 Task: Get information about  a Redfin agent in Chicago, Illinois, for assistance in finding a property with a lake view,waterfronts.
Action: Key pressed c<Key.caps_lock>HICAGO
Screenshot: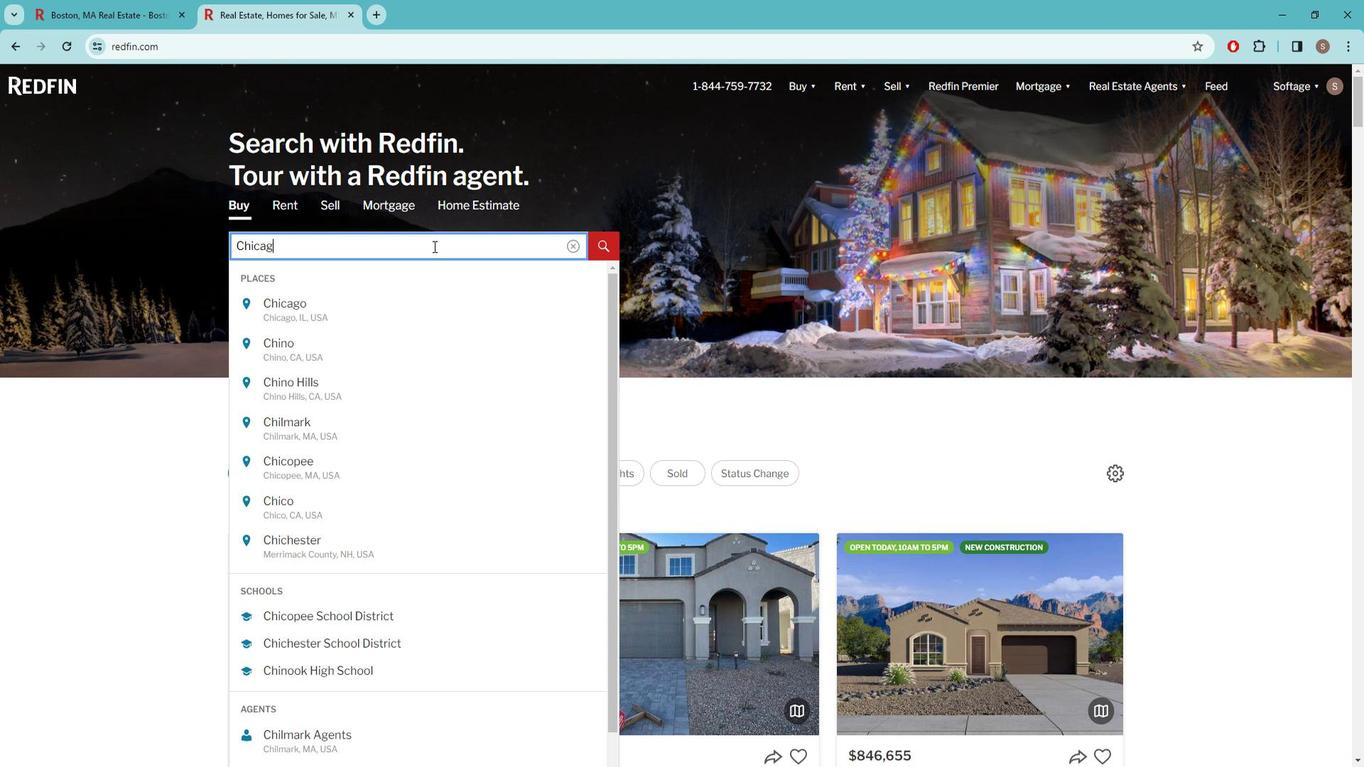 
Action: Mouse moved to (355, 319)
Screenshot: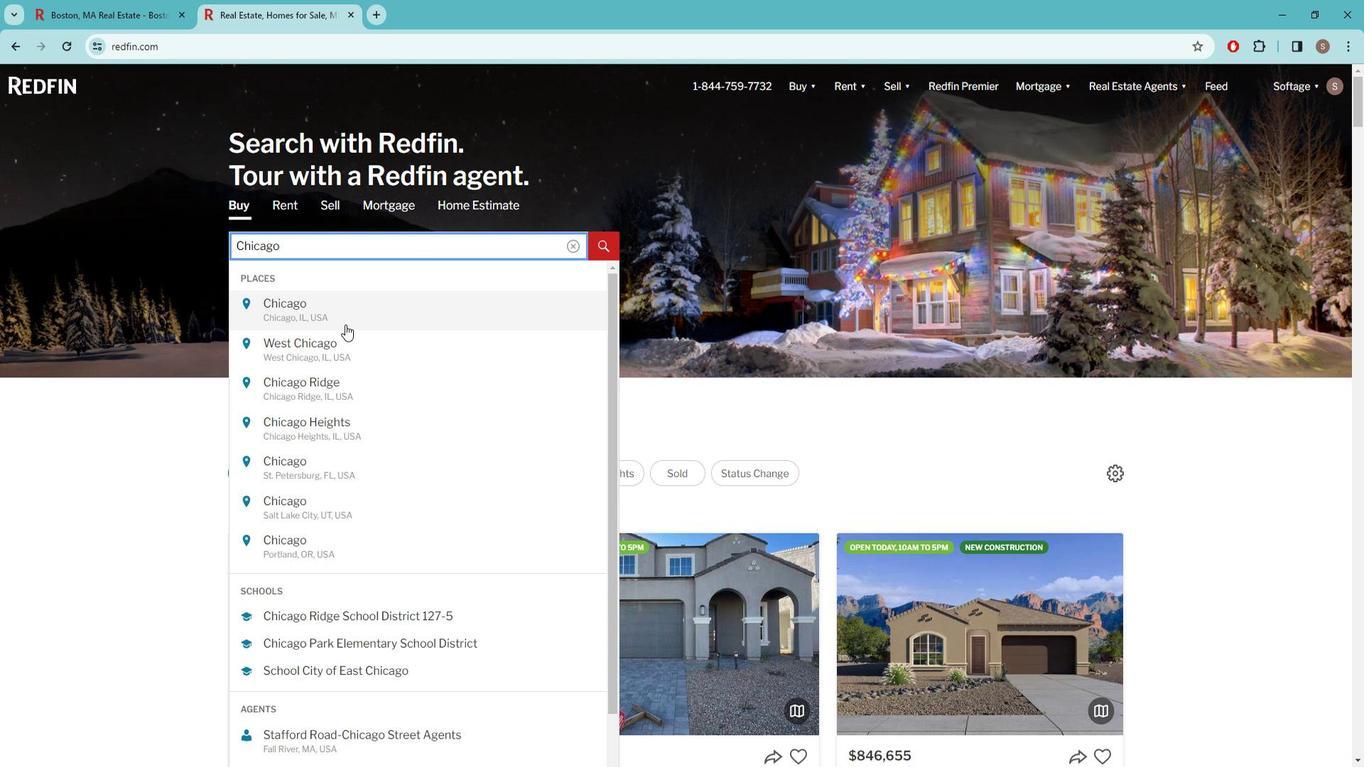 
Action: Mouse pressed left at (355, 319)
Screenshot: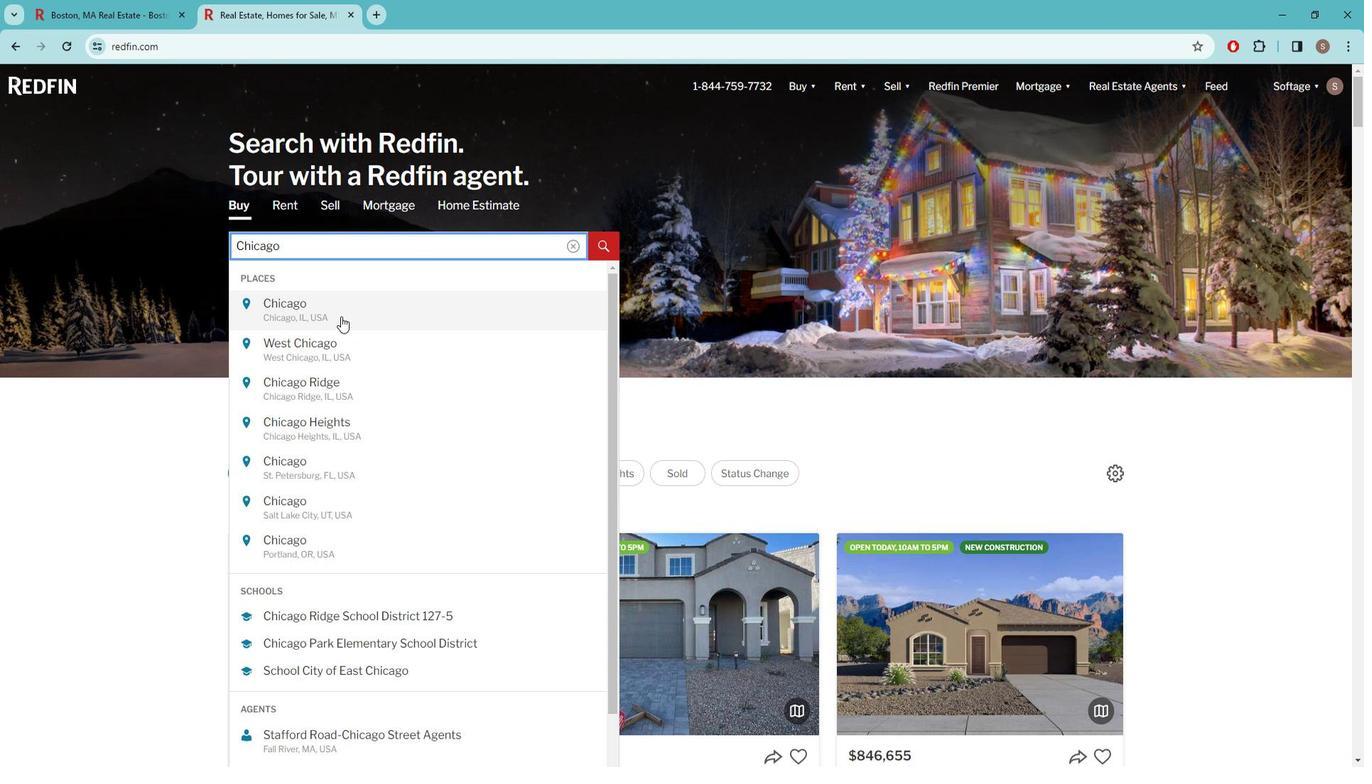 
Action: Mouse moved to (929, 510)
Screenshot: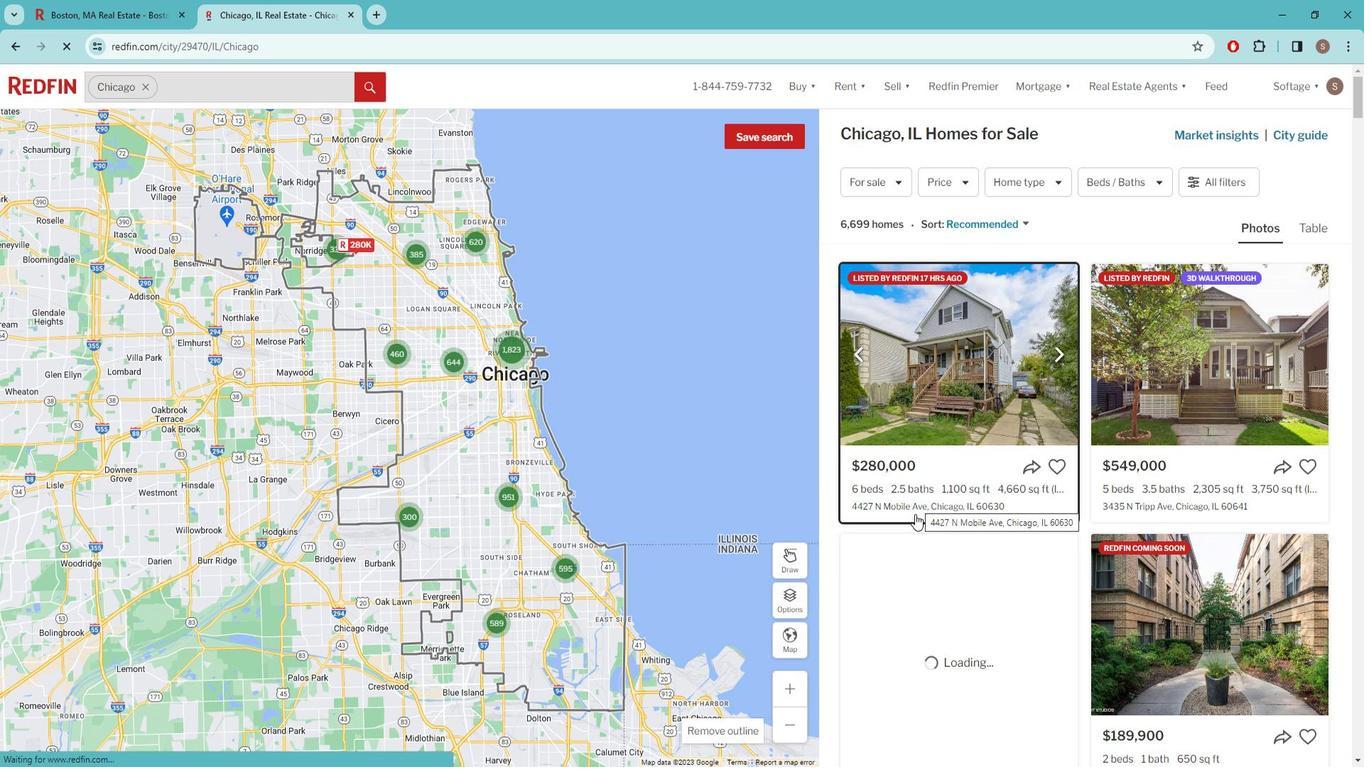
Action: Mouse scrolled (929, 510) with delta (0, 0)
Screenshot: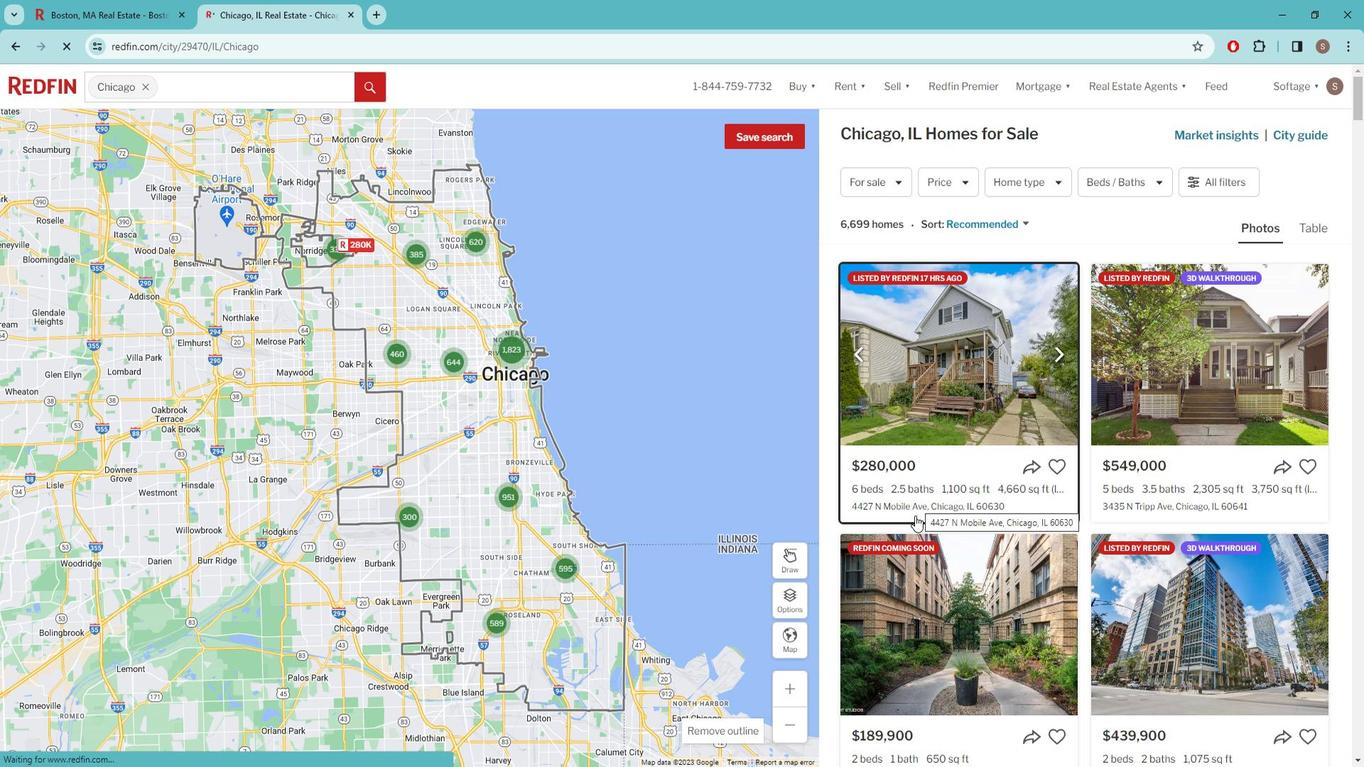 
Action: Mouse moved to (1208, 152)
Screenshot: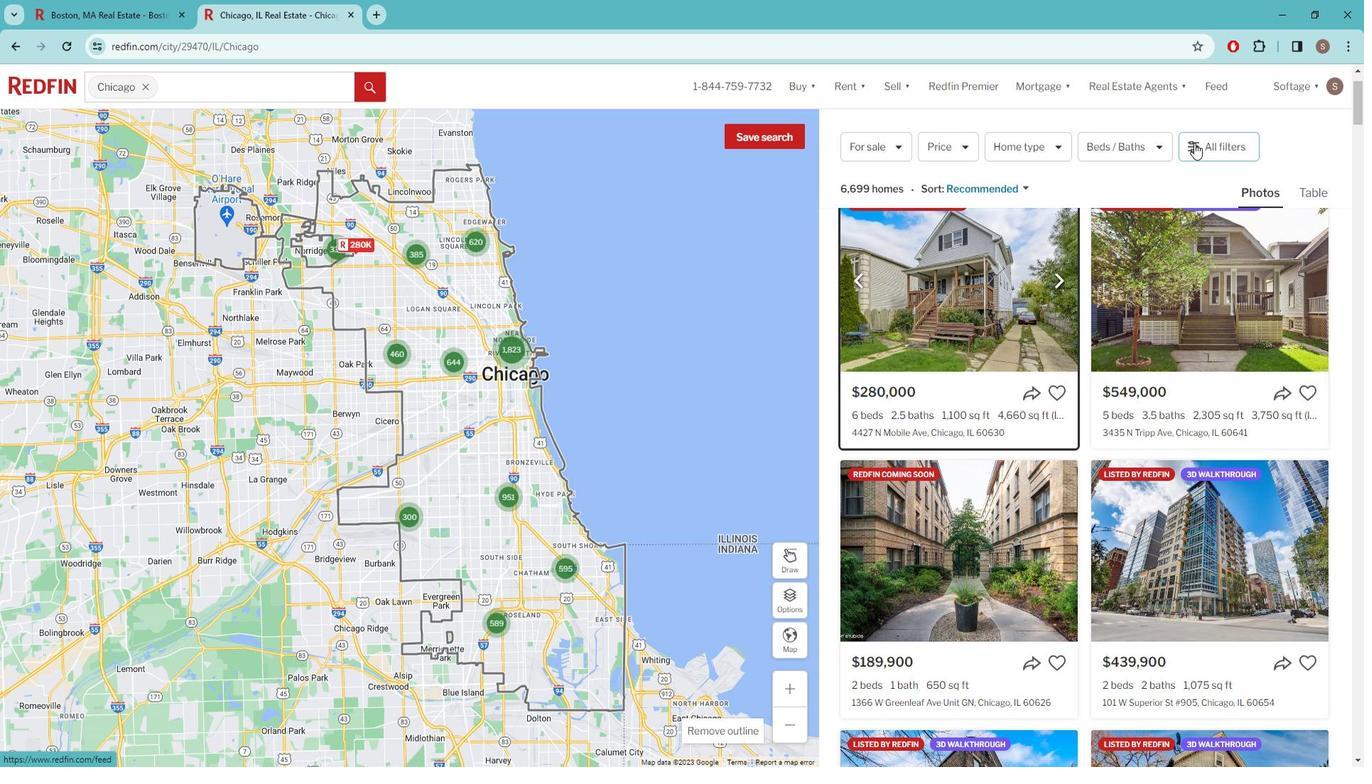 
Action: Mouse pressed left at (1208, 152)
Screenshot: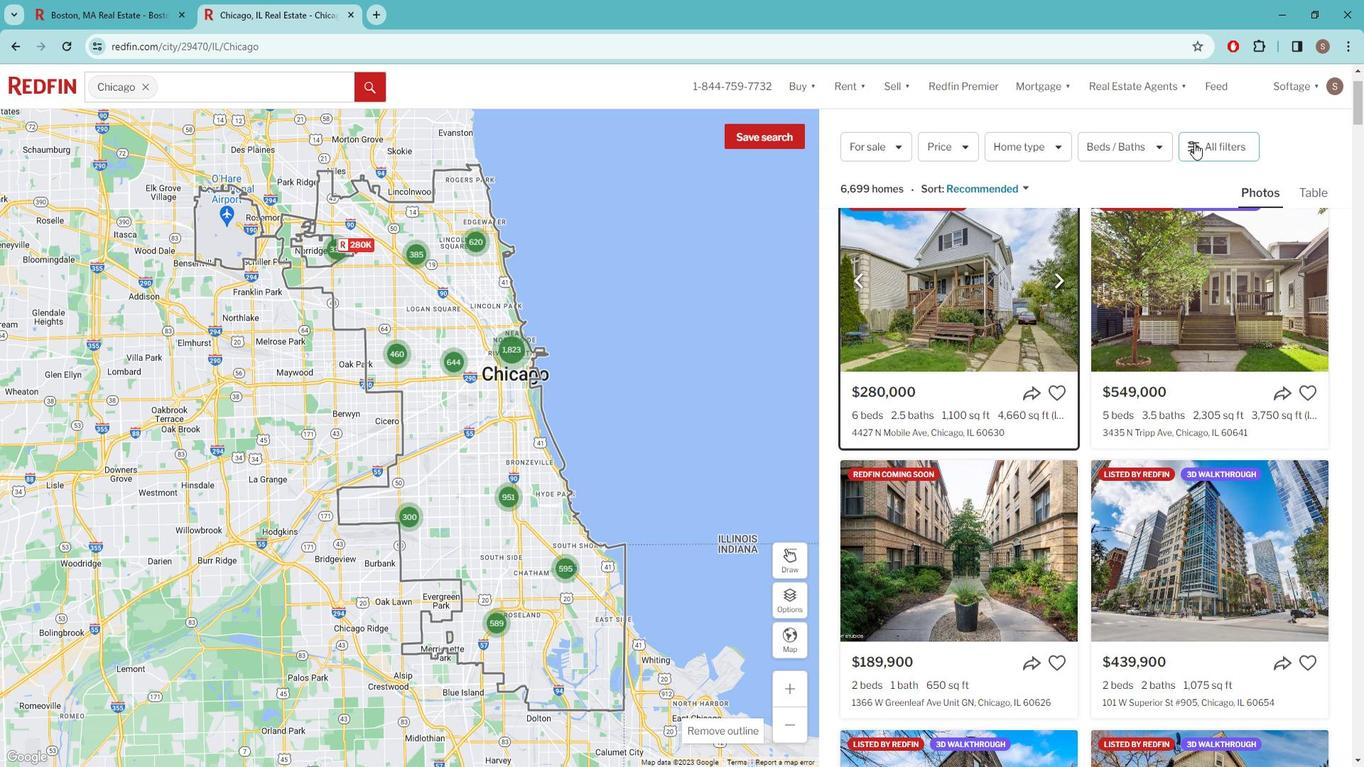 
Action: Mouse moved to (1196, 252)
Screenshot: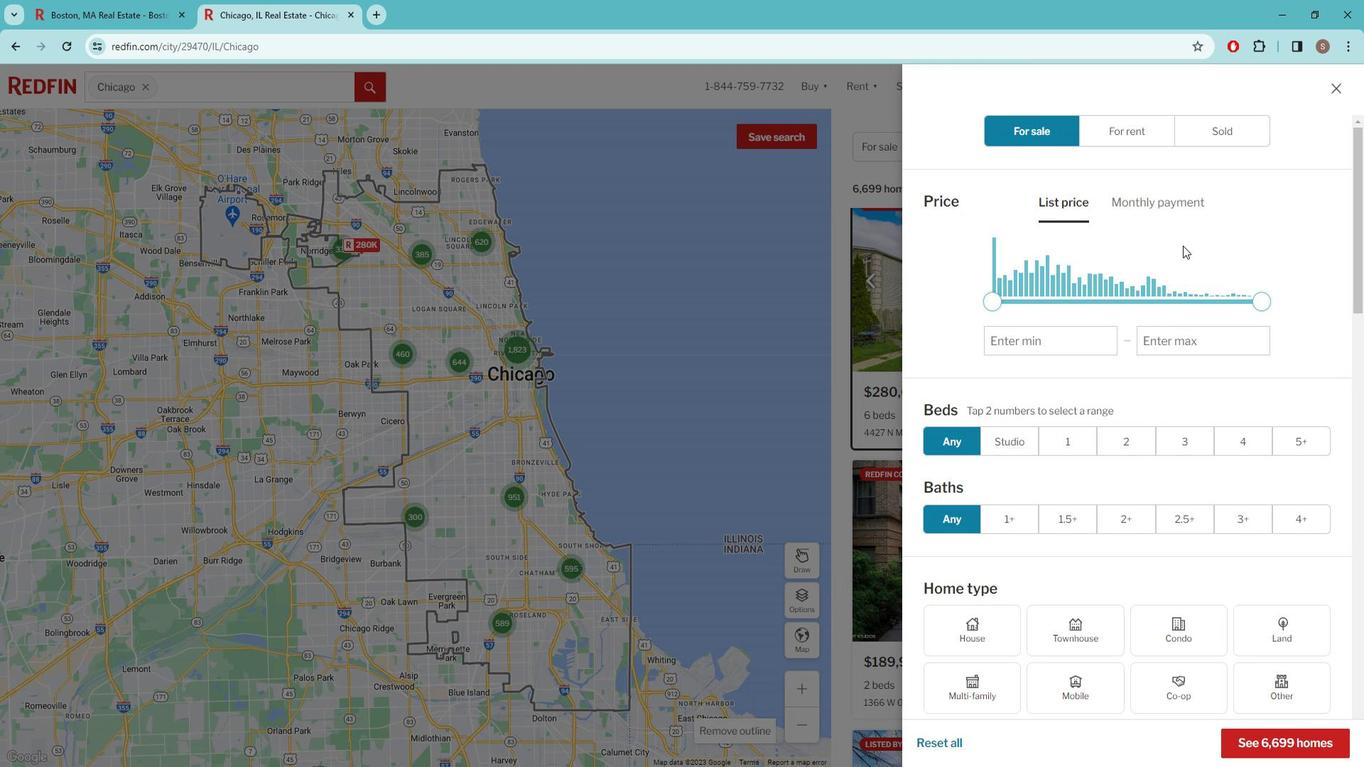 
Action: Mouse scrolled (1196, 252) with delta (0, 0)
Screenshot: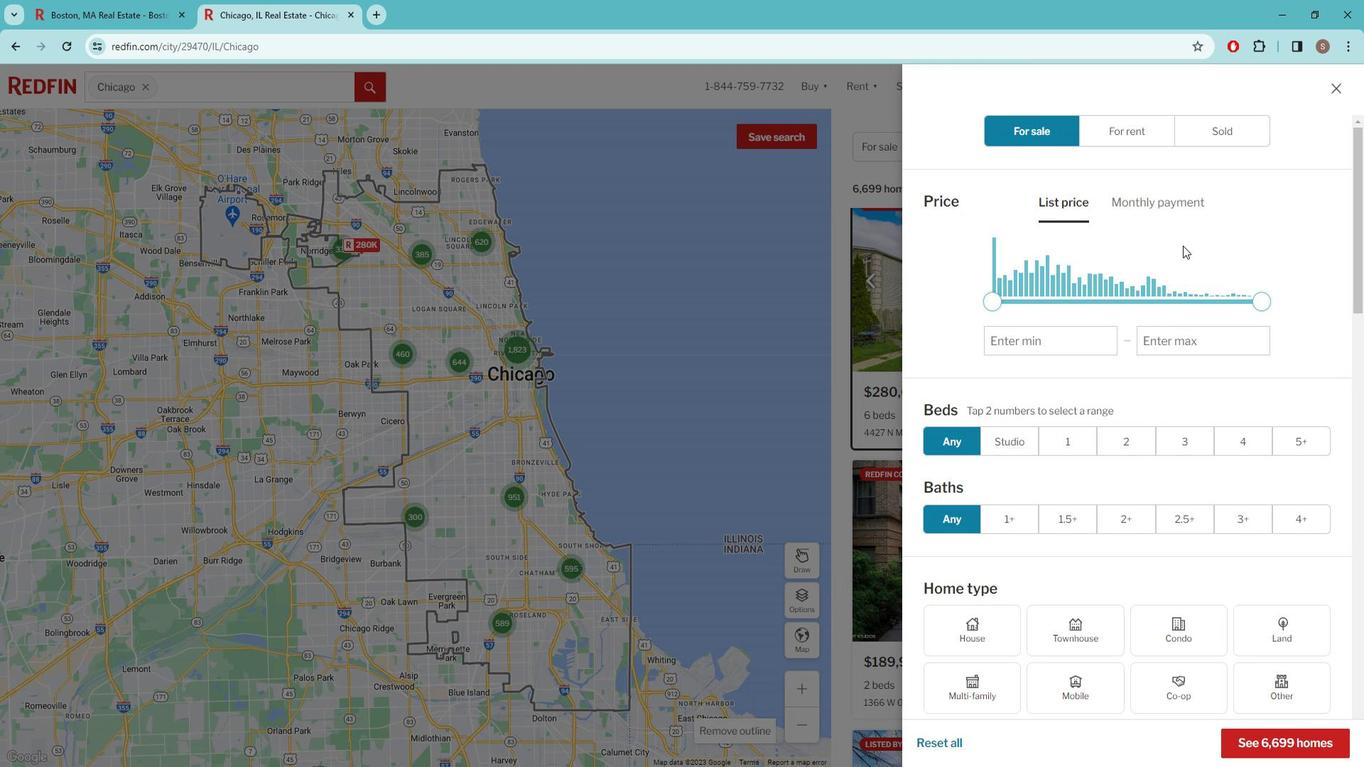 
Action: Mouse moved to (1196, 255)
Screenshot: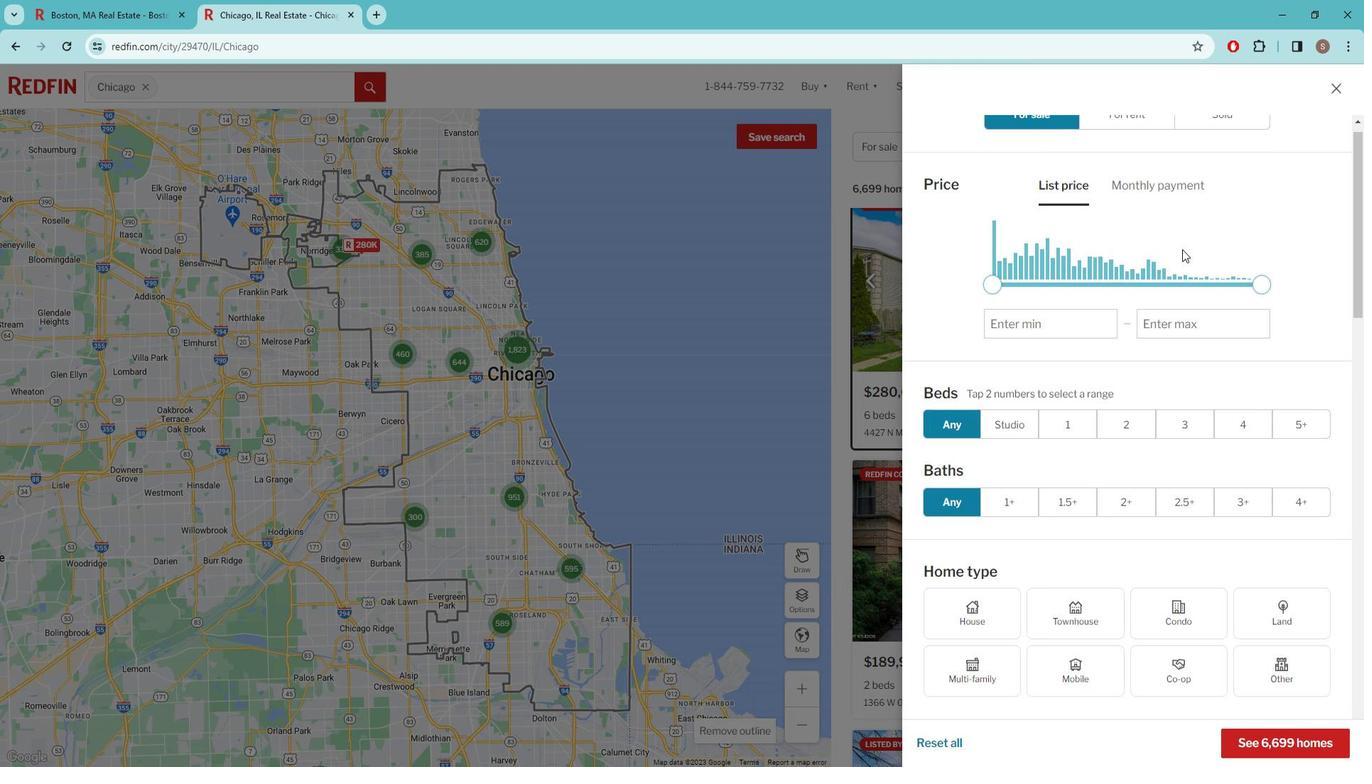 
Action: Mouse scrolled (1196, 254) with delta (0, 0)
Screenshot: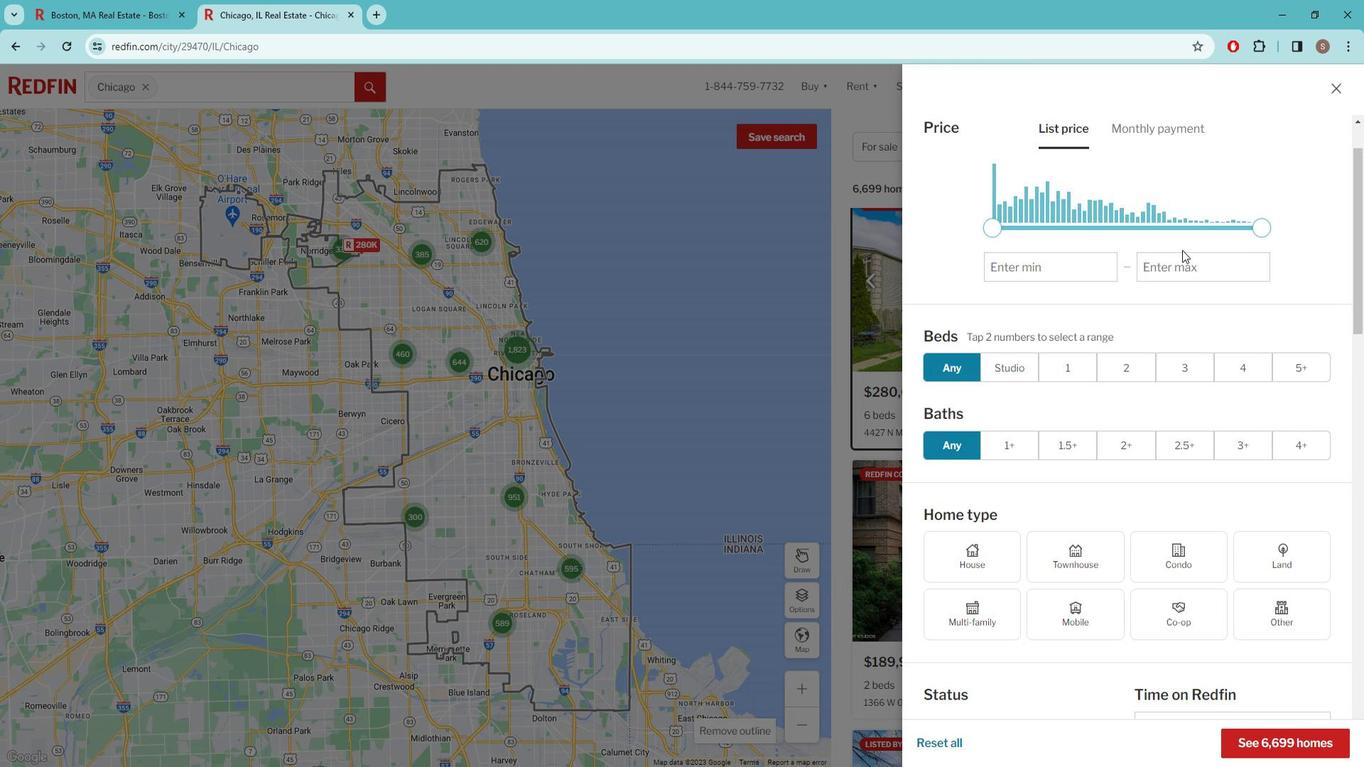 
Action: Mouse moved to (1190, 257)
Screenshot: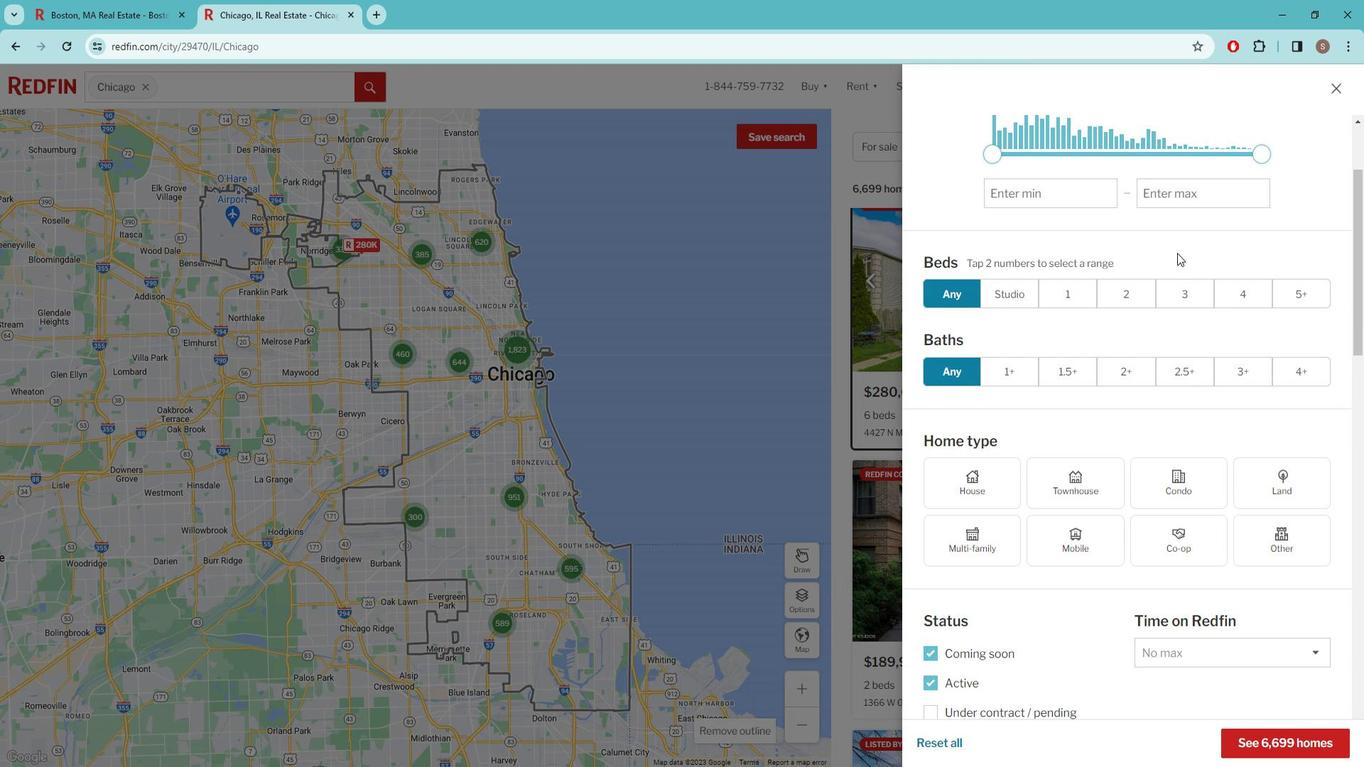 
Action: Mouse scrolled (1190, 257) with delta (0, 0)
Screenshot: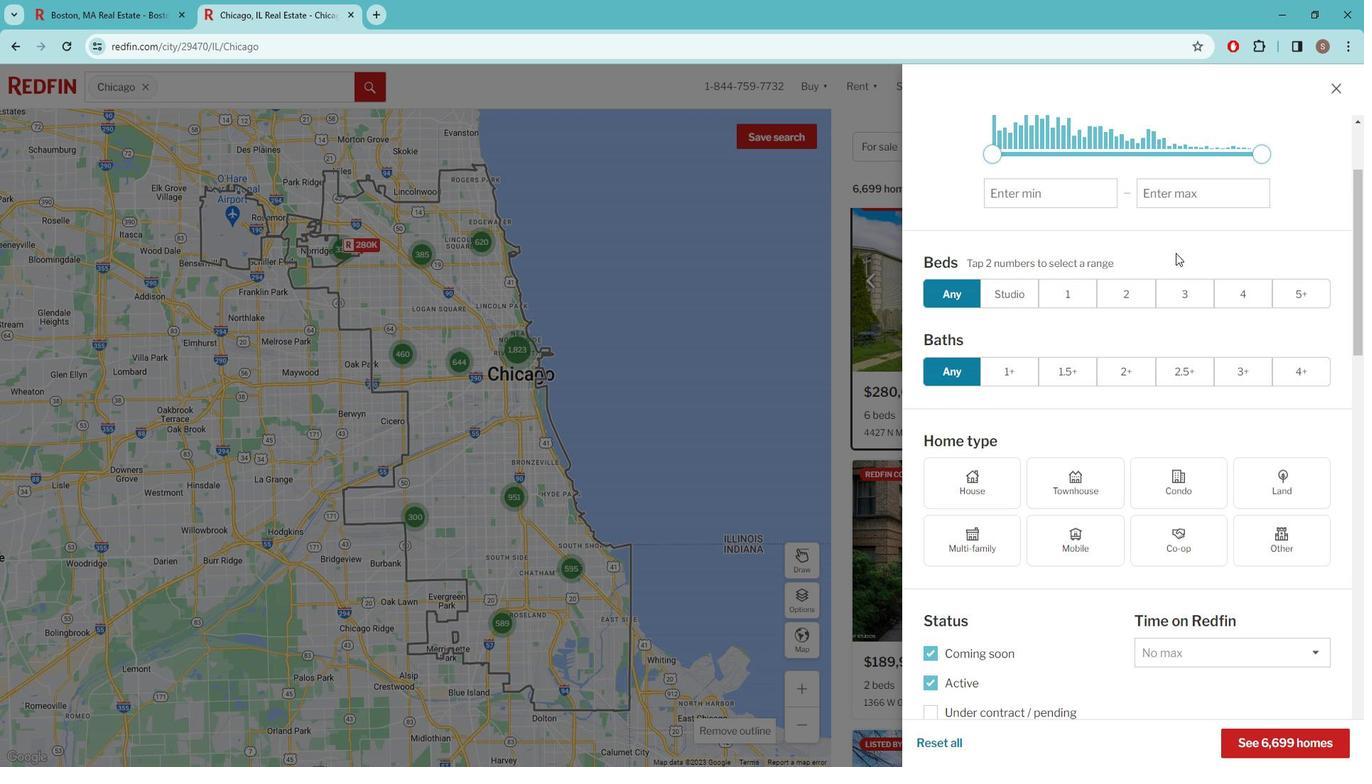 
Action: Mouse moved to (1178, 264)
Screenshot: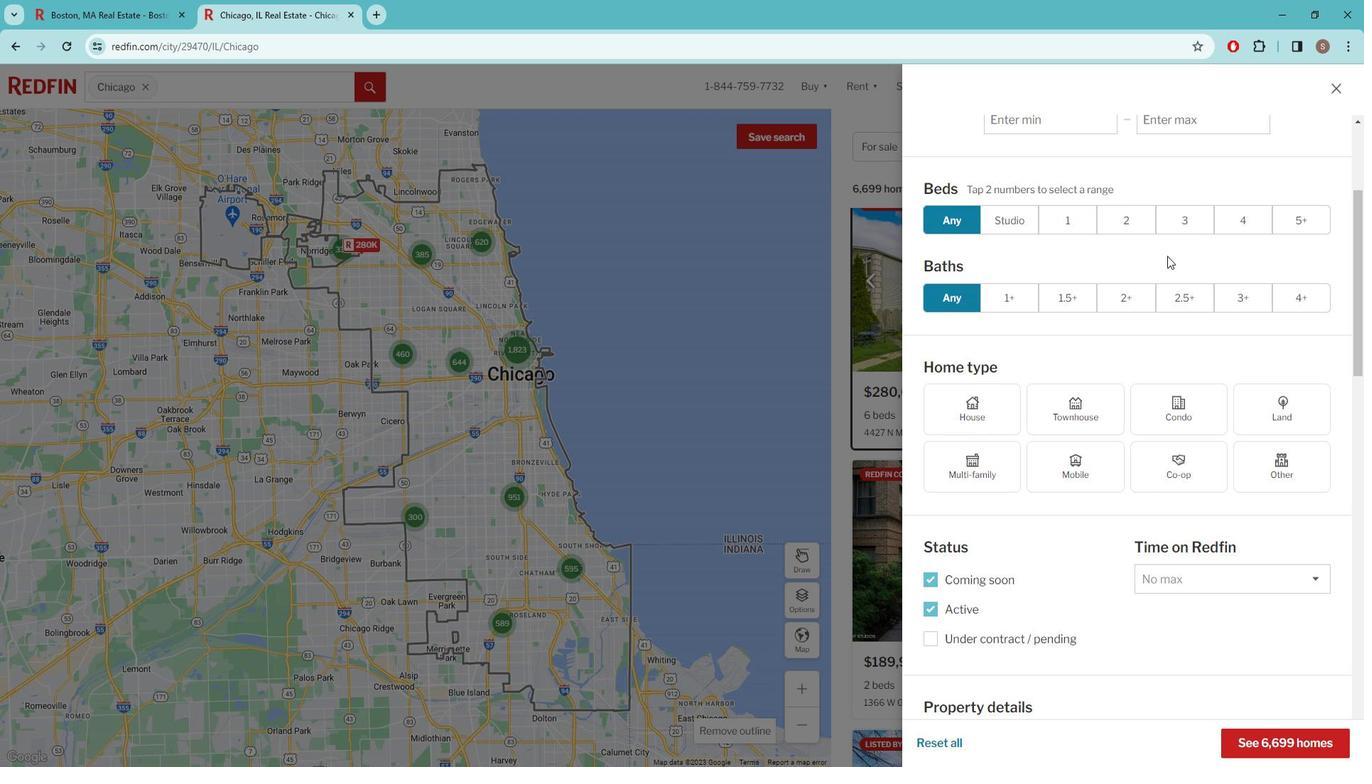 
Action: Mouse scrolled (1178, 263) with delta (0, 0)
Screenshot: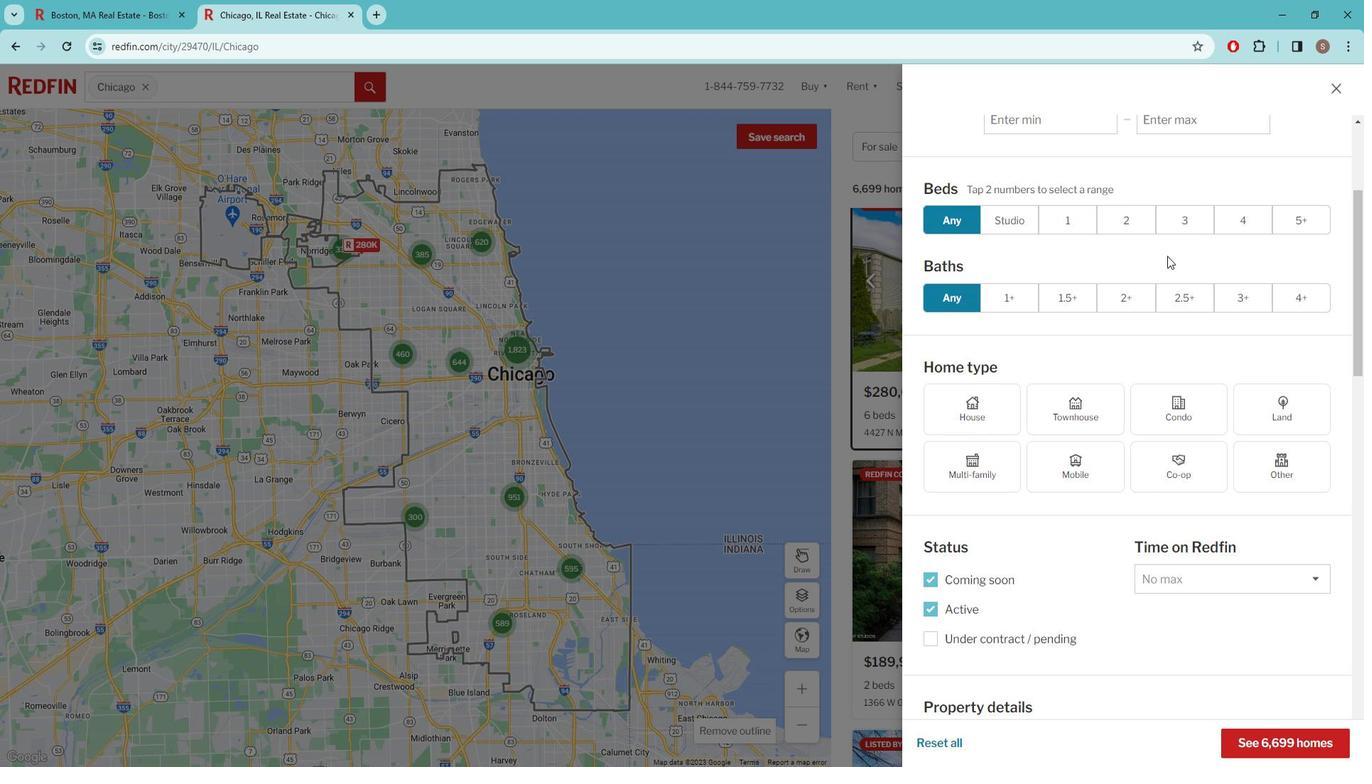 
Action: Mouse moved to (1171, 269)
Screenshot: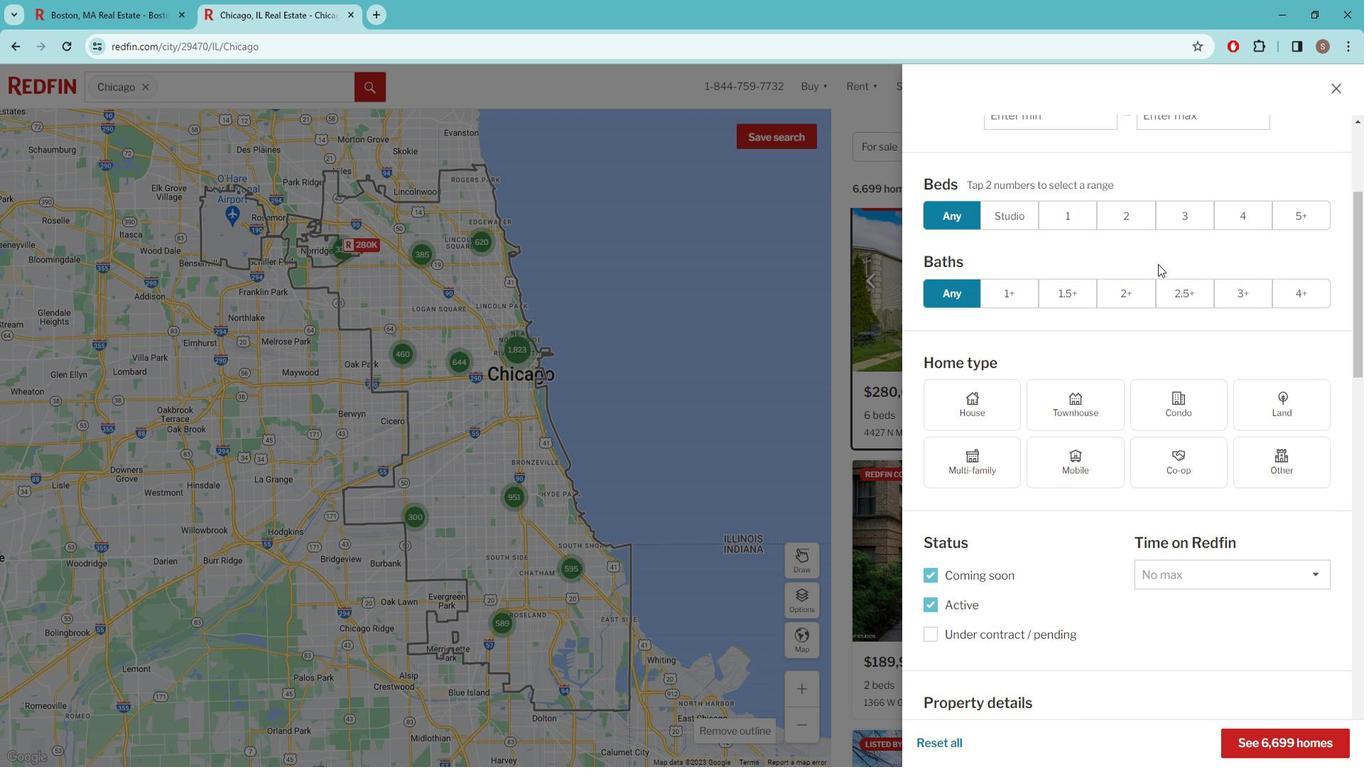 
Action: Mouse scrolled (1171, 269) with delta (0, 0)
Screenshot: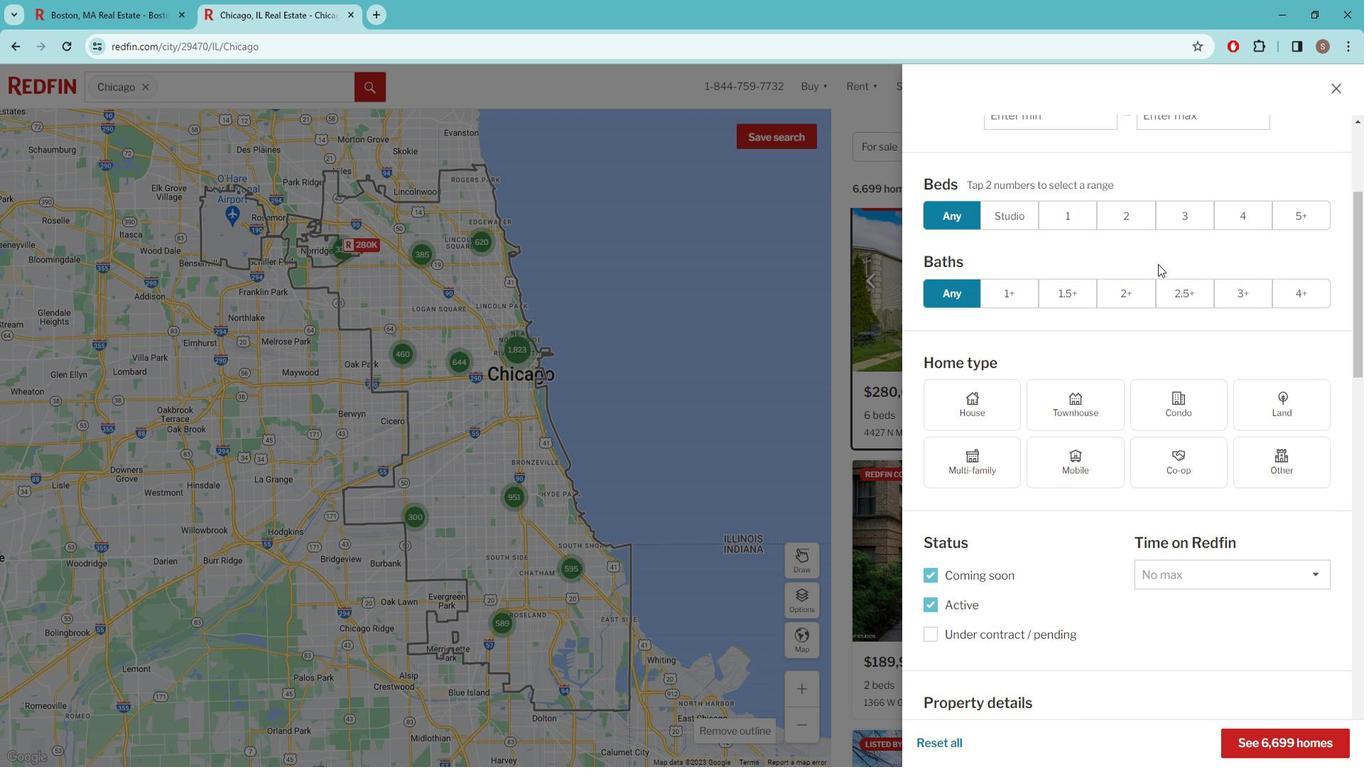 
Action: Mouse moved to (1086, 353)
Screenshot: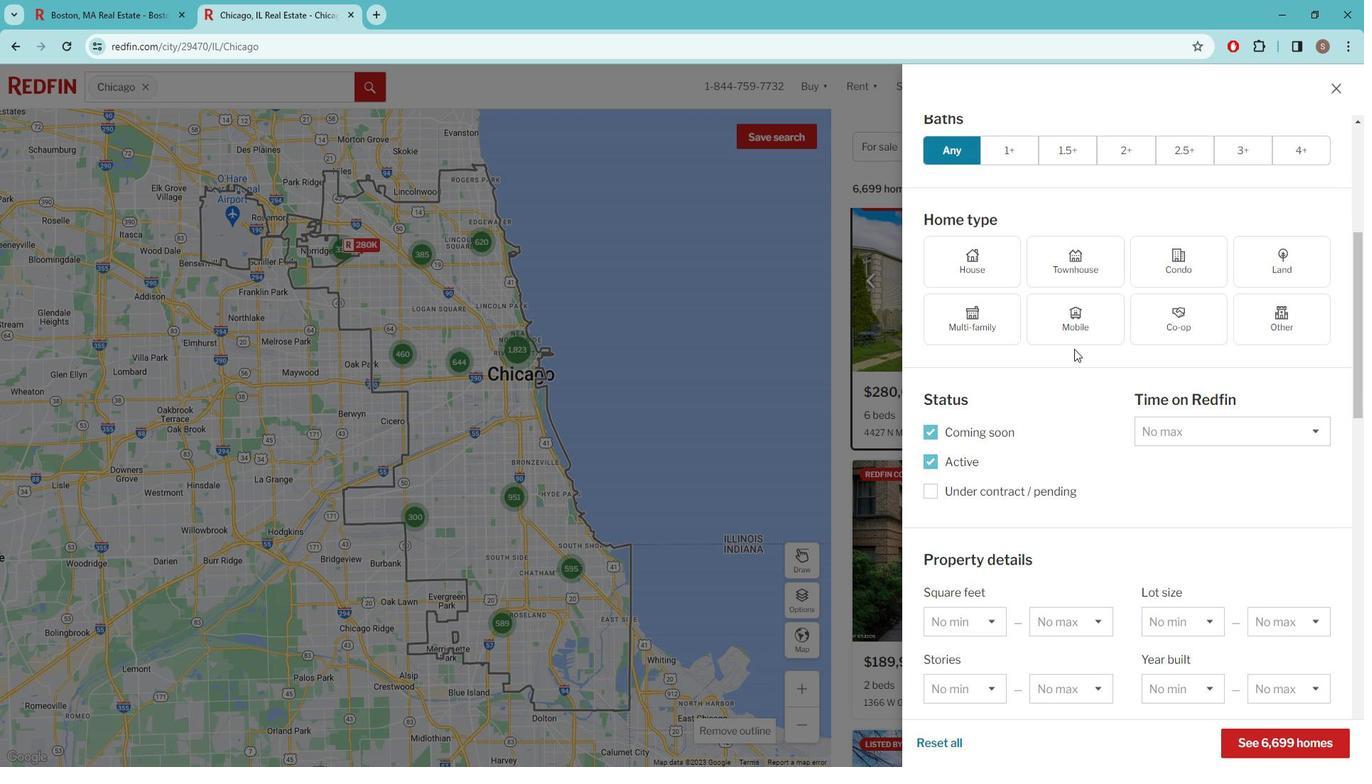 
Action: Mouse scrolled (1086, 352) with delta (0, 0)
Screenshot: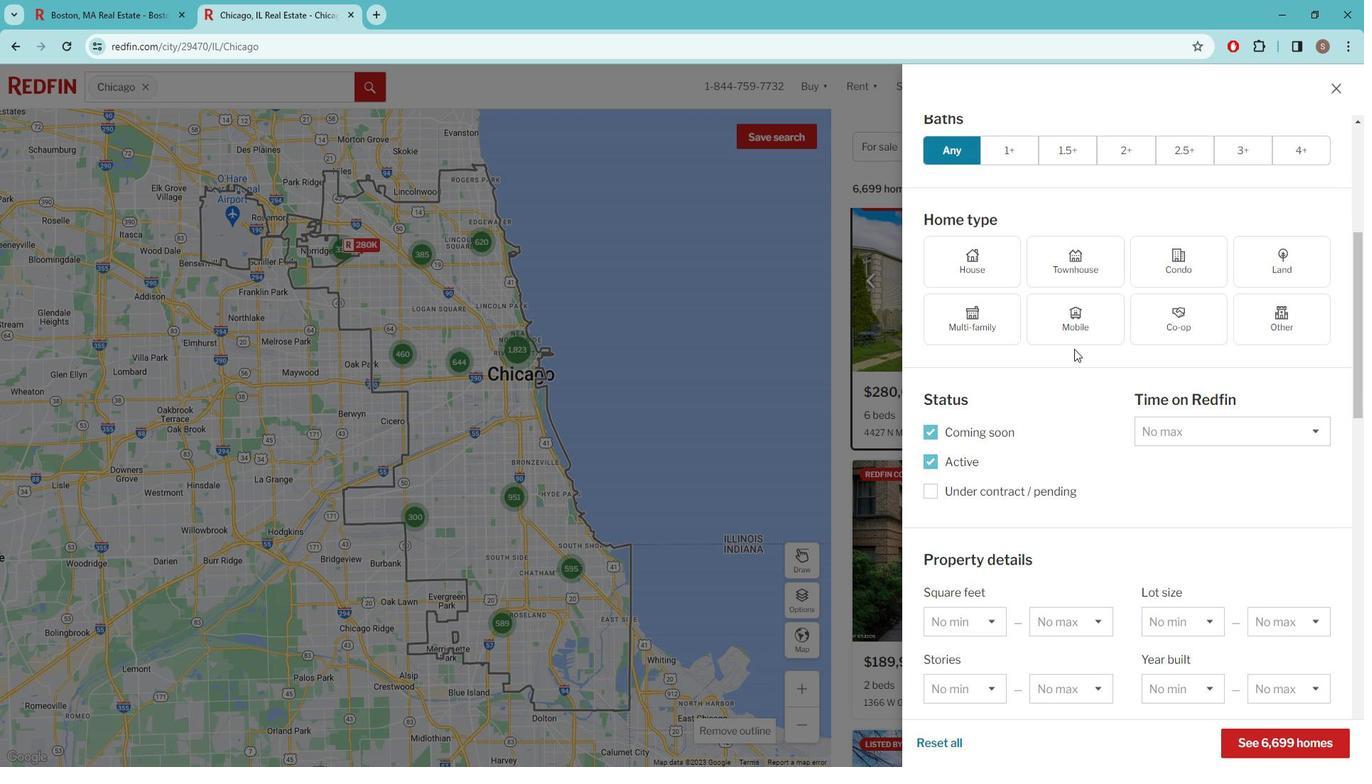 
Action: Mouse moved to (1078, 362)
Screenshot: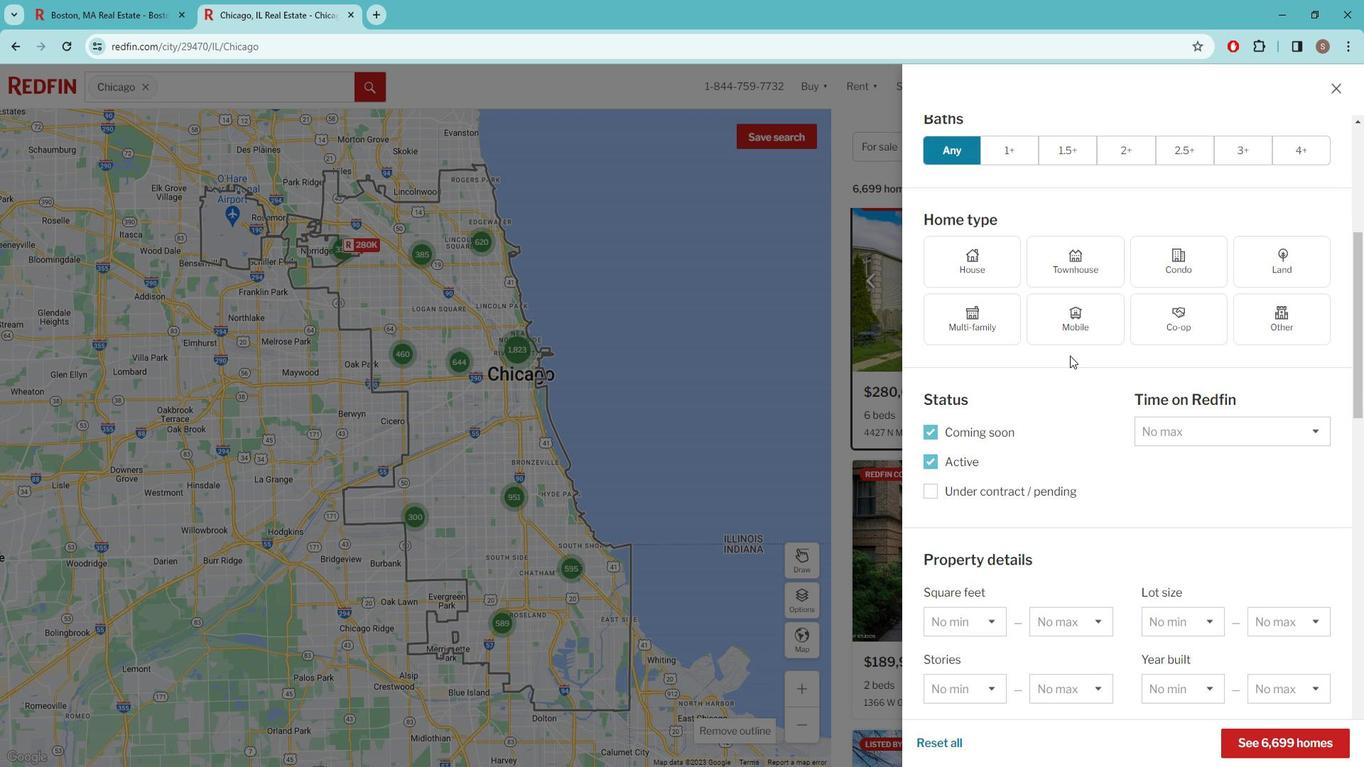 
Action: Mouse scrolled (1078, 361) with delta (0, 0)
Screenshot: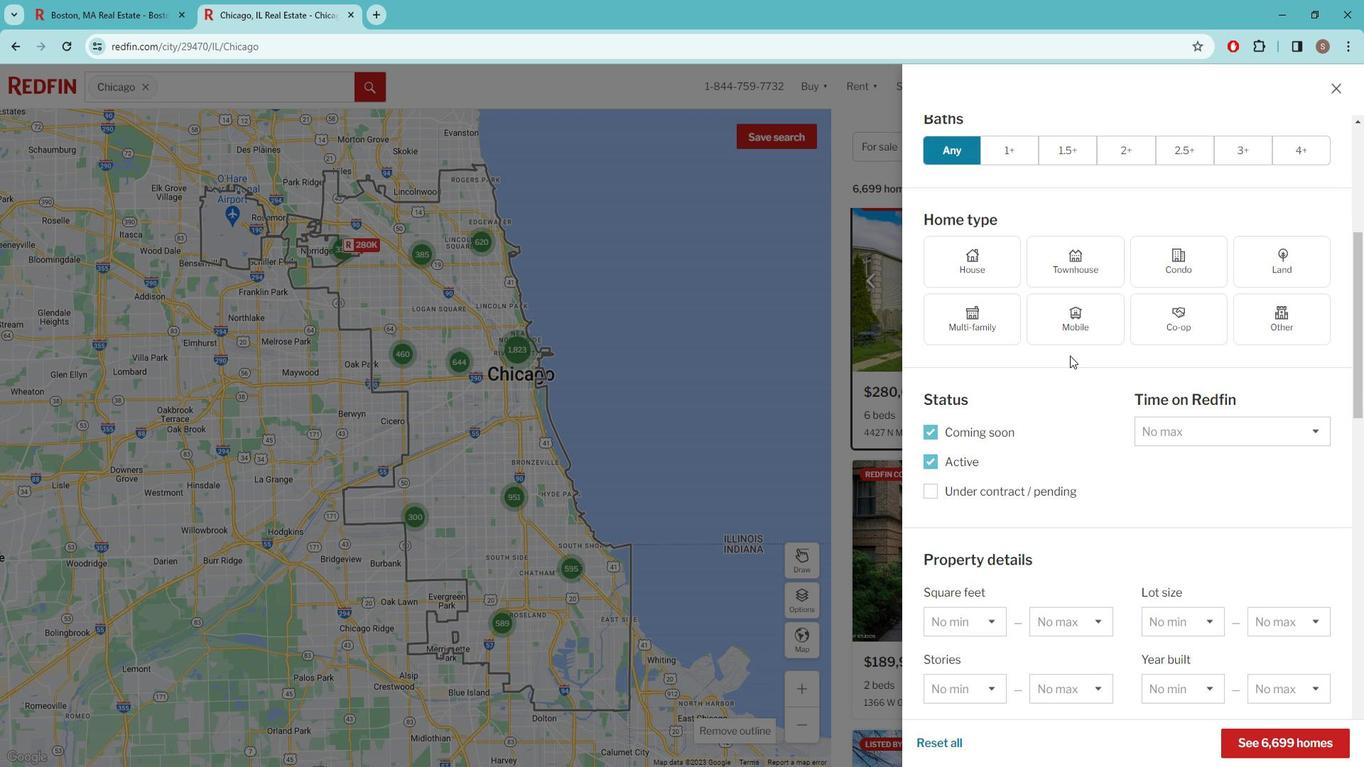 
Action: Mouse moved to (1056, 382)
Screenshot: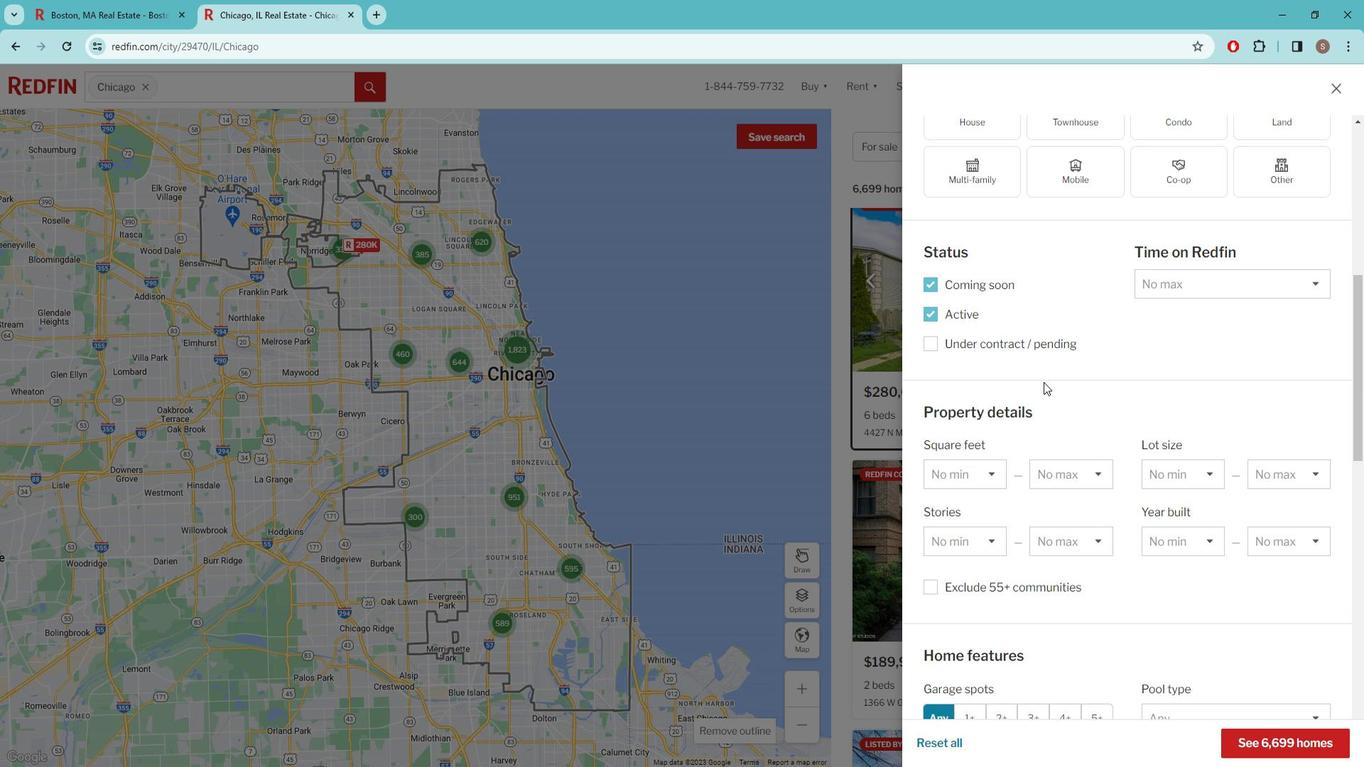 
Action: Mouse scrolled (1056, 382) with delta (0, 0)
Screenshot: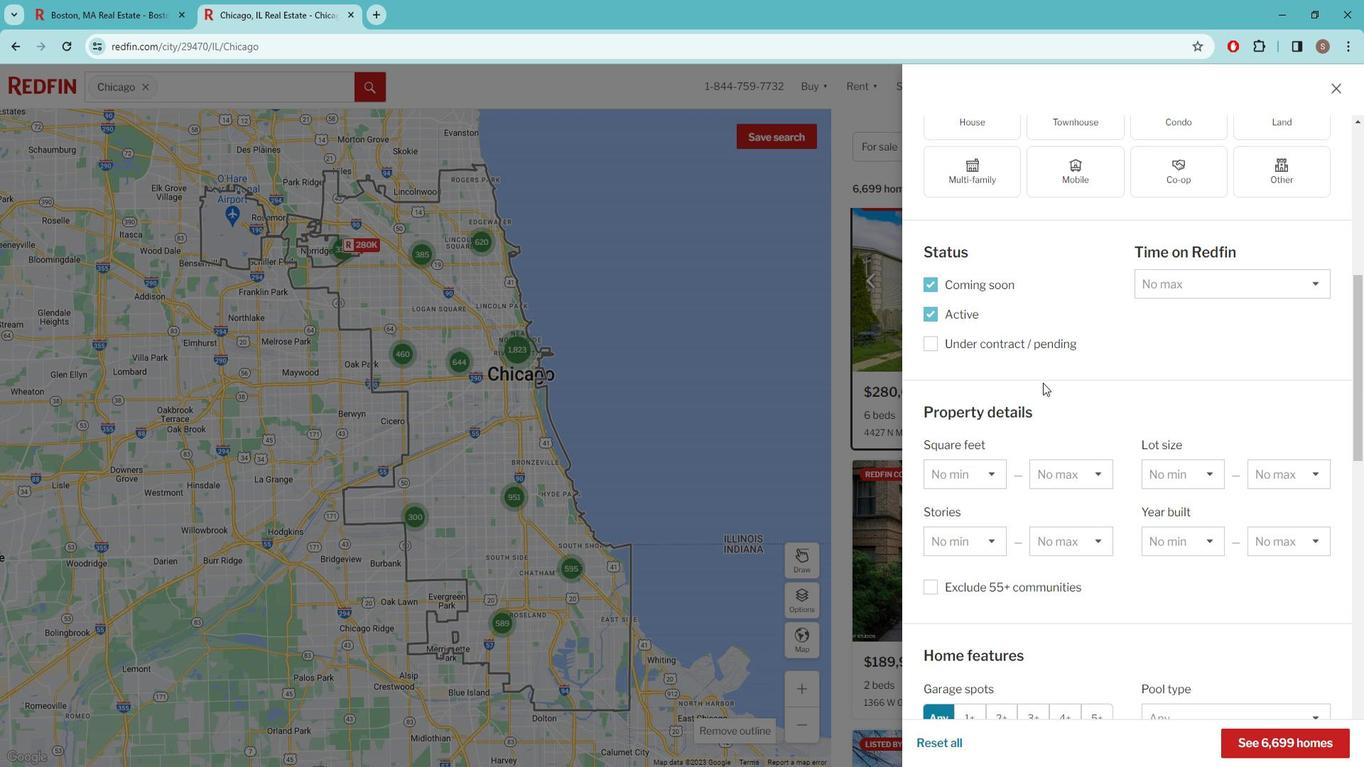 
Action: Mouse moved to (1056, 382)
Screenshot: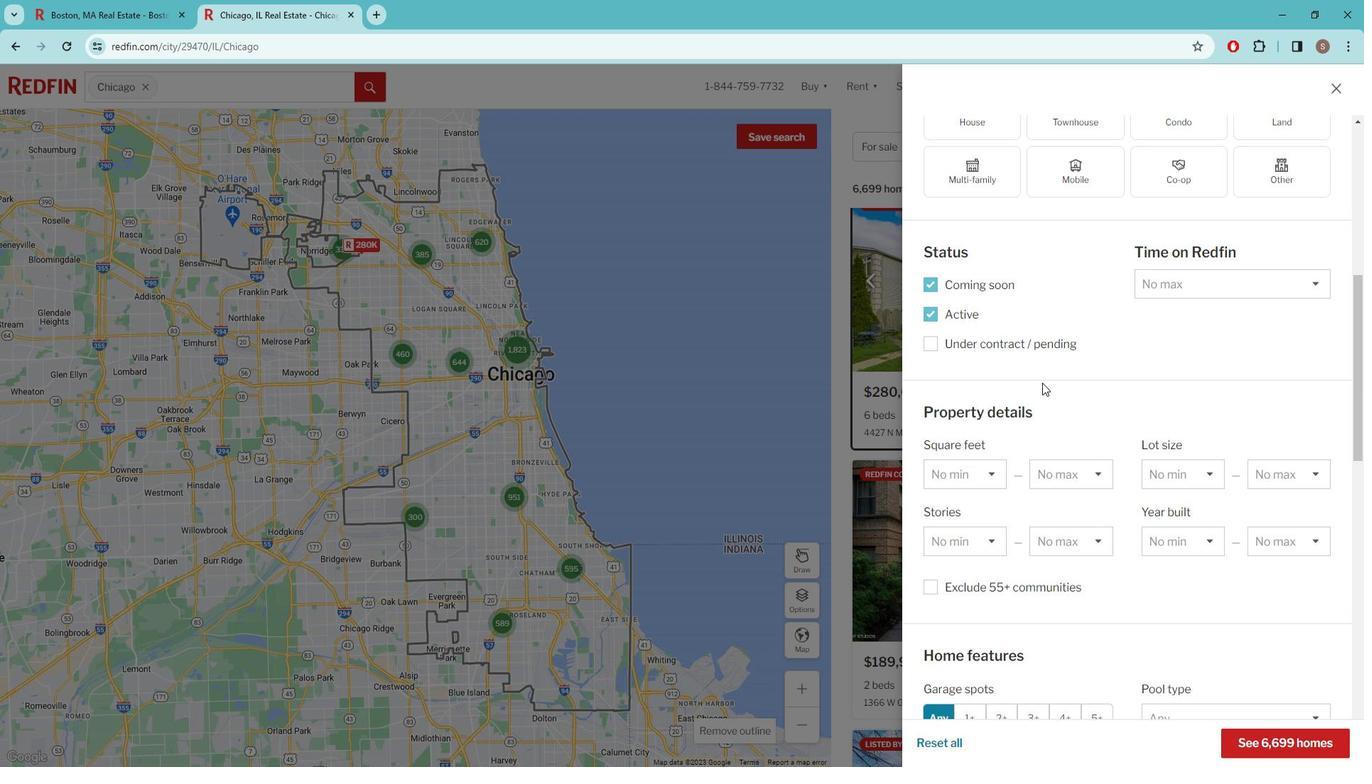 
Action: Mouse scrolled (1056, 382) with delta (0, 0)
Screenshot: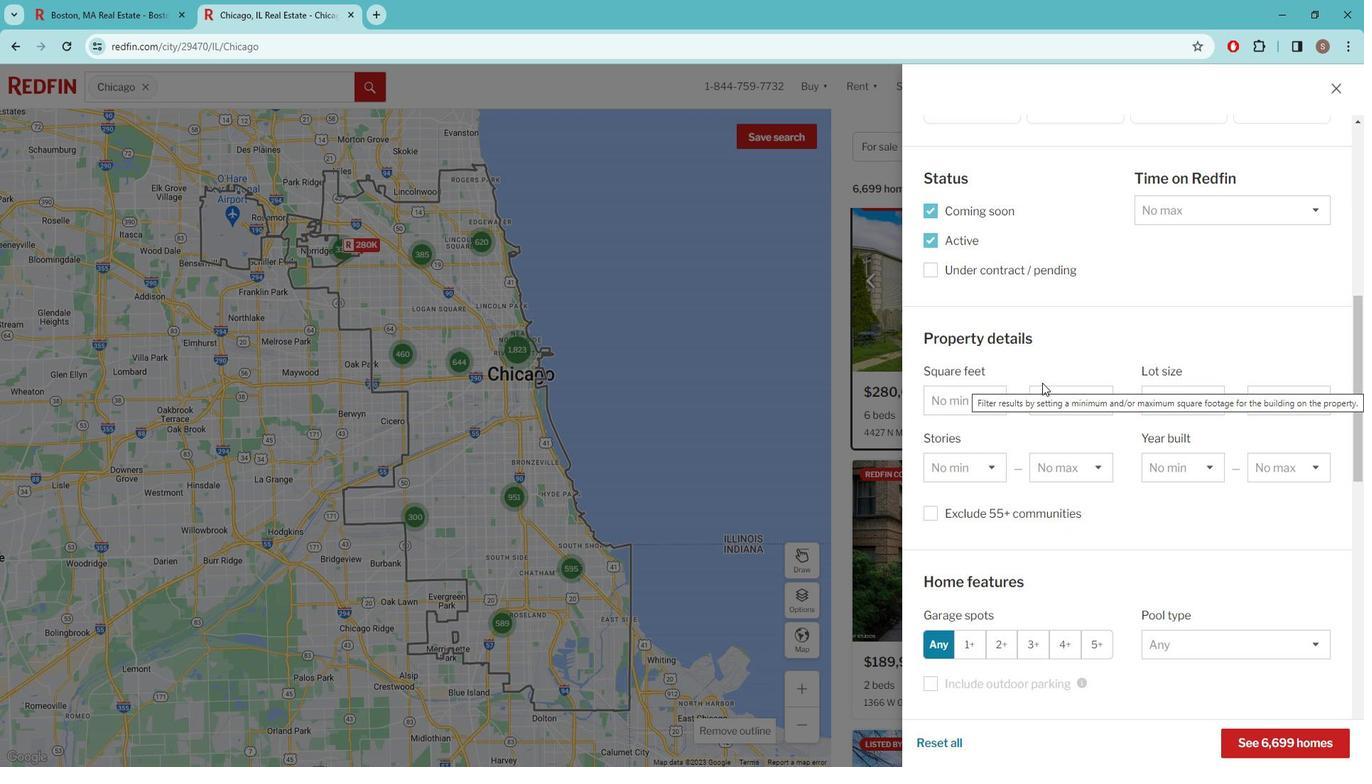 
Action: Mouse scrolled (1056, 382) with delta (0, 0)
Screenshot: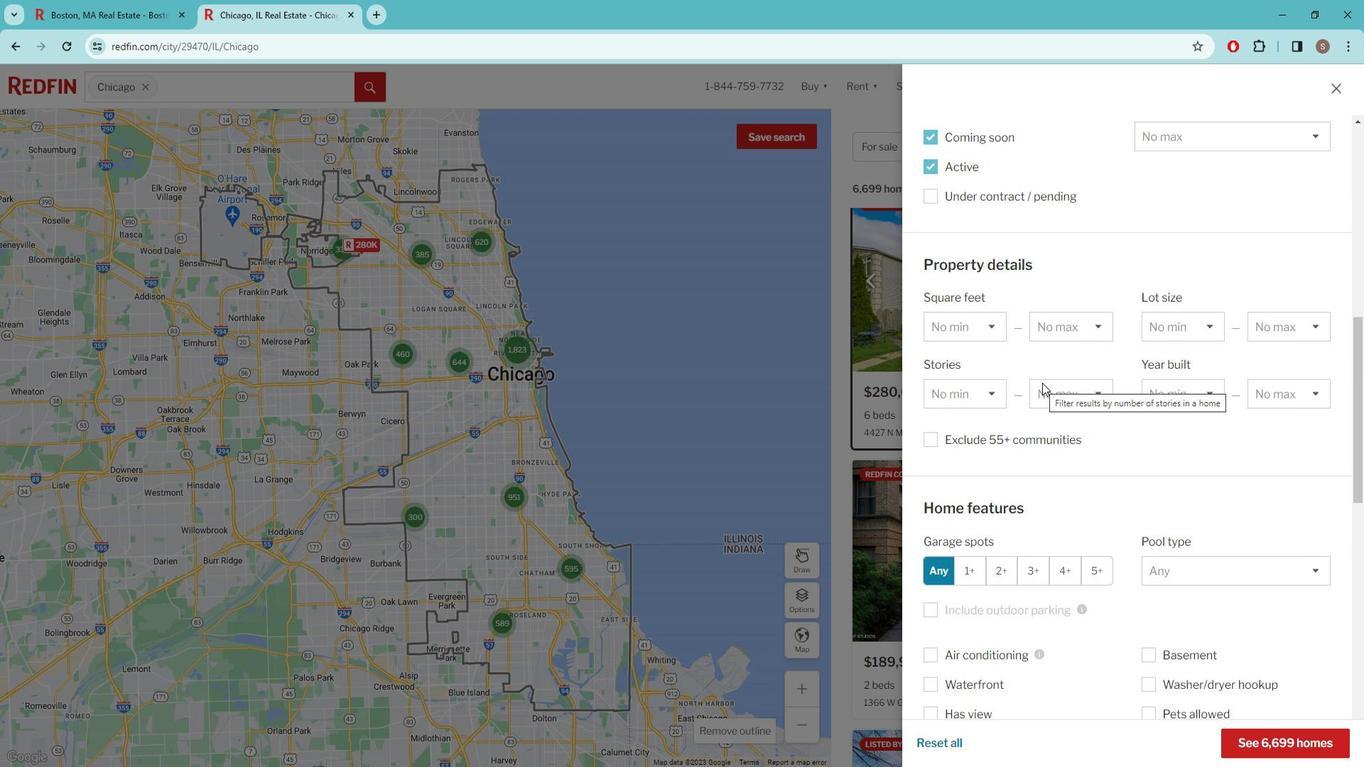 
Action: Mouse scrolled (1056, 382) with delta (0, 0)
Screenshot: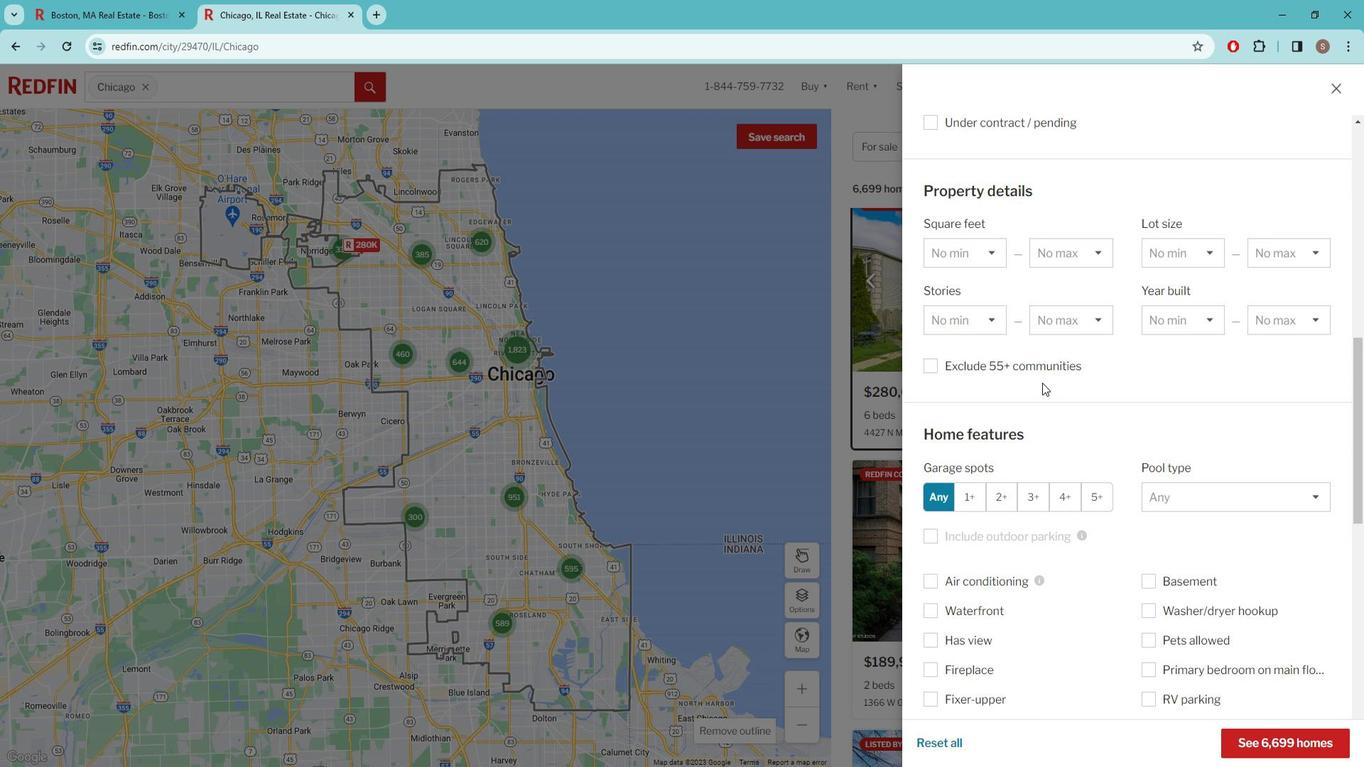 
Action: Mouse scrolled (1056, 382) with delta (0, 0)
Screenshot: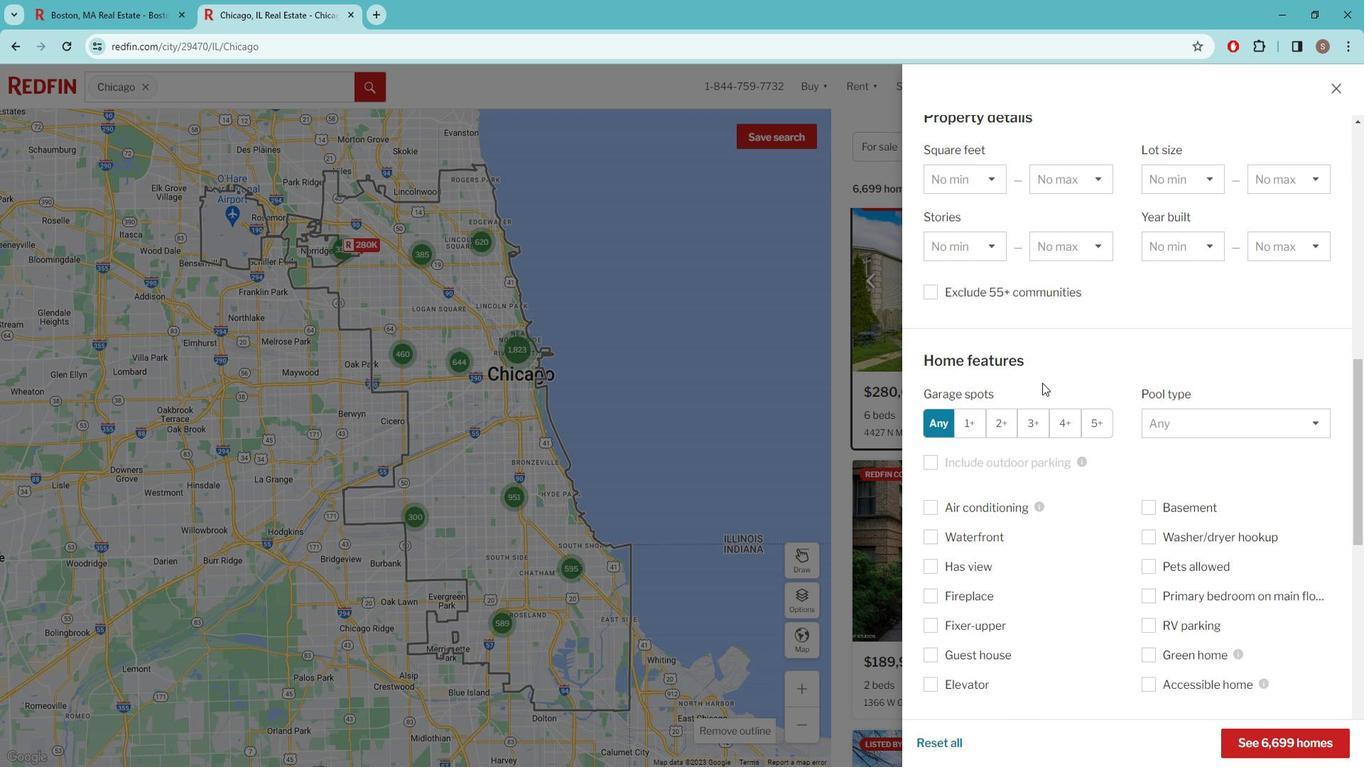 
Action: Mouse scrolled (1056, 382) with delta (0, 0)
Screenshot: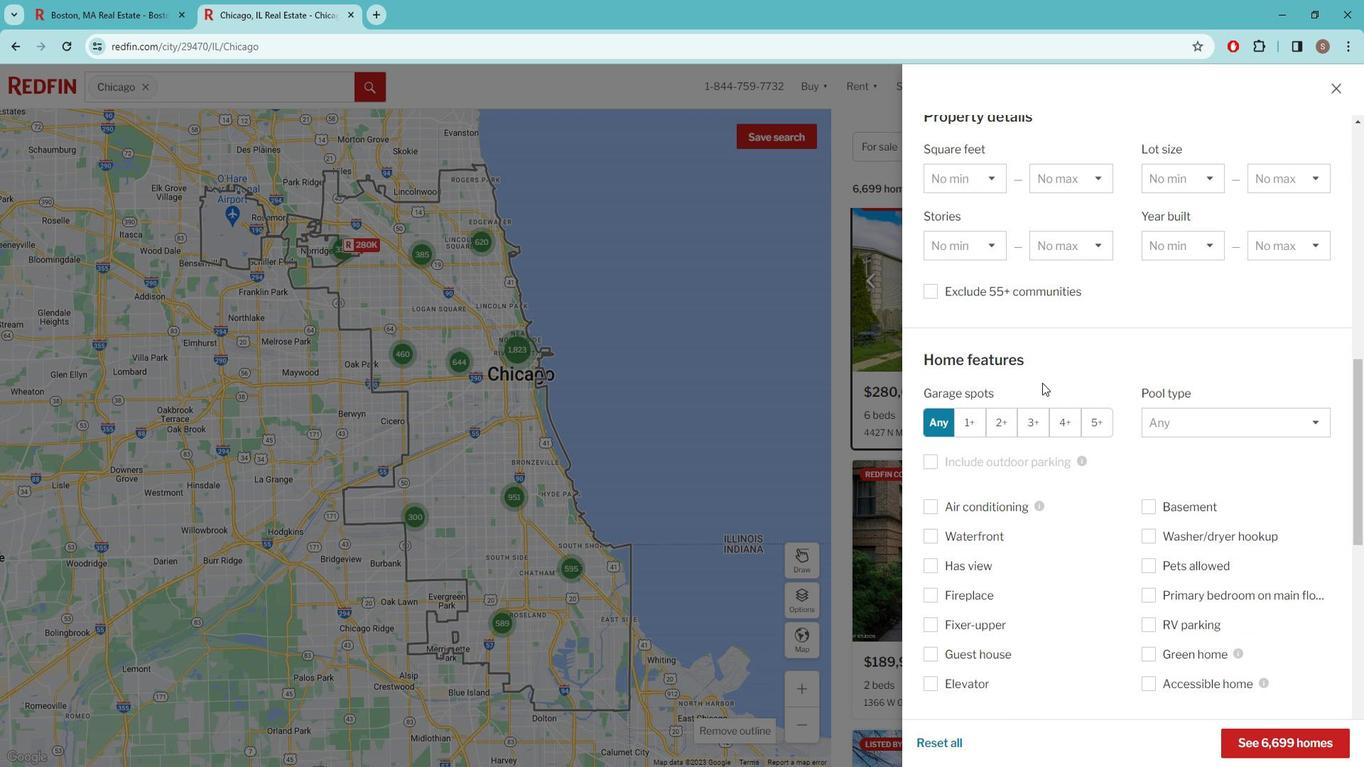 
Action: Mouse moved to (1051, 417)
Screenshot: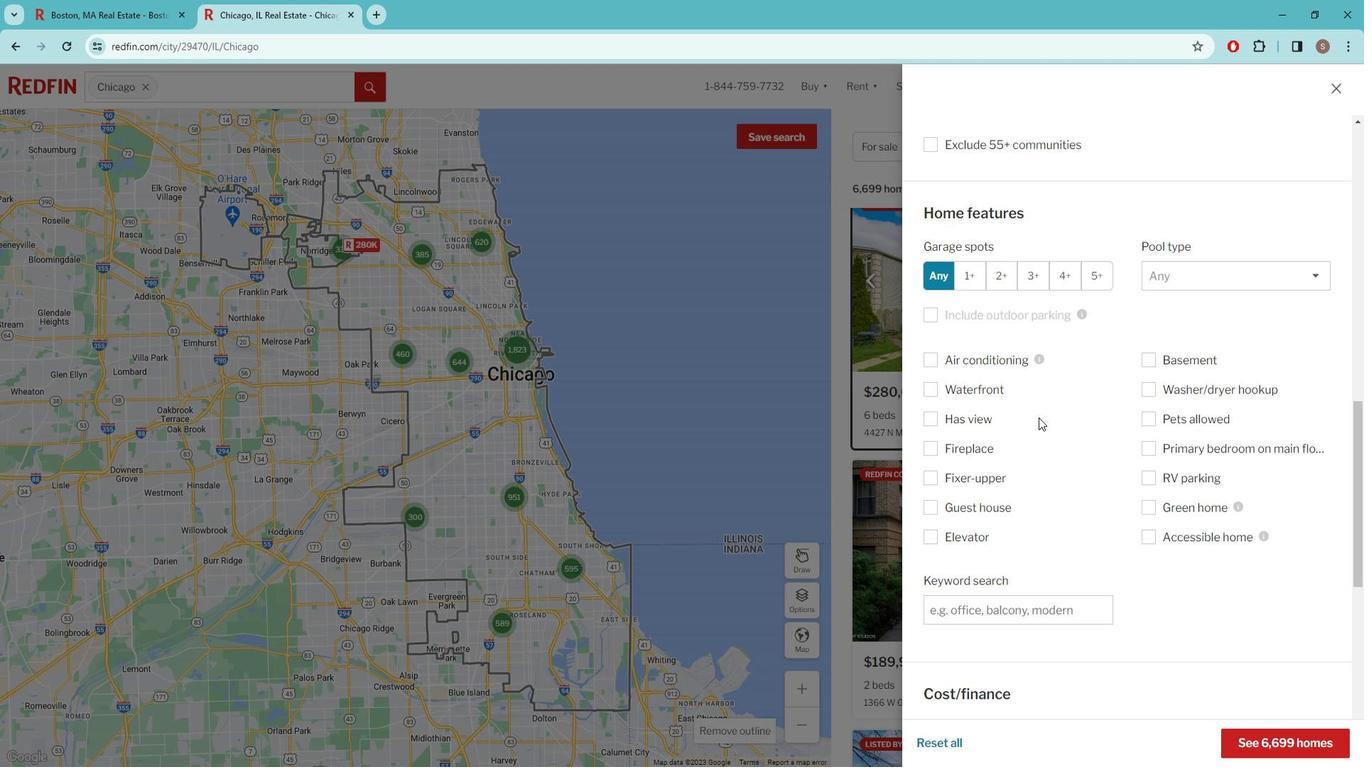
Action: Mouse scrolled (1051, 416) with delta (0, 0)
Screenshot: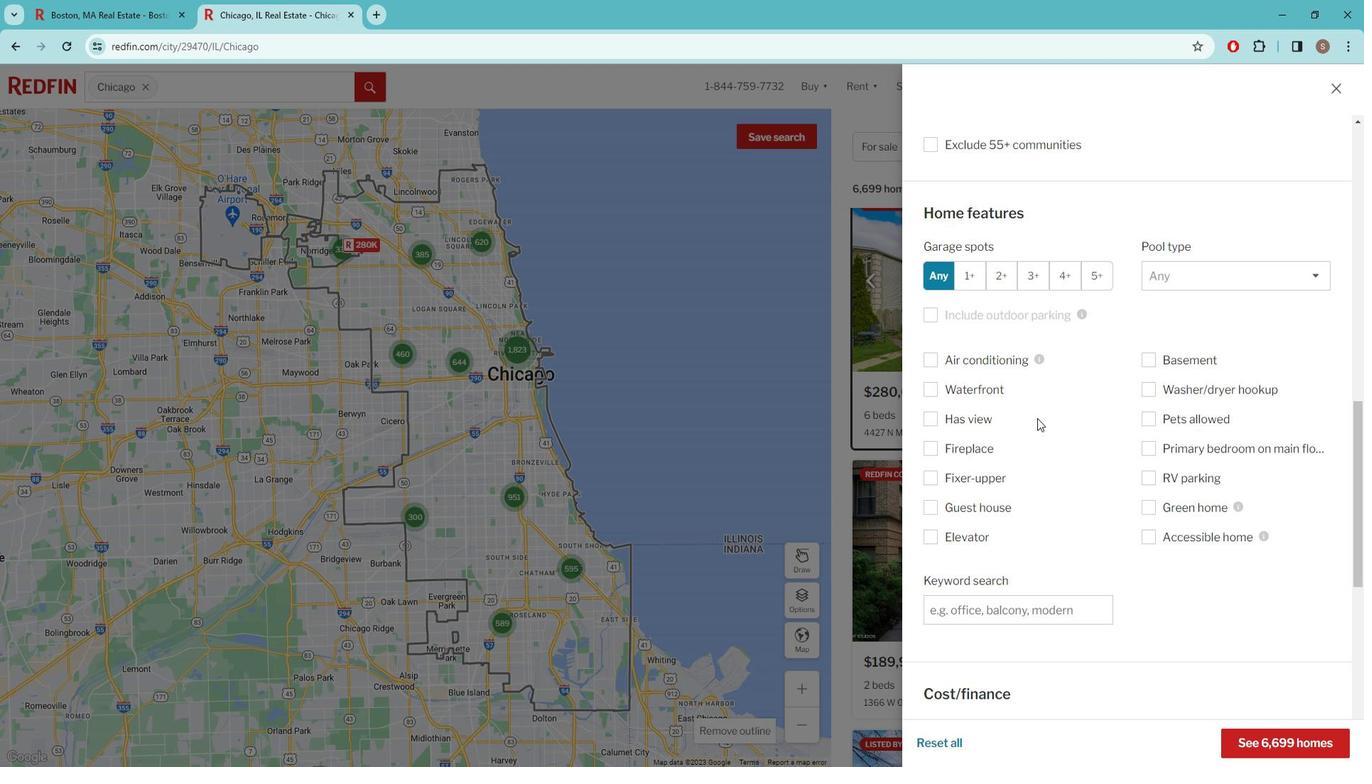 
Action: Mouse moved to (998, 531)
Screenshot: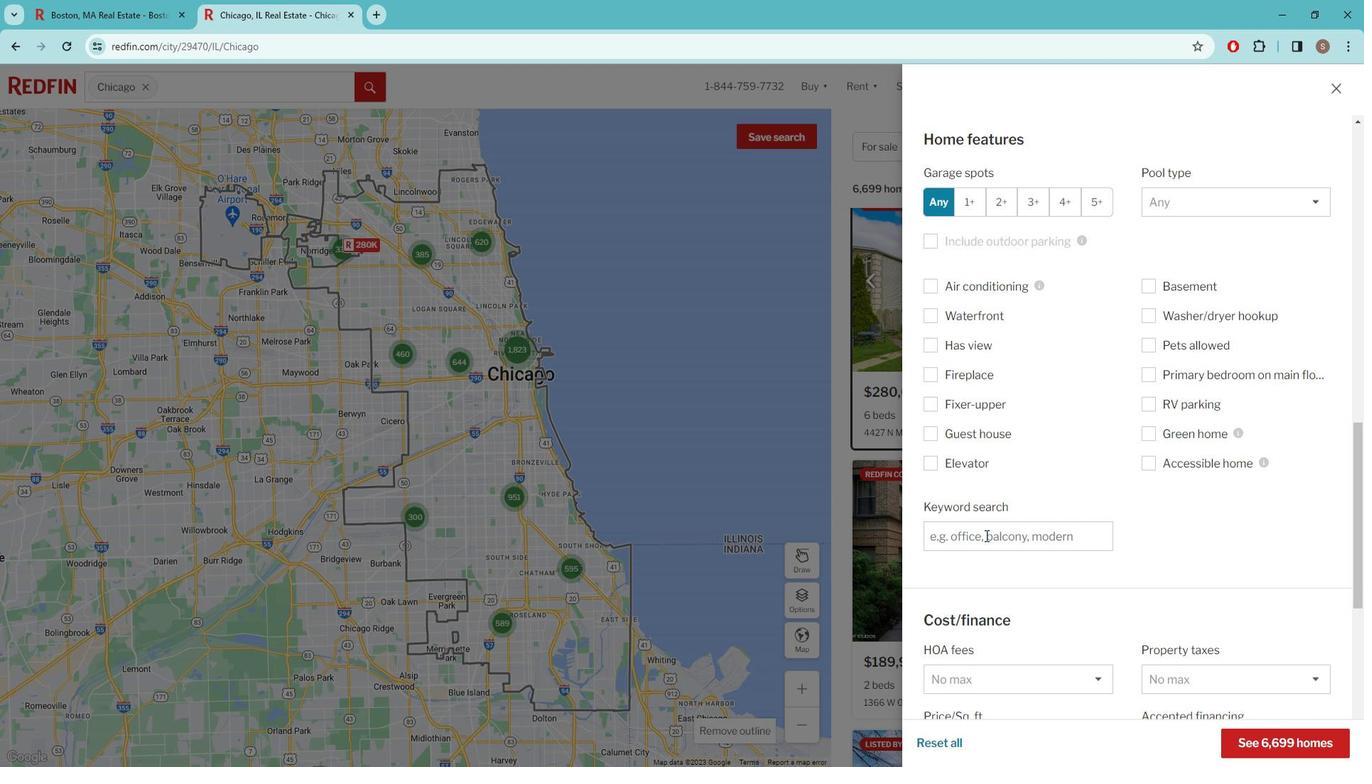 
Action: Mouse pressed left at (998, 531)
Screenshot: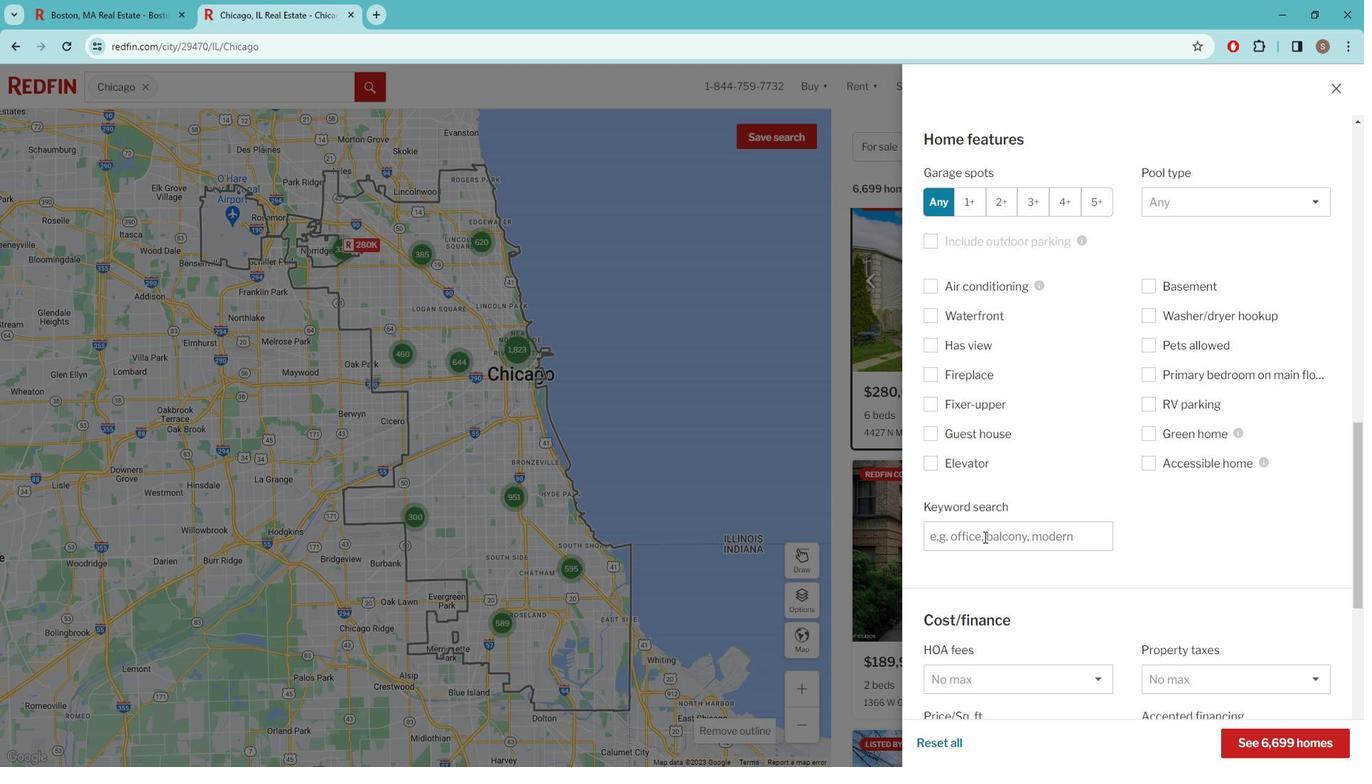 
Action: Mouse moved to (991, 531)
Screenshot: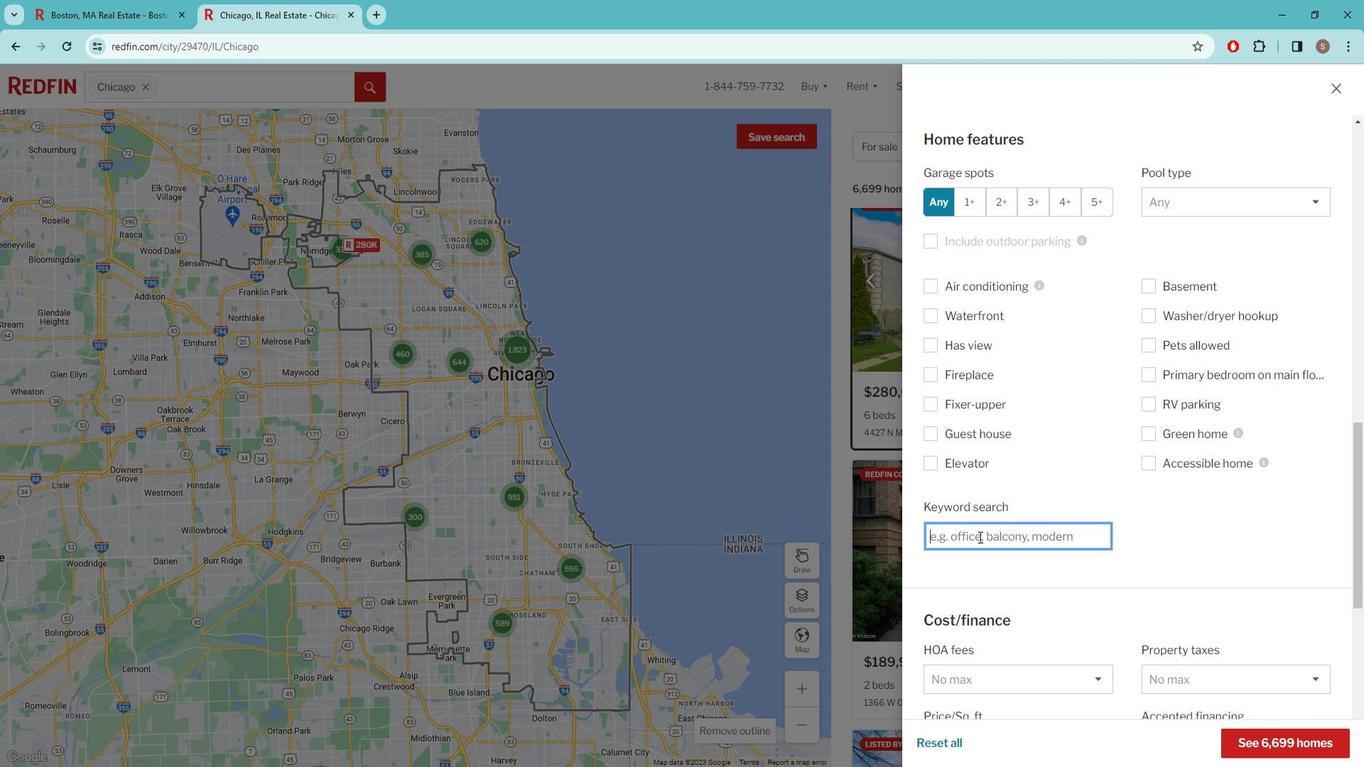 
Action: Key pressed <Key.caps_lock>l<Key.caps_lock>AKE<Key.space>VIEW<Key.space>
Screenshot: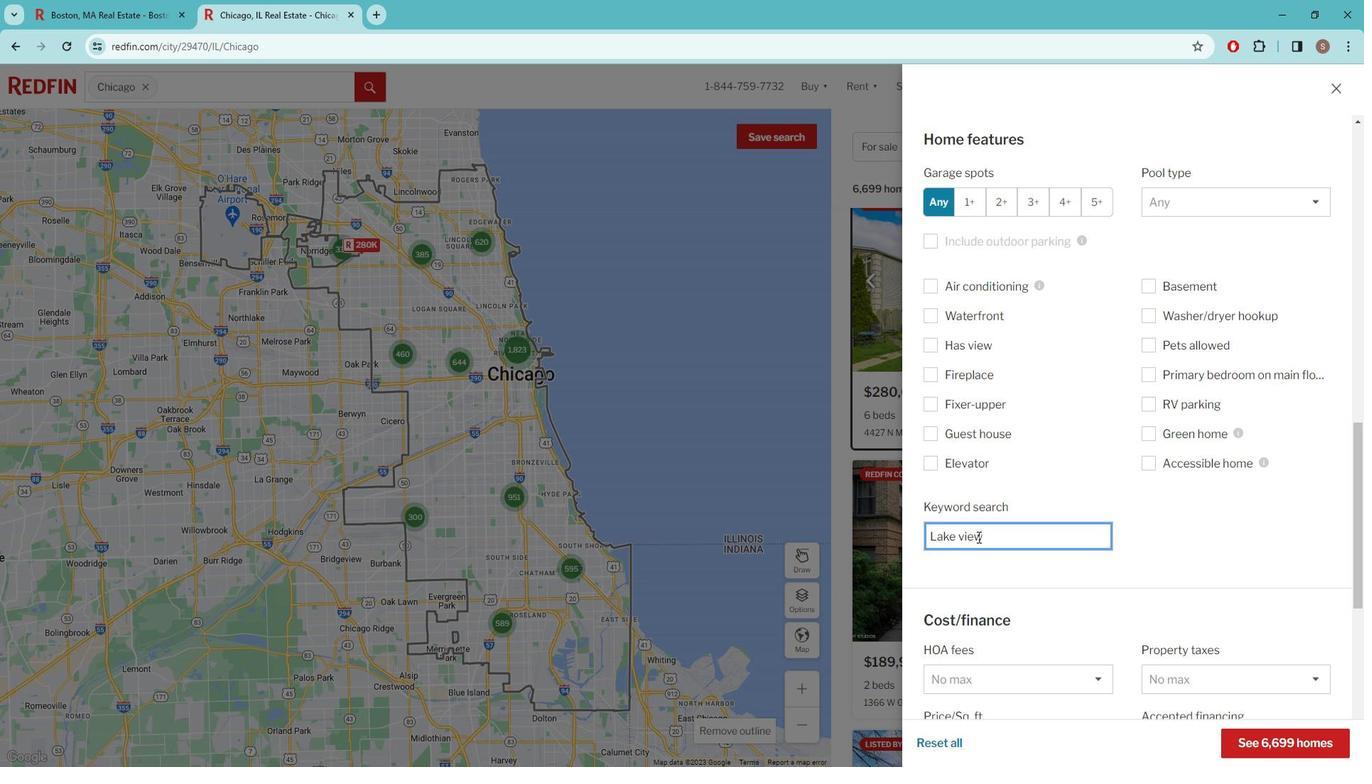 
Action: Mouse moved to (994, 531)
Screenshot: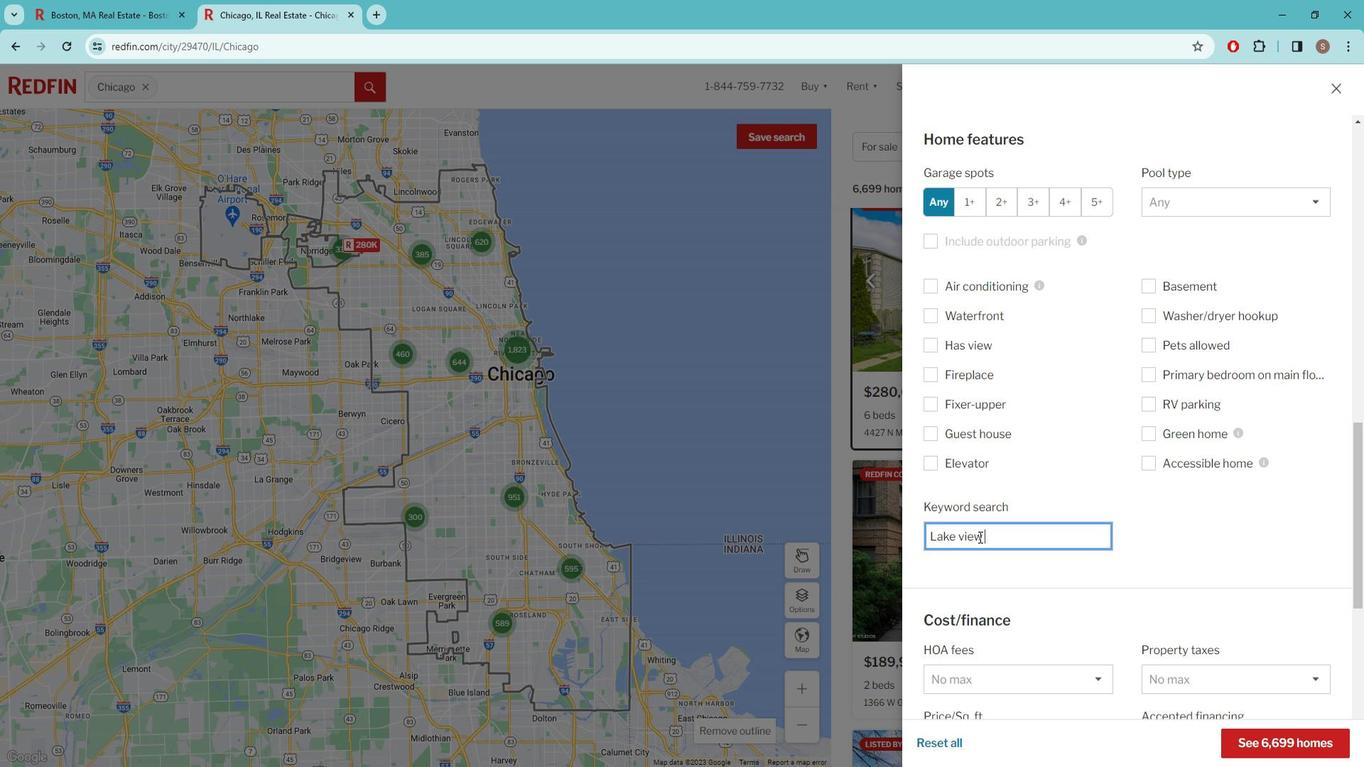 
Action: Mouse scrolled (994, 530) with delta (0, 0)
Screenshot: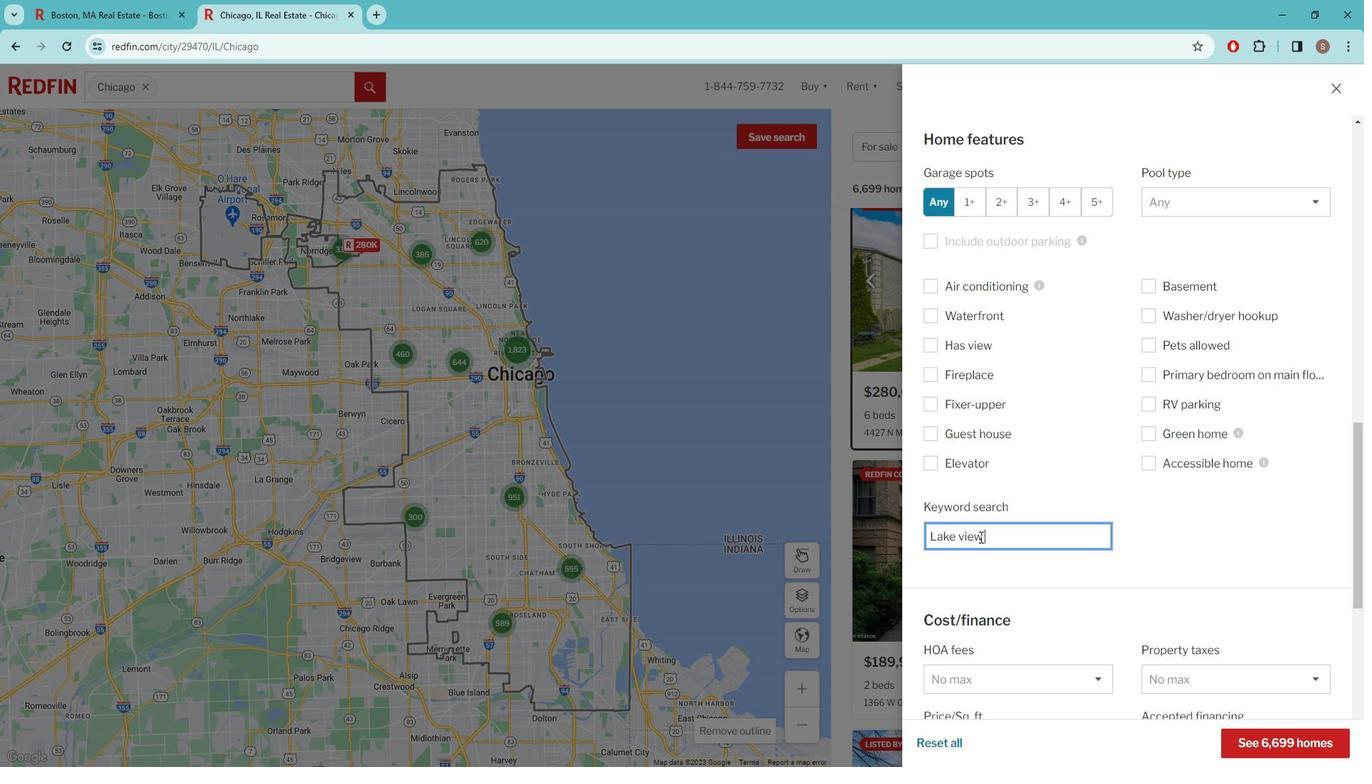 
Action: Mouse moved to (994, 531)
Screenshot: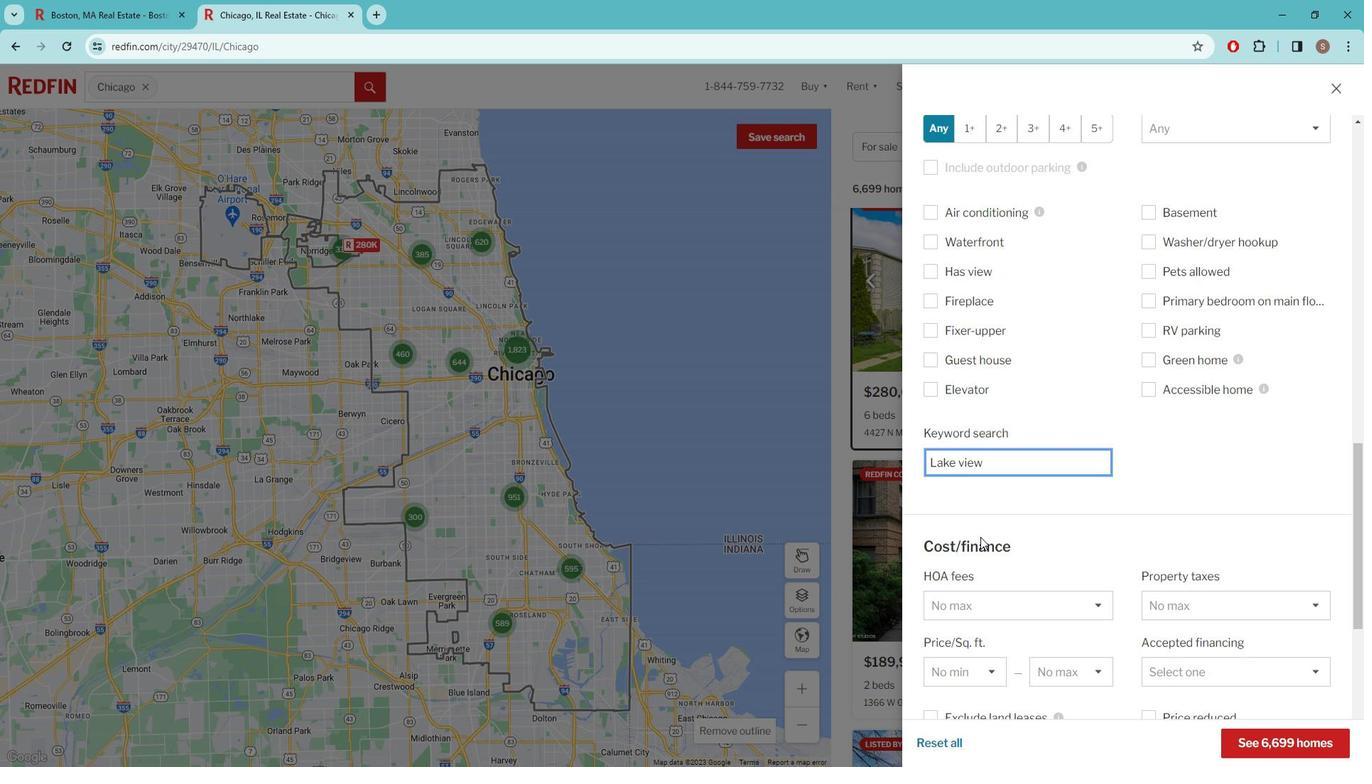 
Action: Mouse scrolled (994, 530) with delta (0, 0)
Screenshot: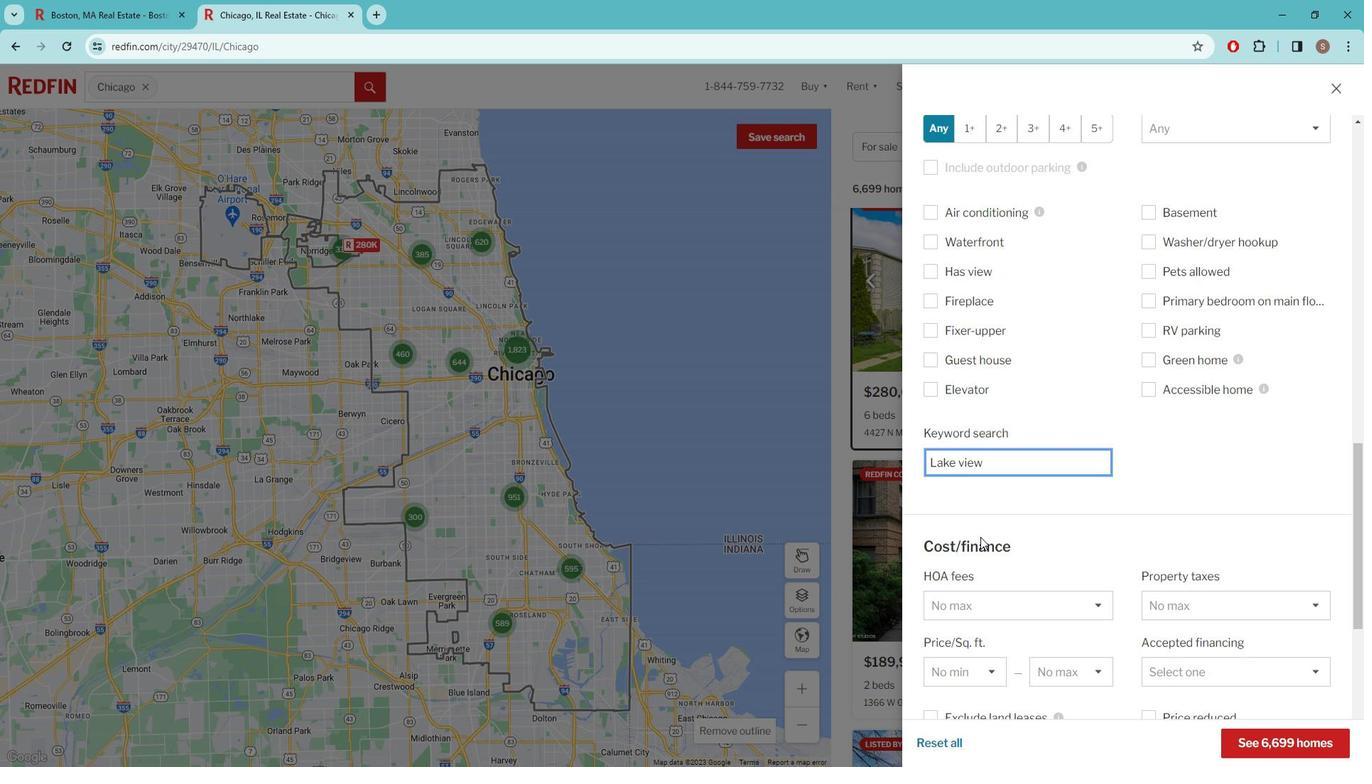 
Action: Mouse scrolled (994, 530) with delta (0, 0)
Screenshot: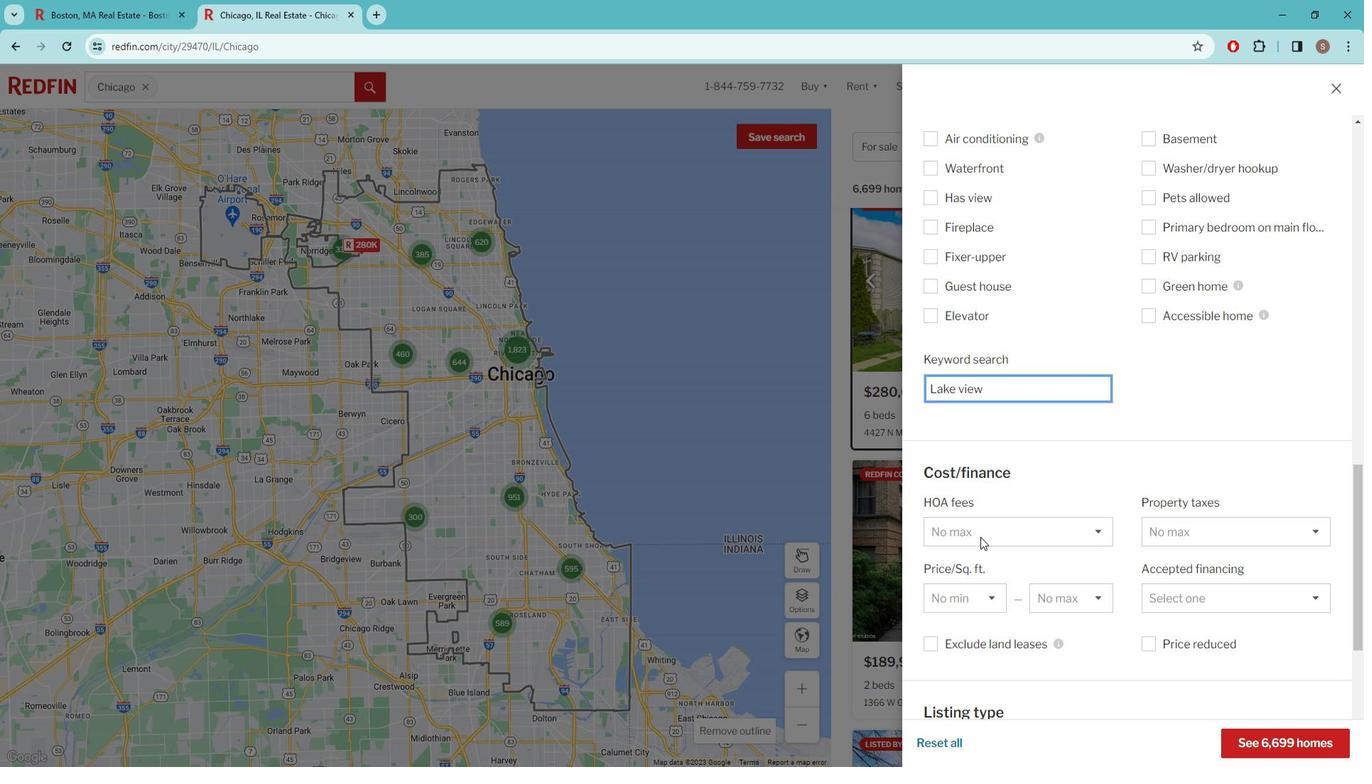 
Action: Mouse moved to (999, 530)
Screenshot: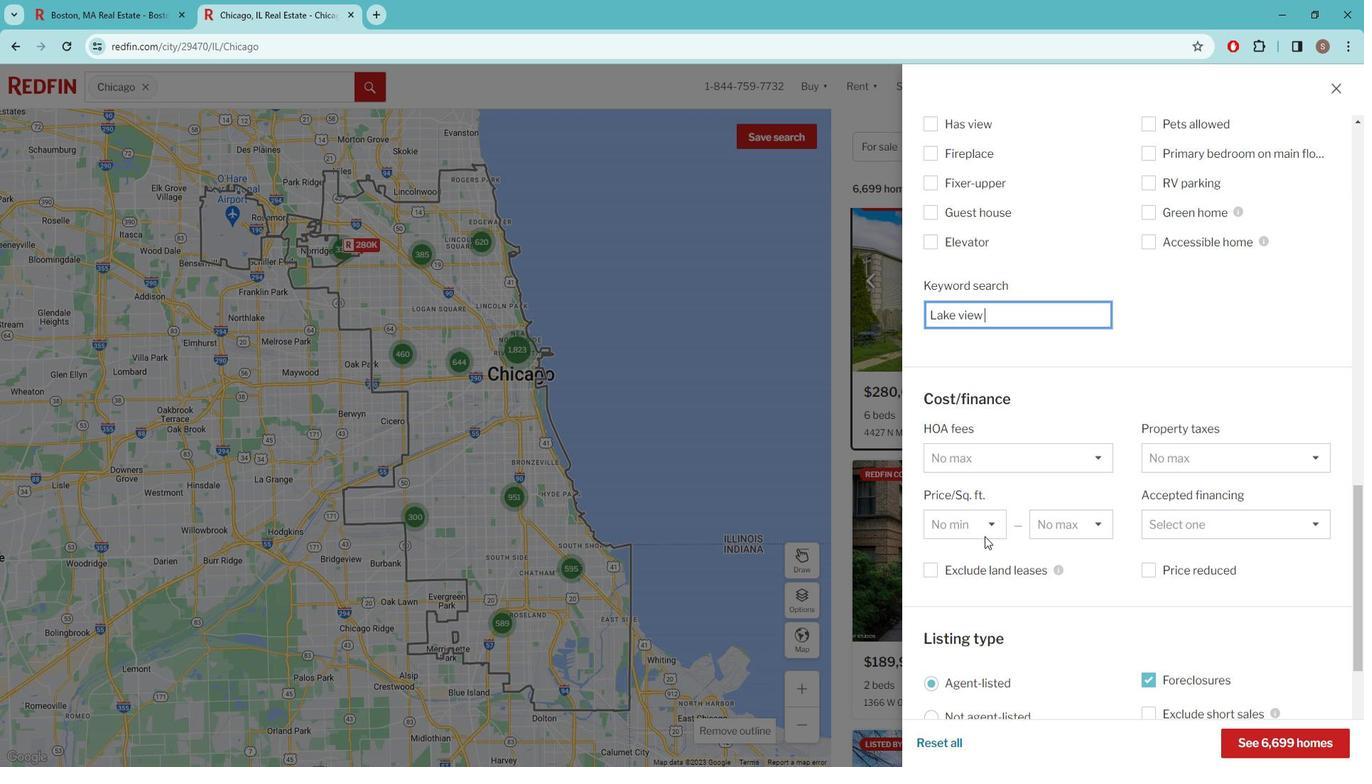 
Action: Mouse scrolled (999, 529) with delta (0, 0)
Screenshot: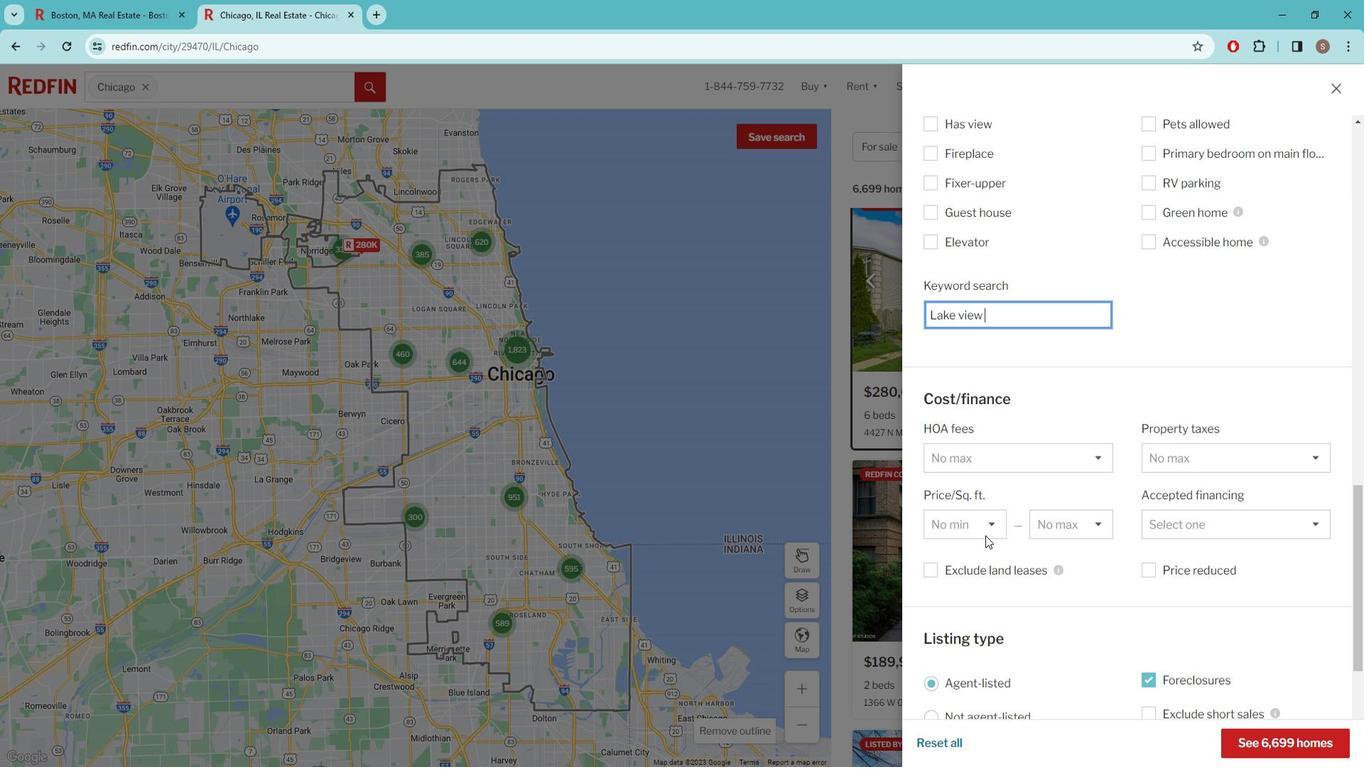 
Action: Mouse moved to (1099, 522)
Screenshot: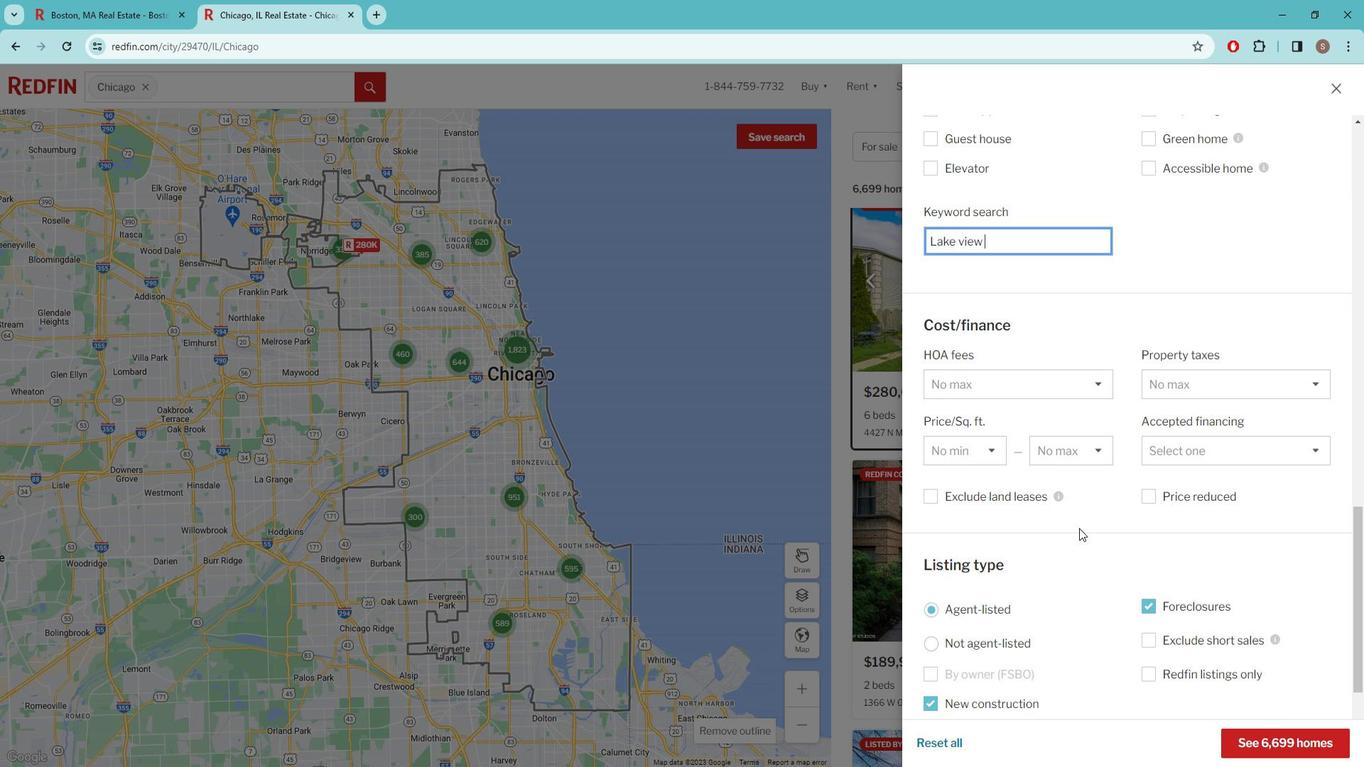 
Action: Mouse scrolled (1099, 523) with delta (0, 0)
Screenshot: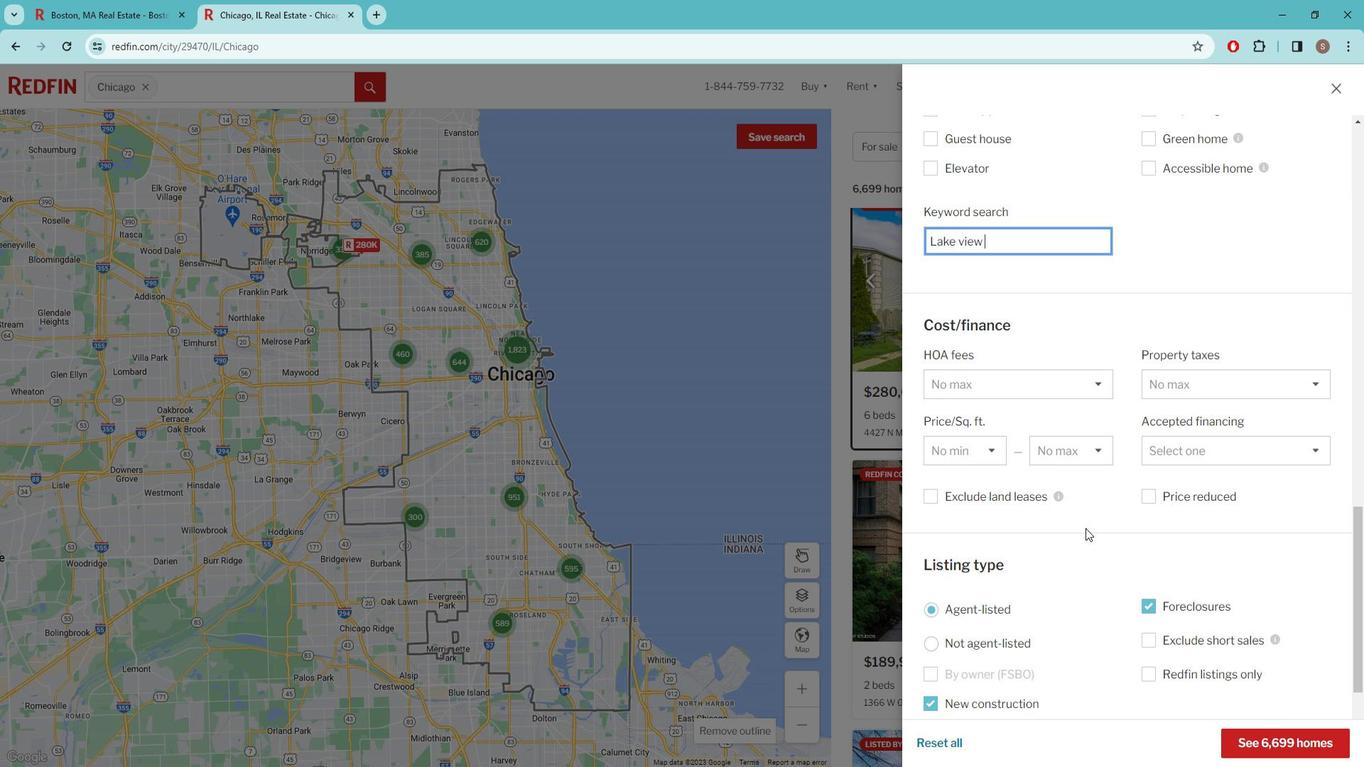 
Action: Mouse scrolled (1099, 523) with delta (0, 0)
Screenshot: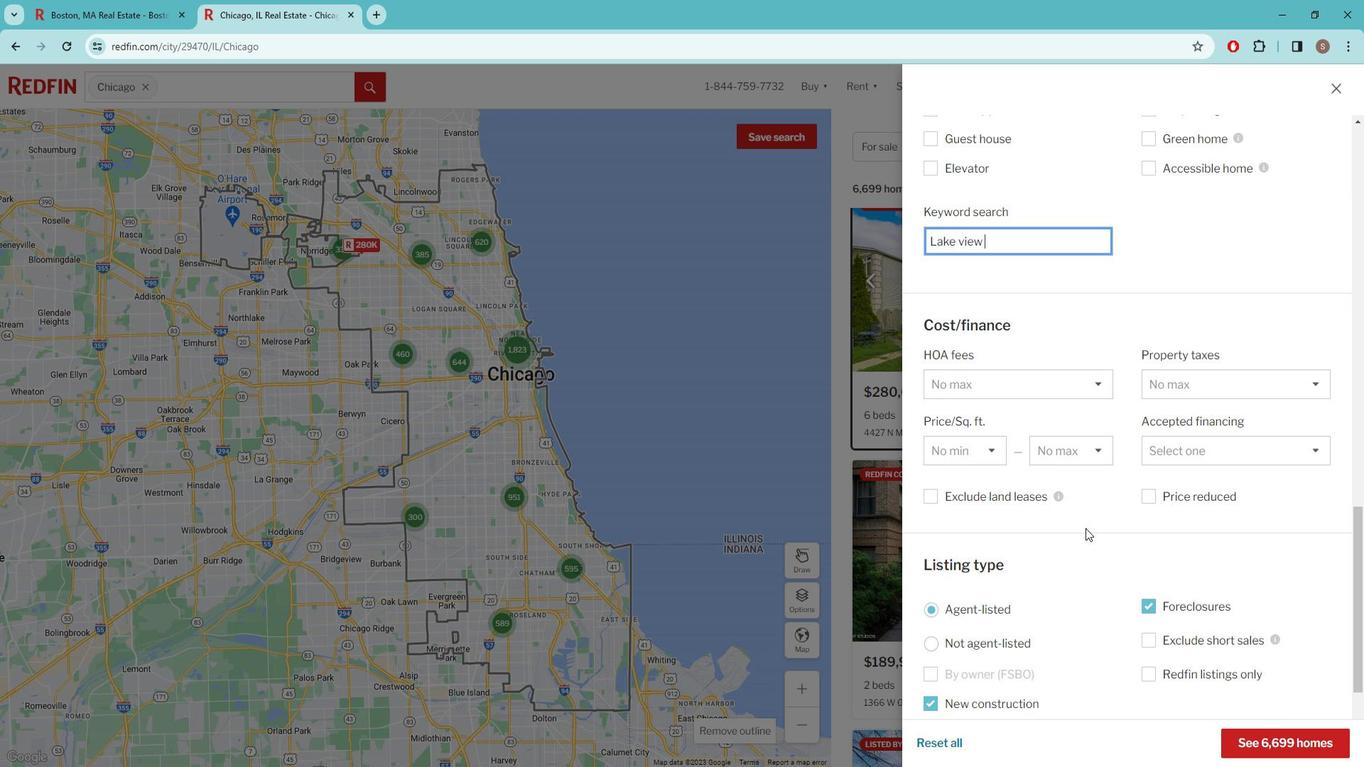 
Action: Mouse scrolled (1099, 523) with delta (0, 0)
Screenshot: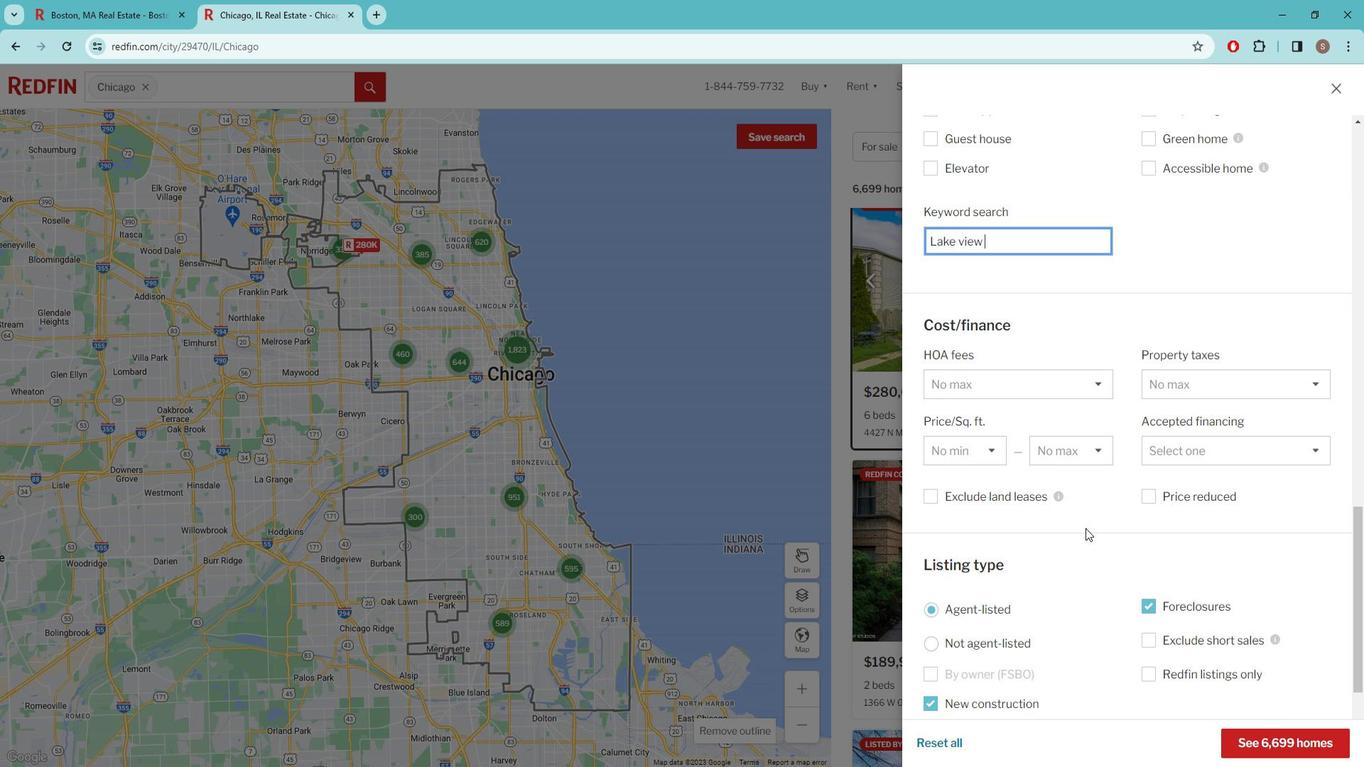 
Action: Mouse moved to (948, 251)
Screenshot: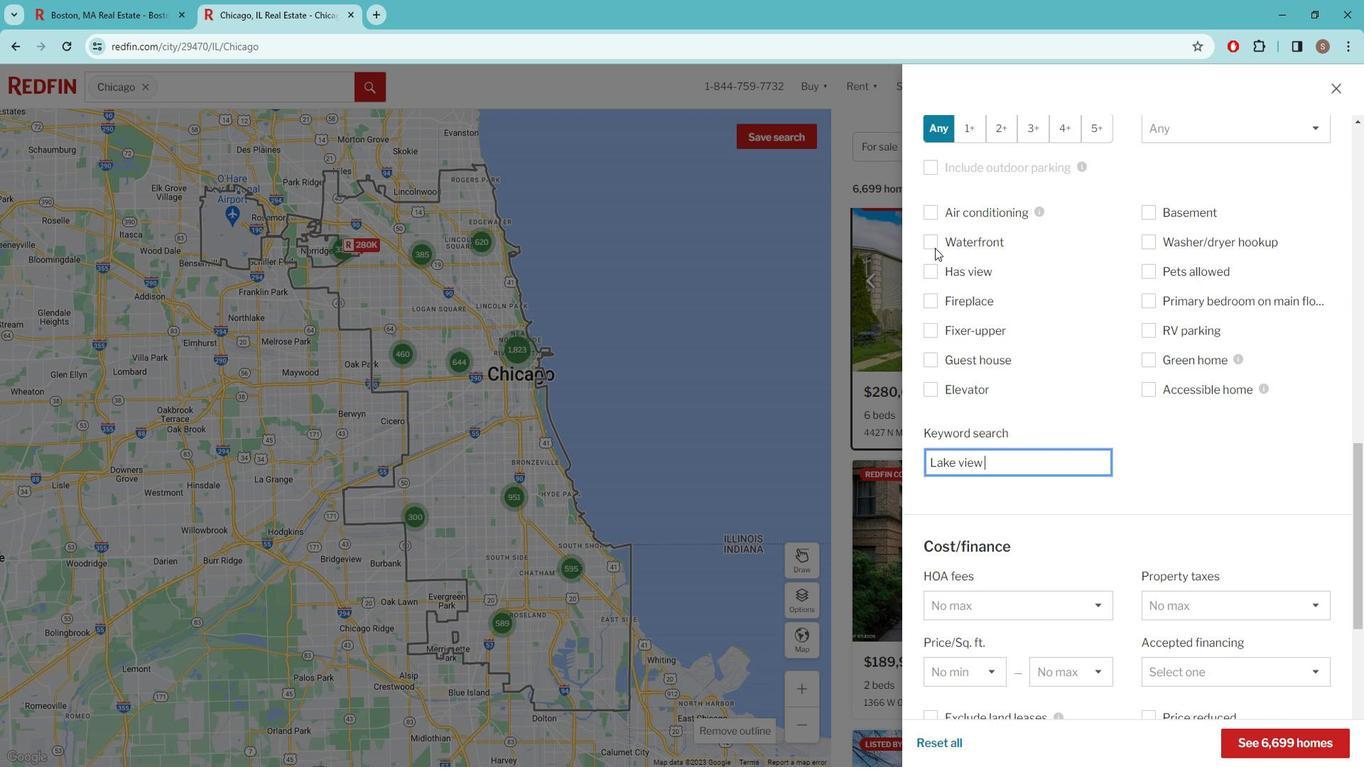 
Action: Mouse pressed left at (948, 251)
Screenshot: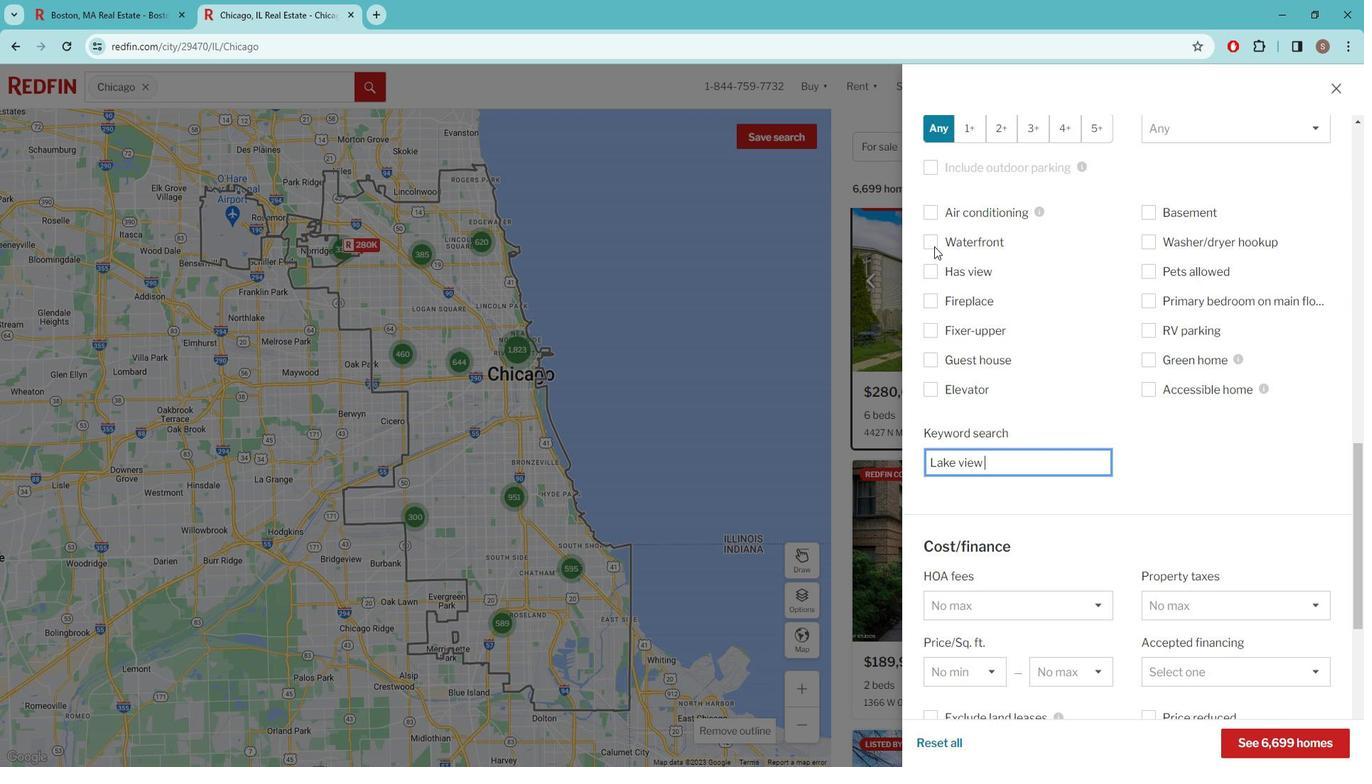 
Action: Mouse moved to (1015, 462)
Screenshot: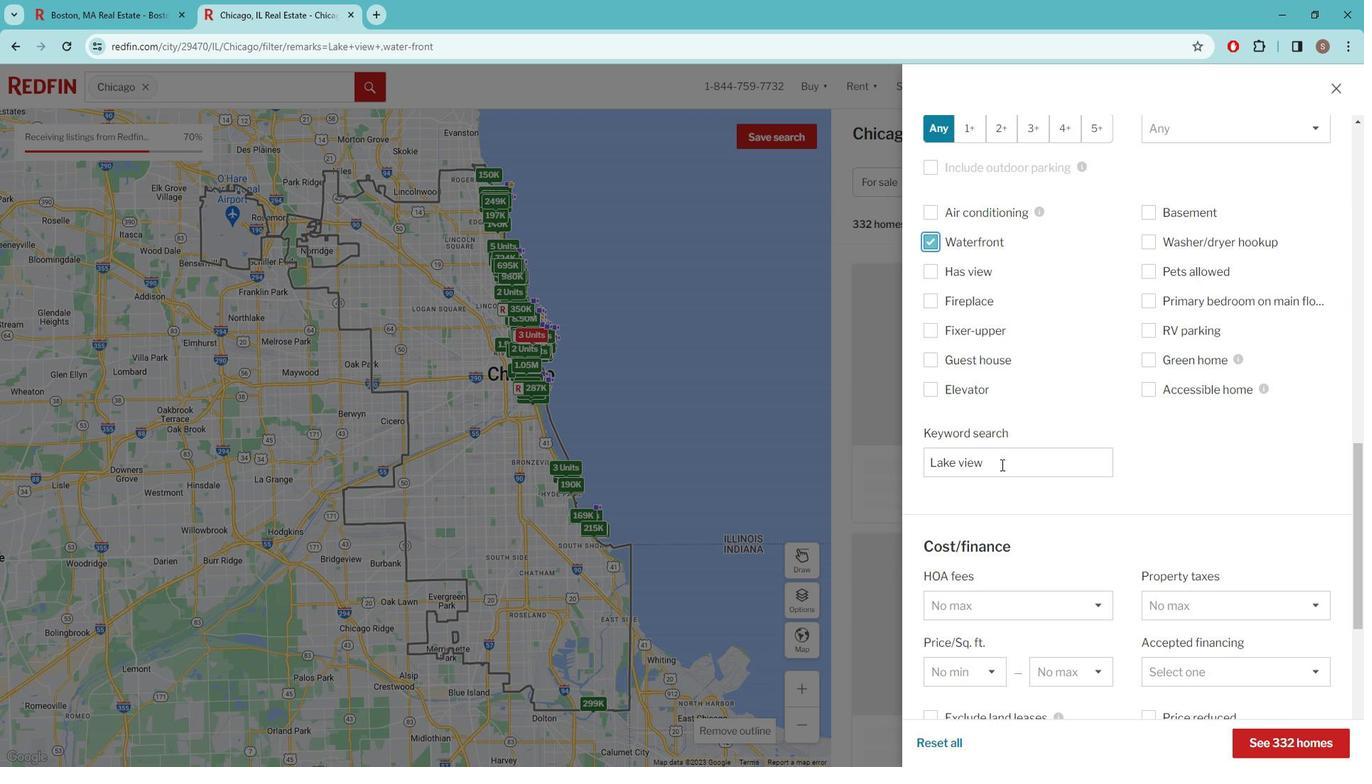 
Action: Mouse scrolled (1015, 461) with delta (0, 0)
Screenshot: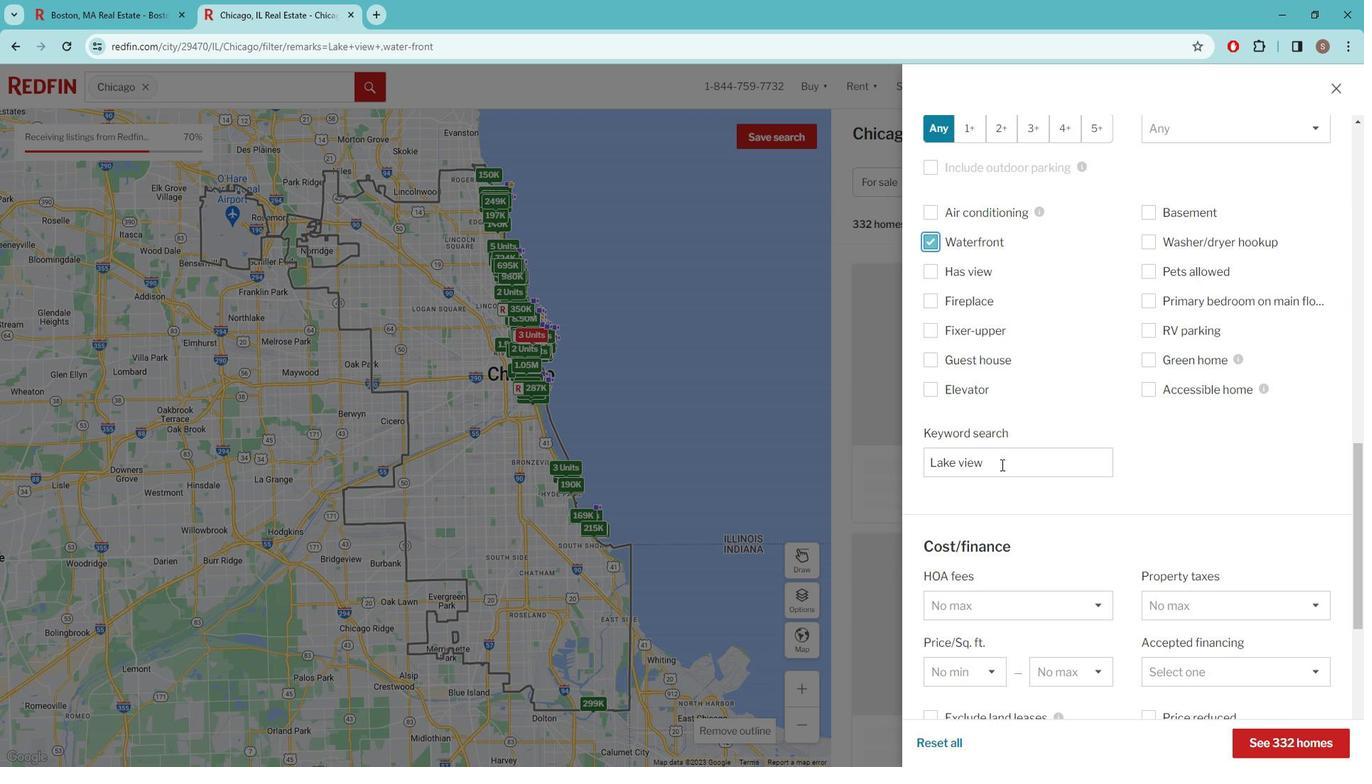 
Action: Mouse scrolled (1015, 461) with delta (0, 0)
Screenshot: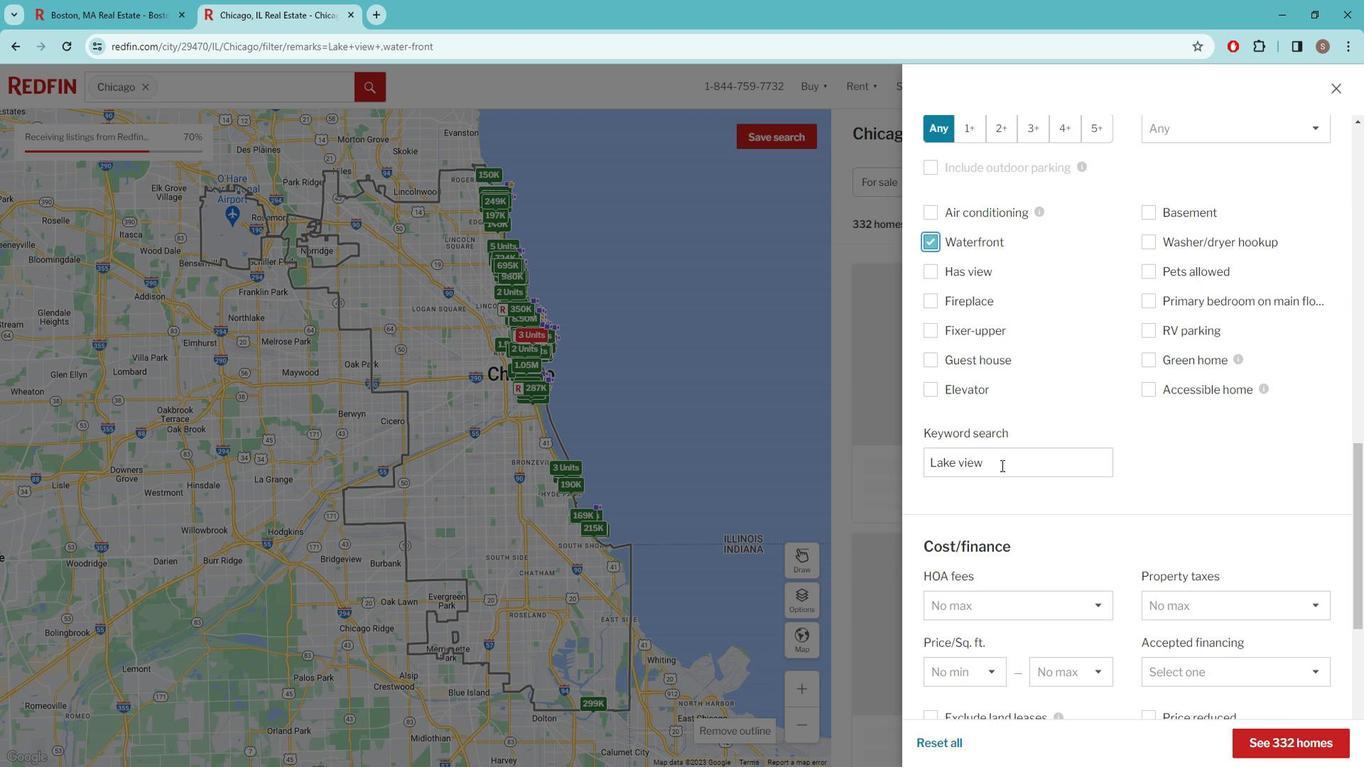 
Action: Mouse moved to (1016, 462)
Screenshot: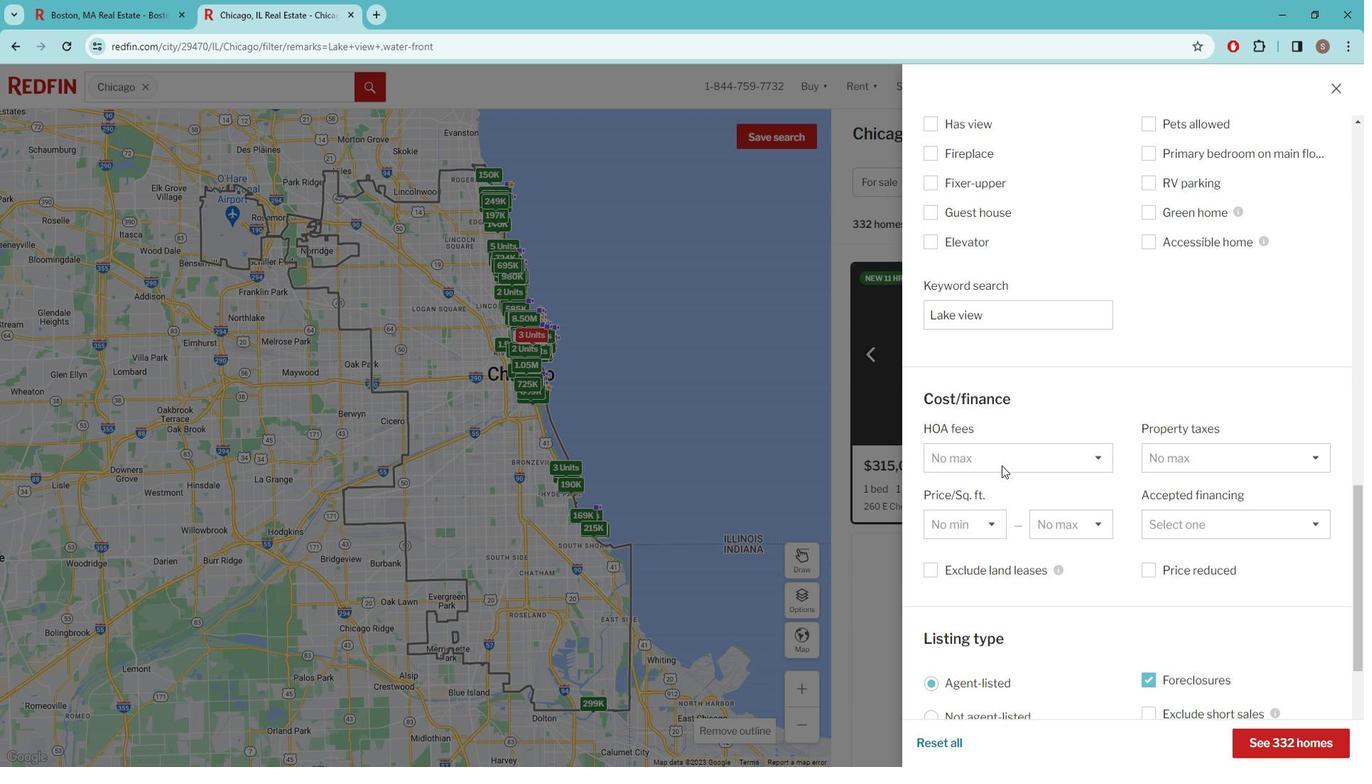 
Action: Mouse scrolled (1016, 461) with delta (0, 0)
Screenshot: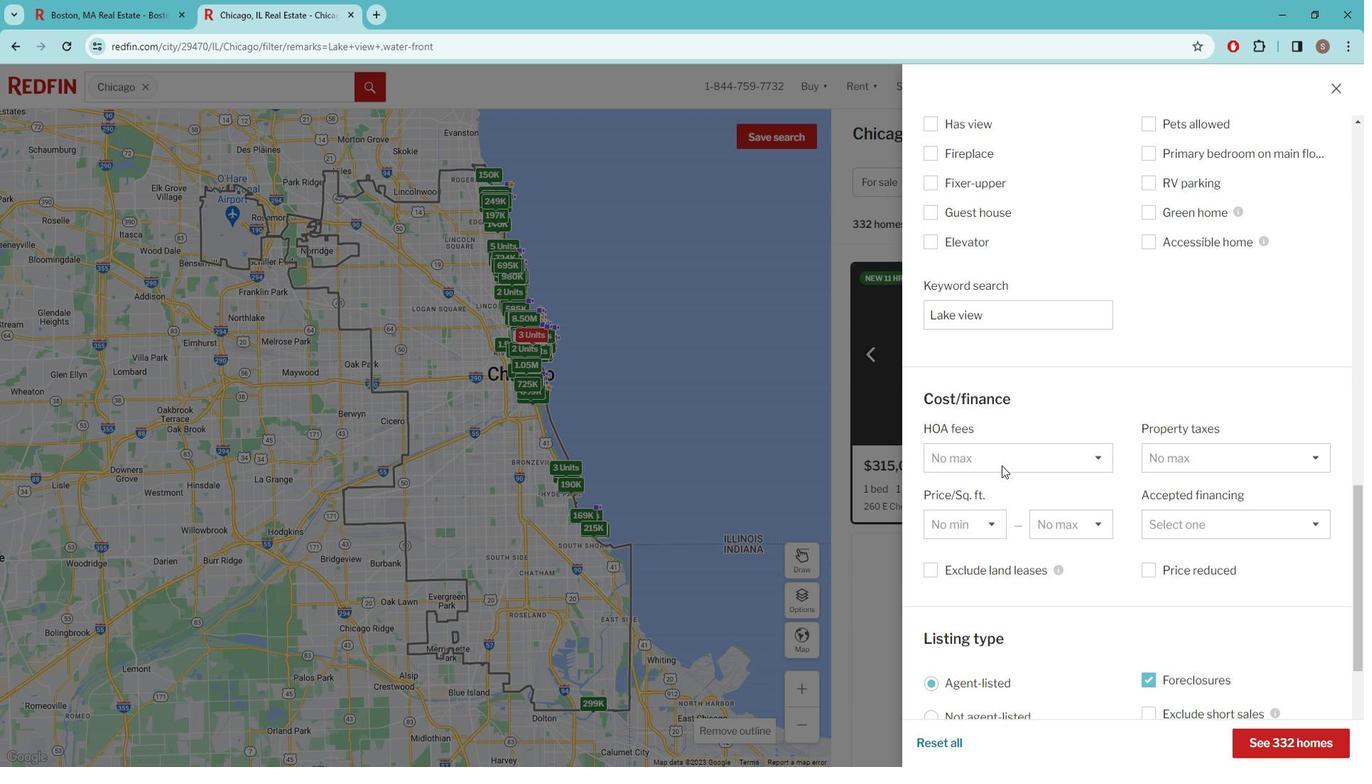 
Action: Mouse scrolled (1016, 461) with delta (0, 0)
Screenshot: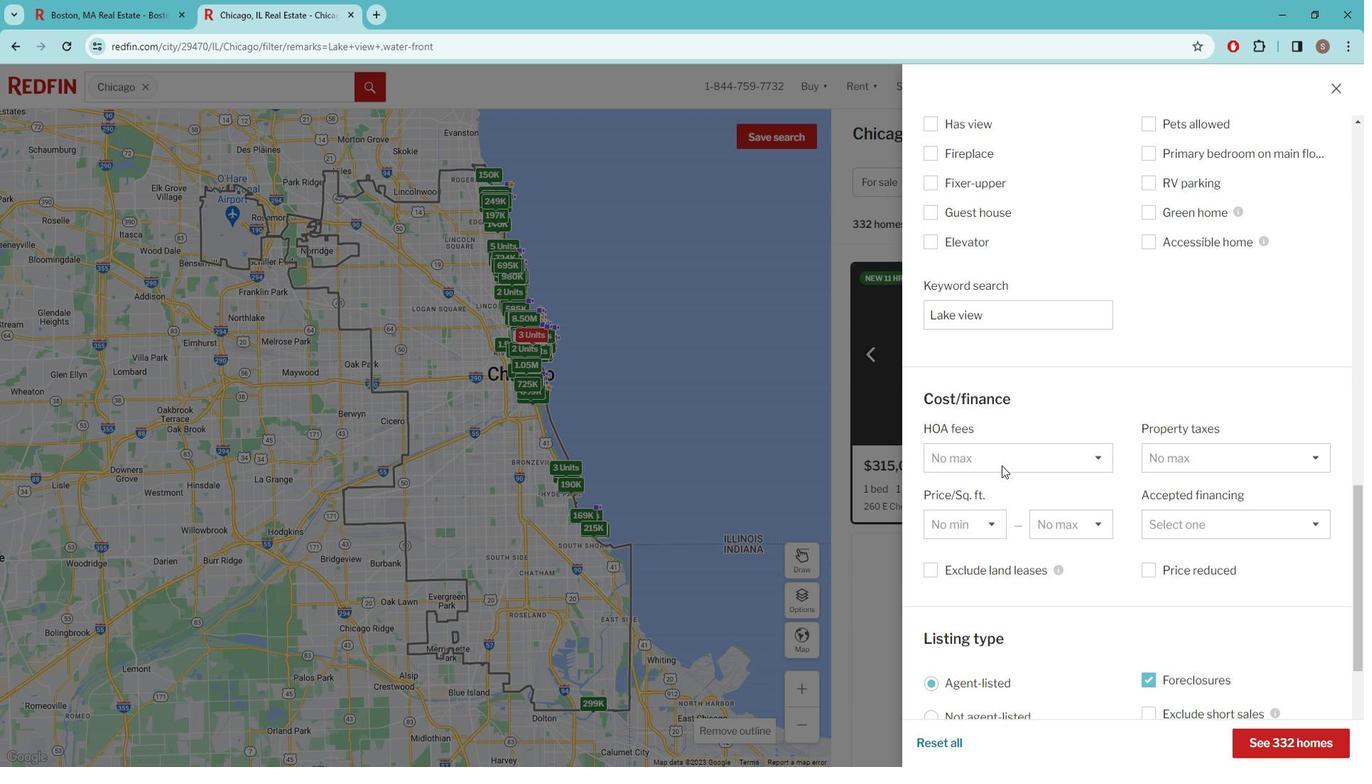 
Action: Mouse moved to (1026, 476)
Screenshot: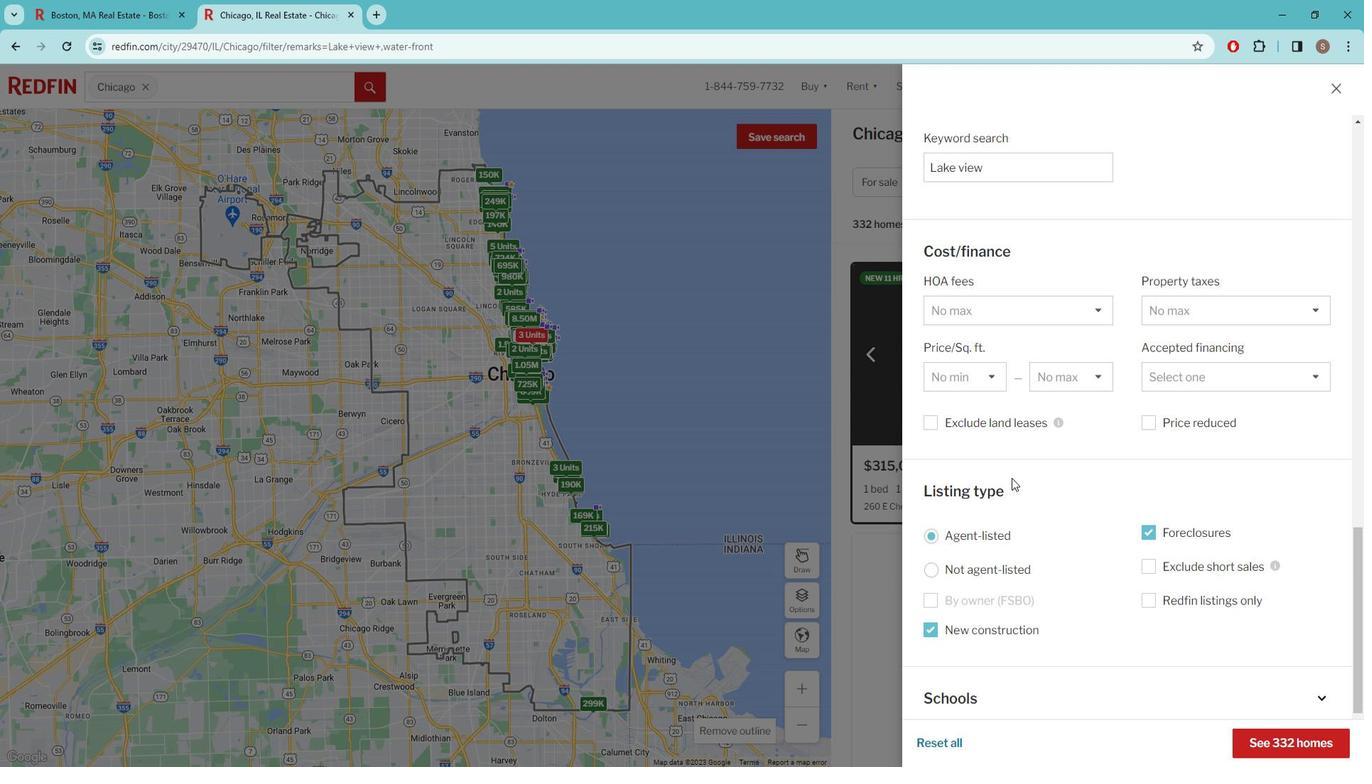 
Action: Mouse scrolled (1026, 475) with delta (0, 0)
Screenshot: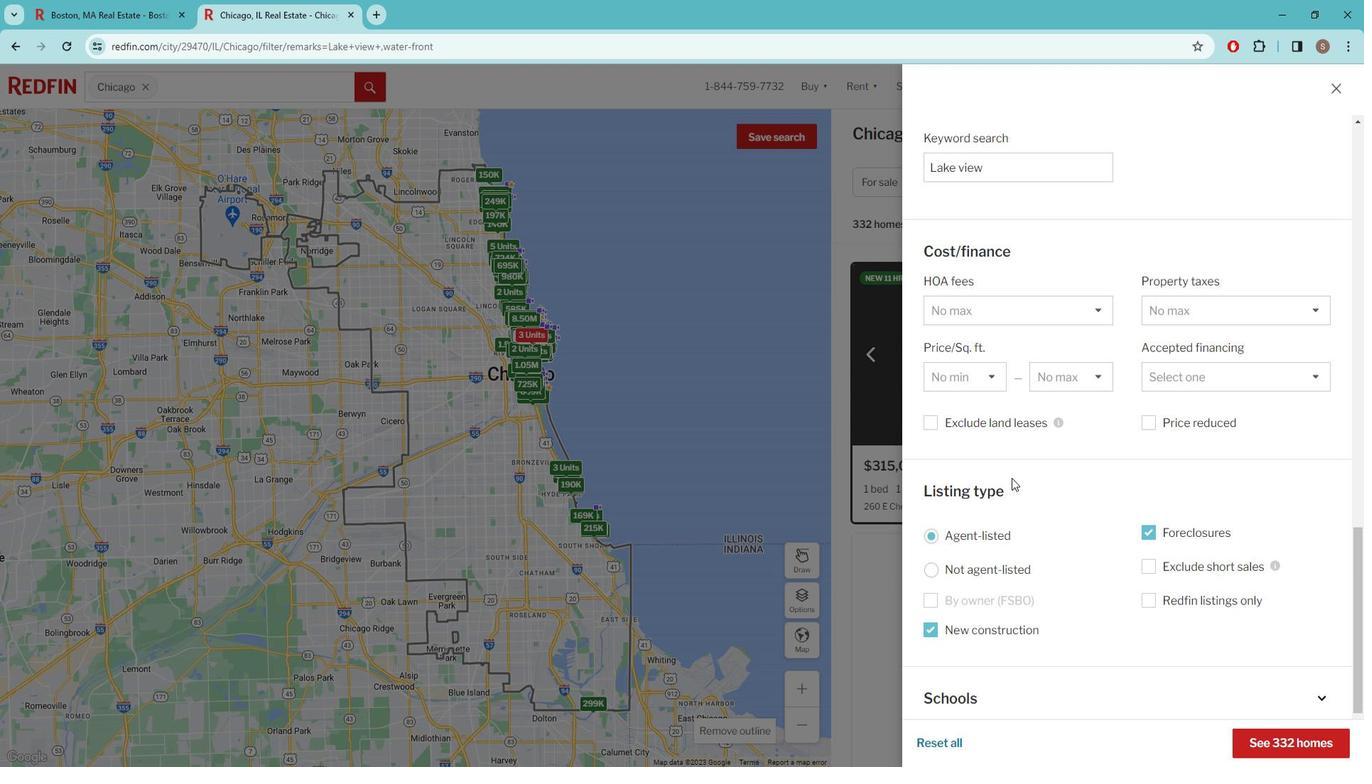 
Action: Mouse scrolled (1026, 475) with delta (0, 0)
Screenshot: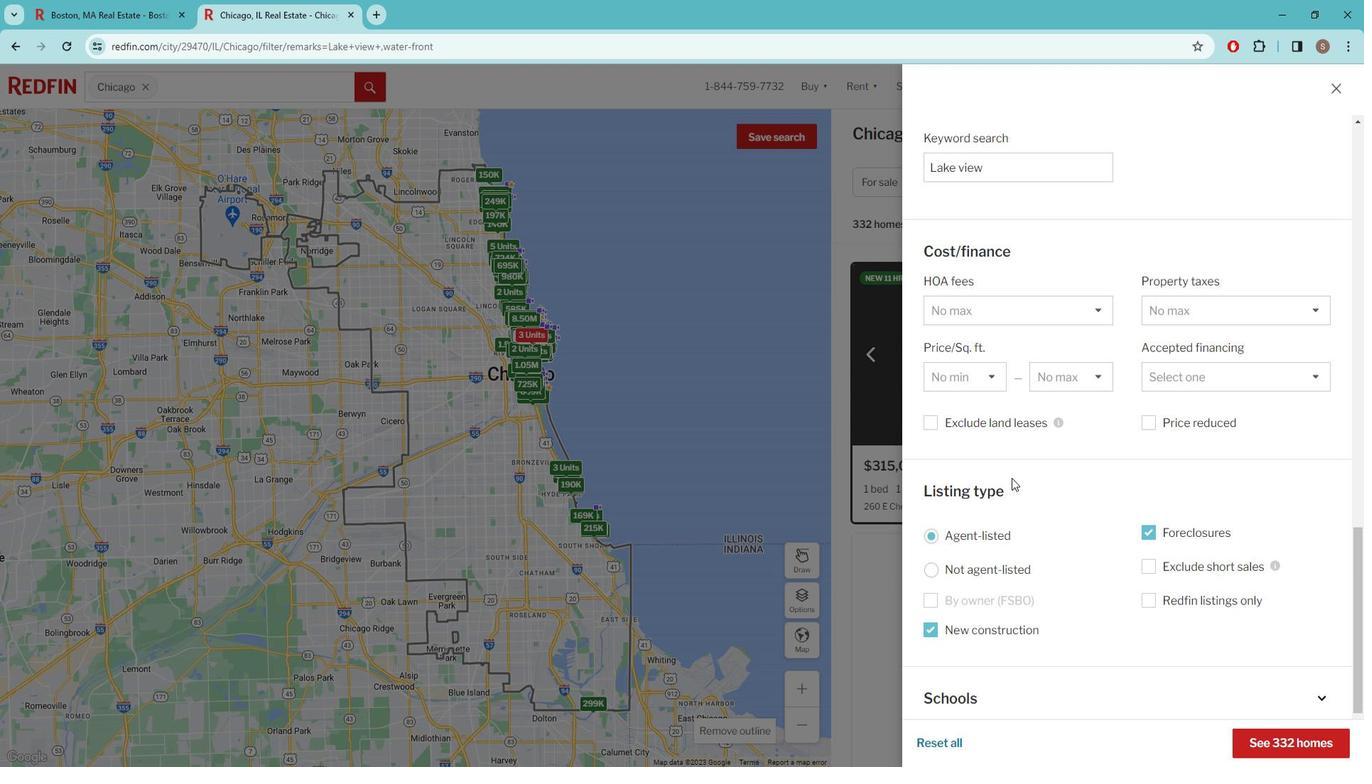 
Action: Mouse scrolled (1026, 475) with delta (0, 0)
Screenshot: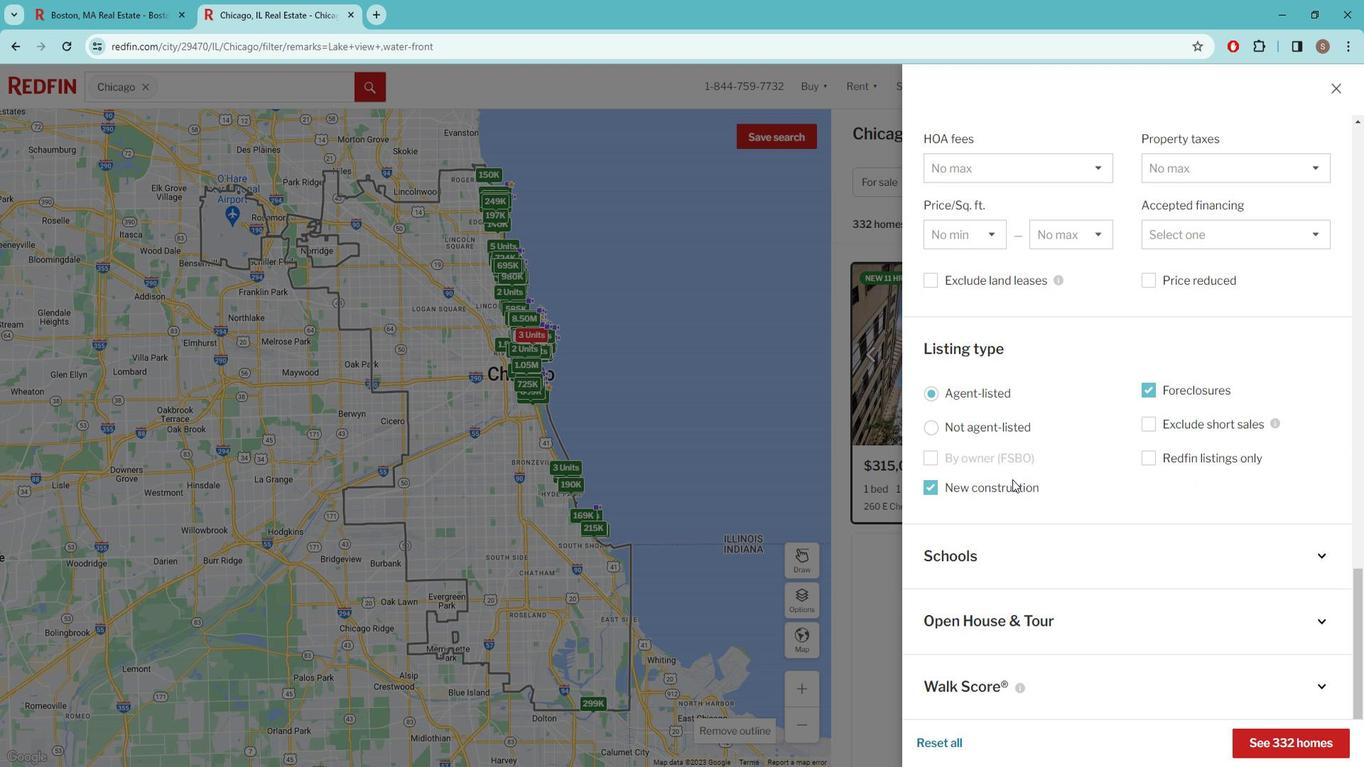 
Action: Mouse moved to (1310, 722)
Screenshot: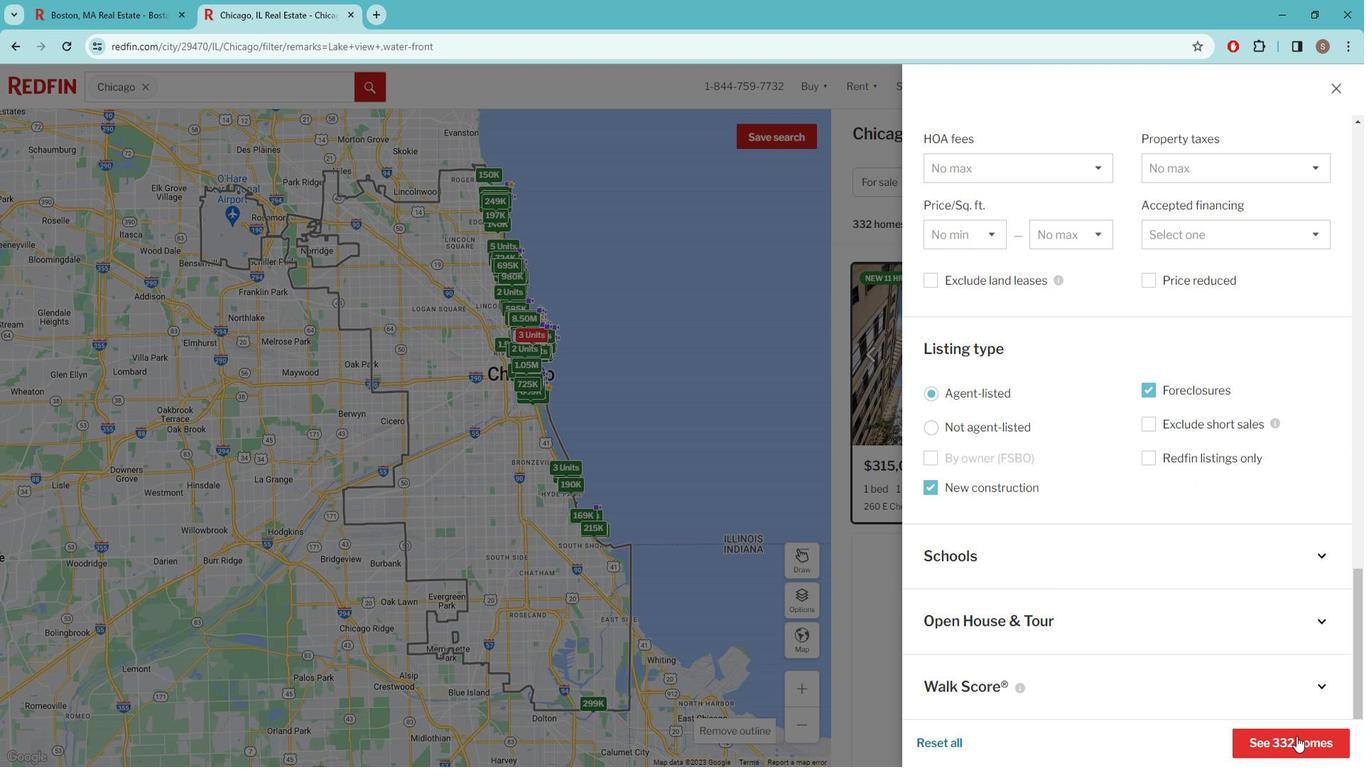 
Action: Mouse pressed left at (1310, 722)
Screenshot: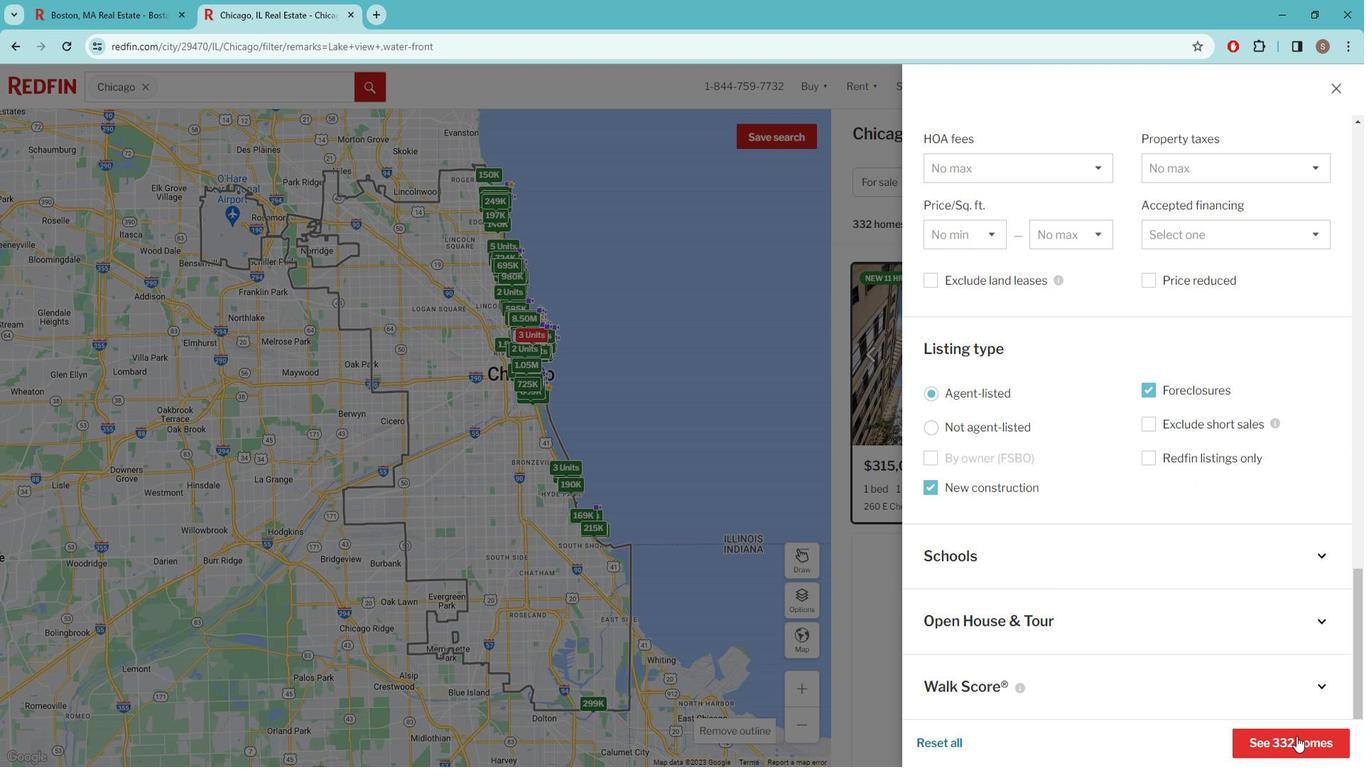 
Action: Mouse moved to (959, 462)
Screenshot: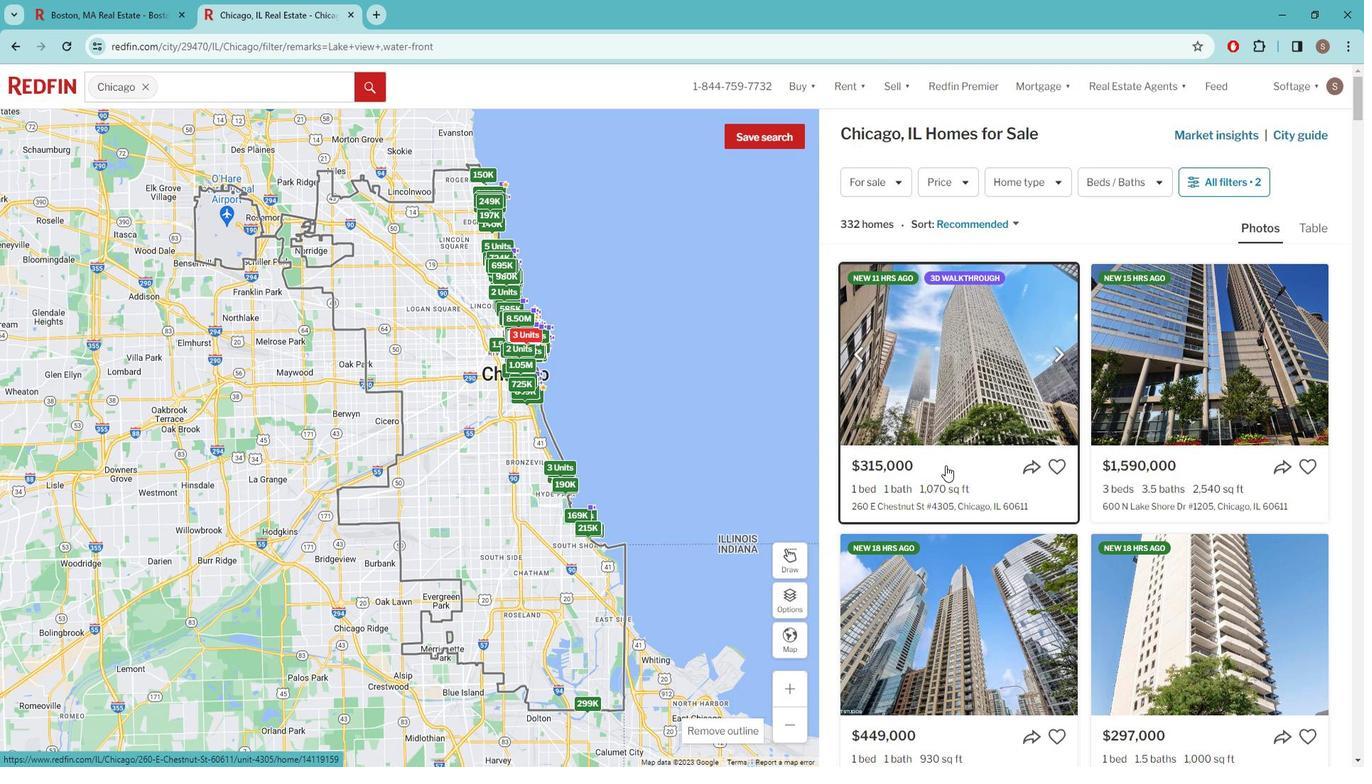 
Action: Mouse pressed left at (959, 462)
Screenshot: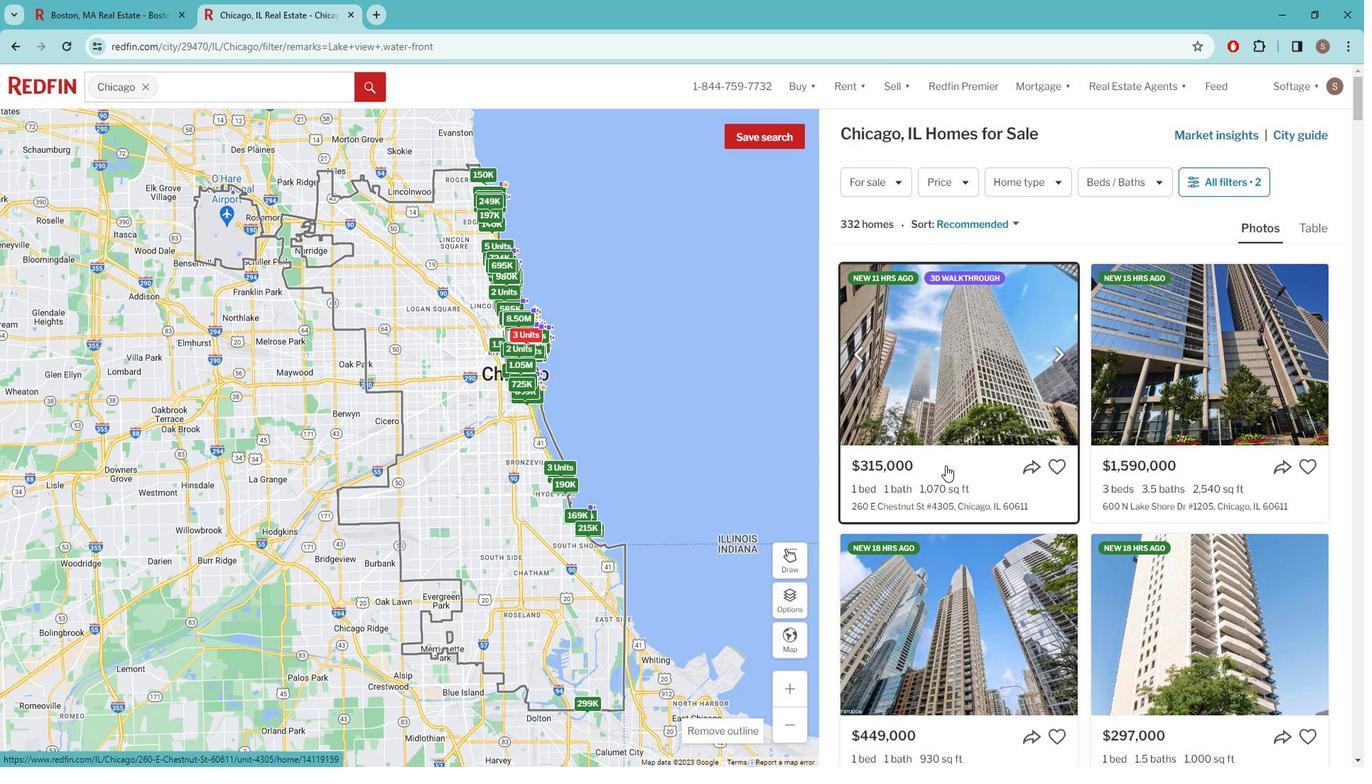 
Action: Mouse moved to (758, 512)
Screenshot: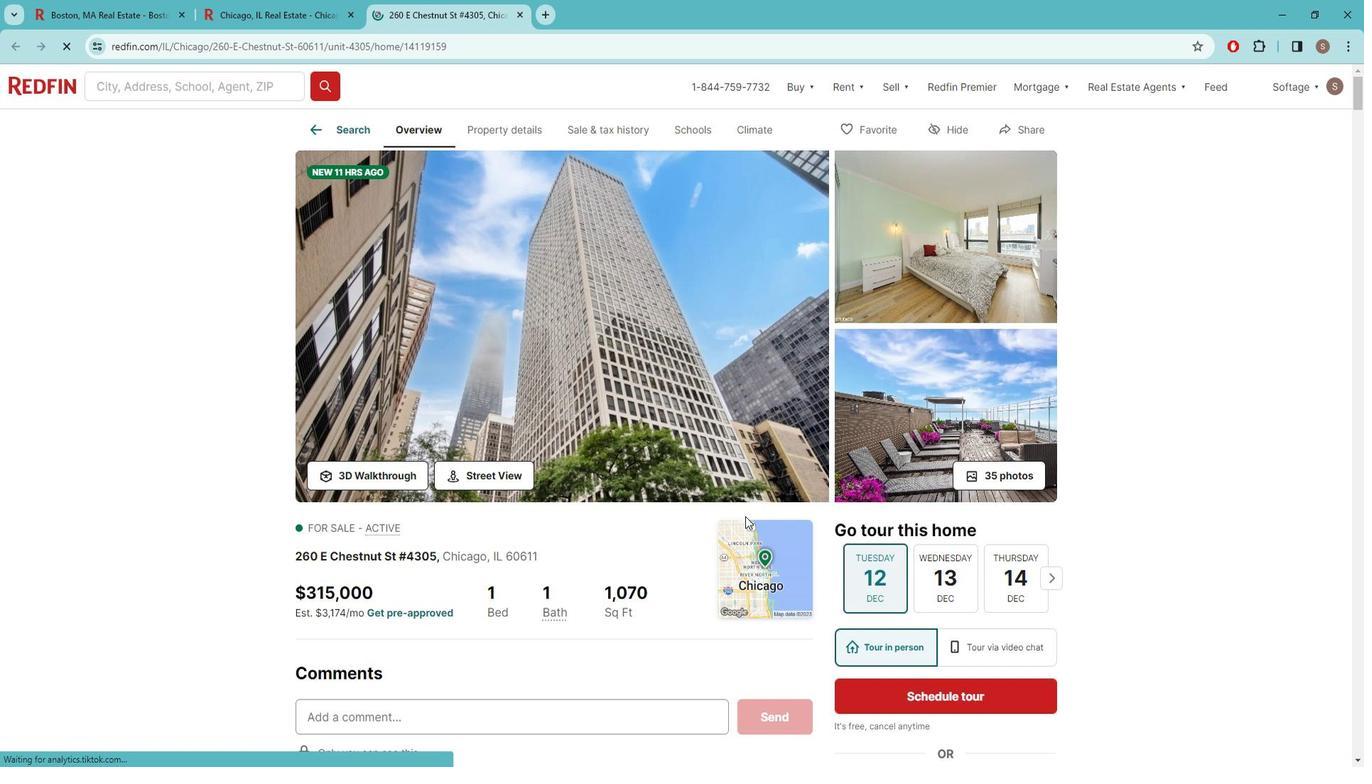 
Action: Mouse scrolled (758, 511) with delta (0, 0)
Screenshot: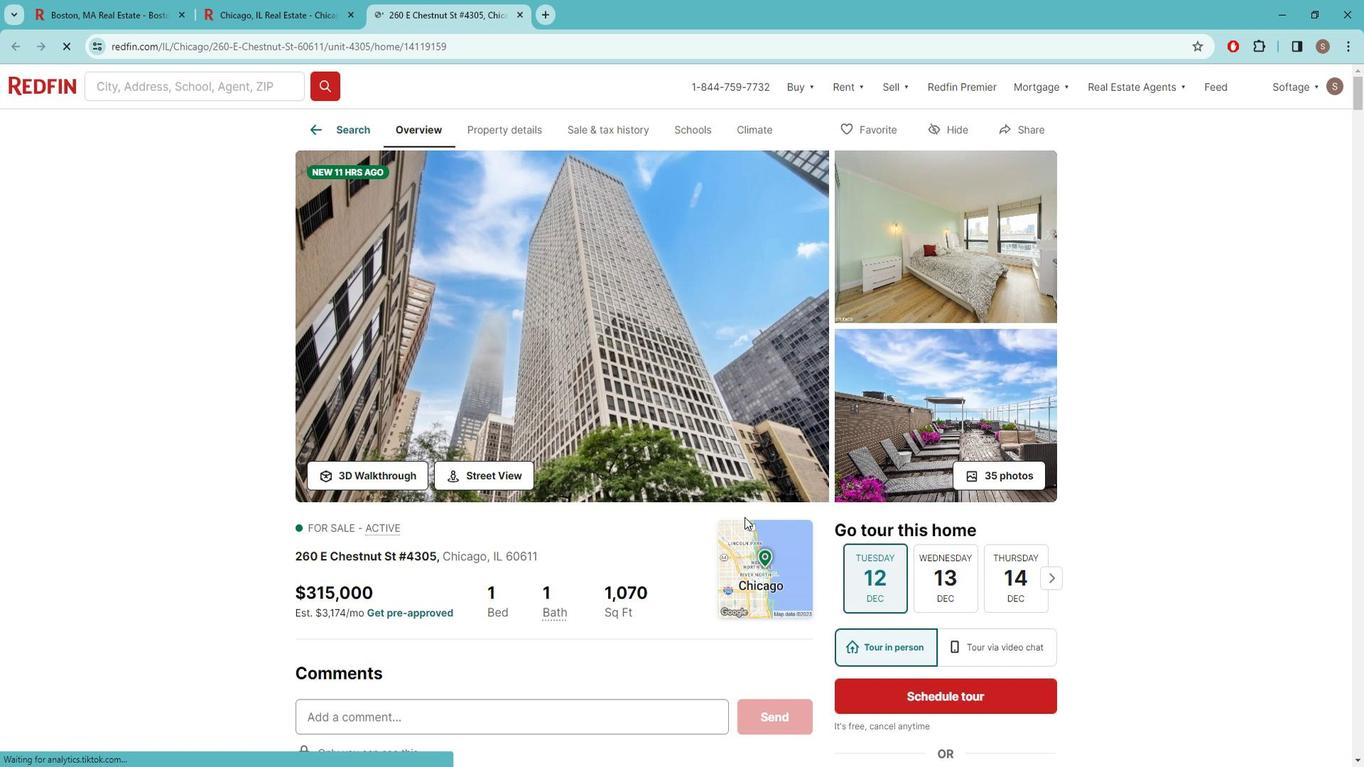 
Action: Mouse moved to (760, 510)
Screenshot: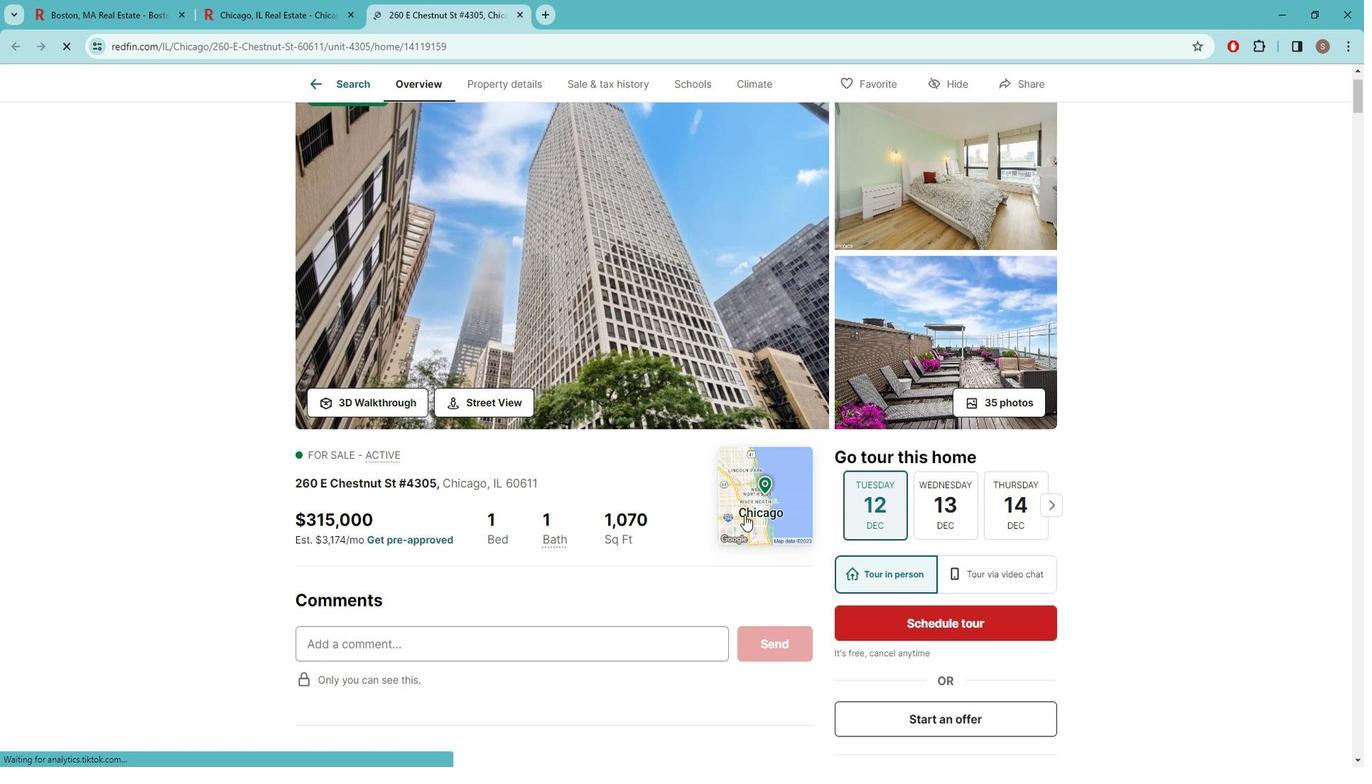 
Action: Mouse scrolled (760, 509) with delta (0, 0)
Screenshot: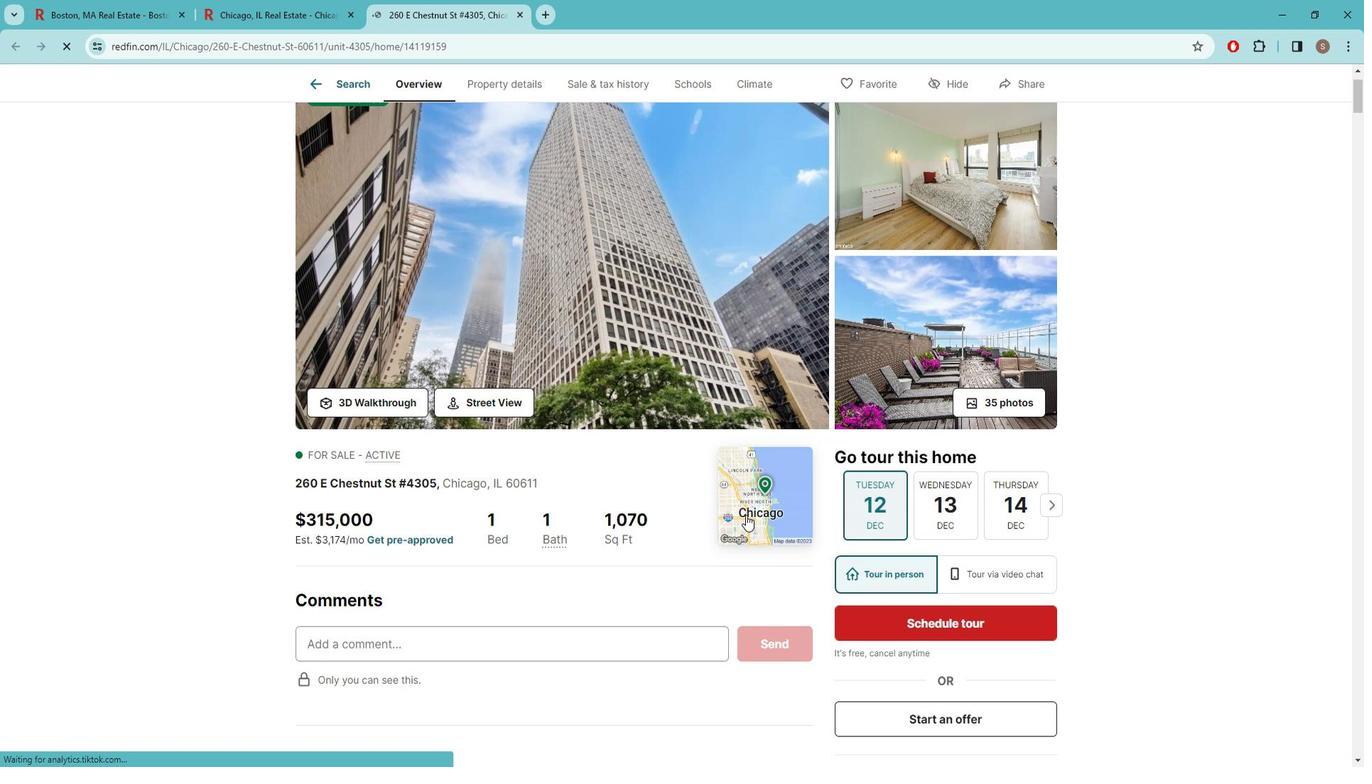 
Action: Mouse scrolled (760, 509) with delta (0, 0)
Screenshot: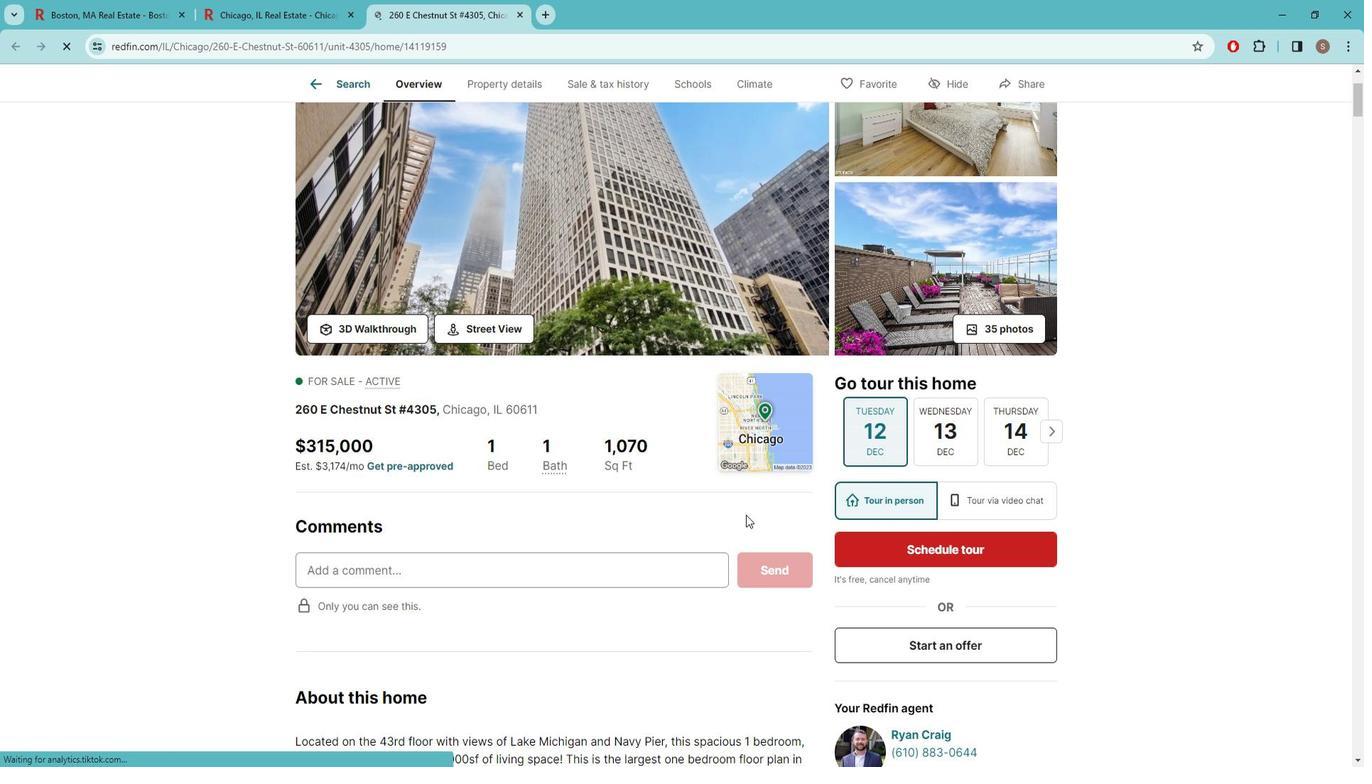 
Action: Mouse scrolled (760, 509) with delta (0, 0)
Screenshot: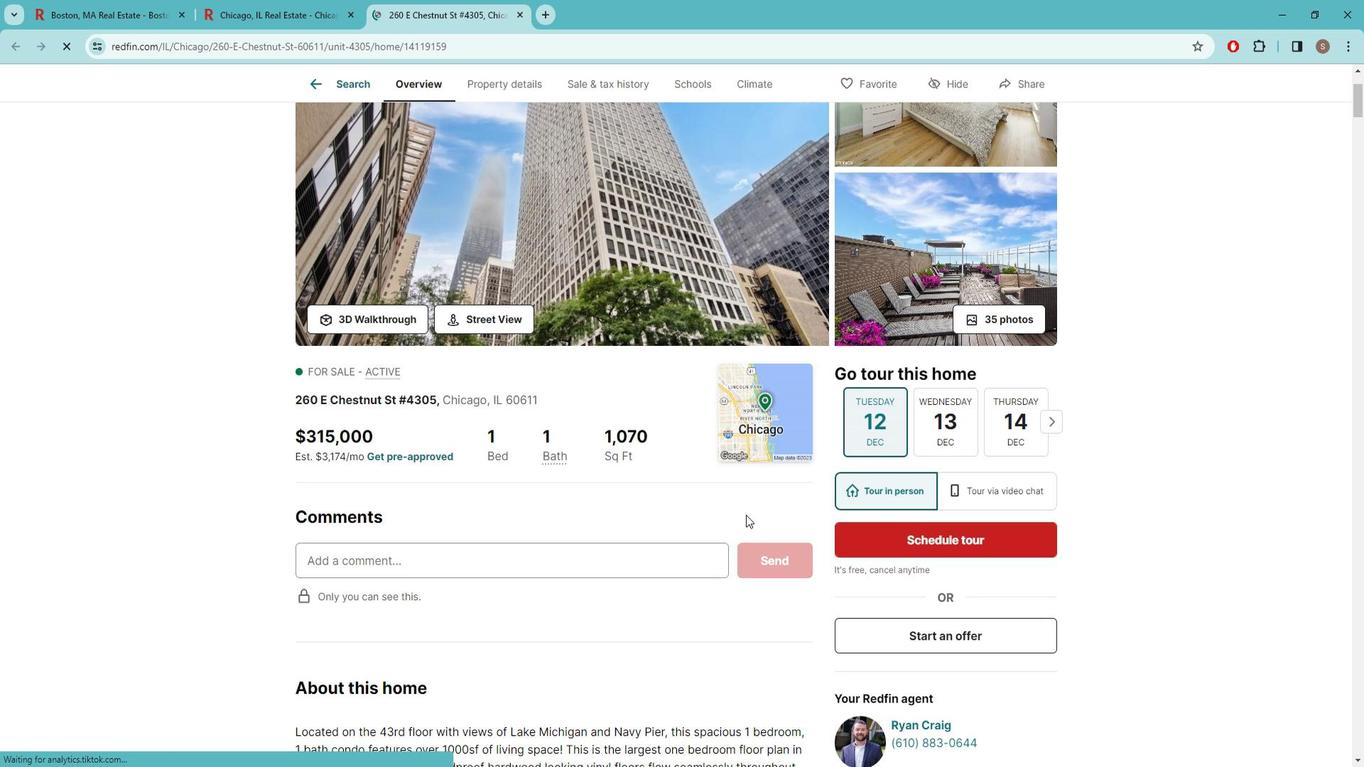 
Action: Mouse scrolled (760, 509) with delta (0, 0)
Screenshot: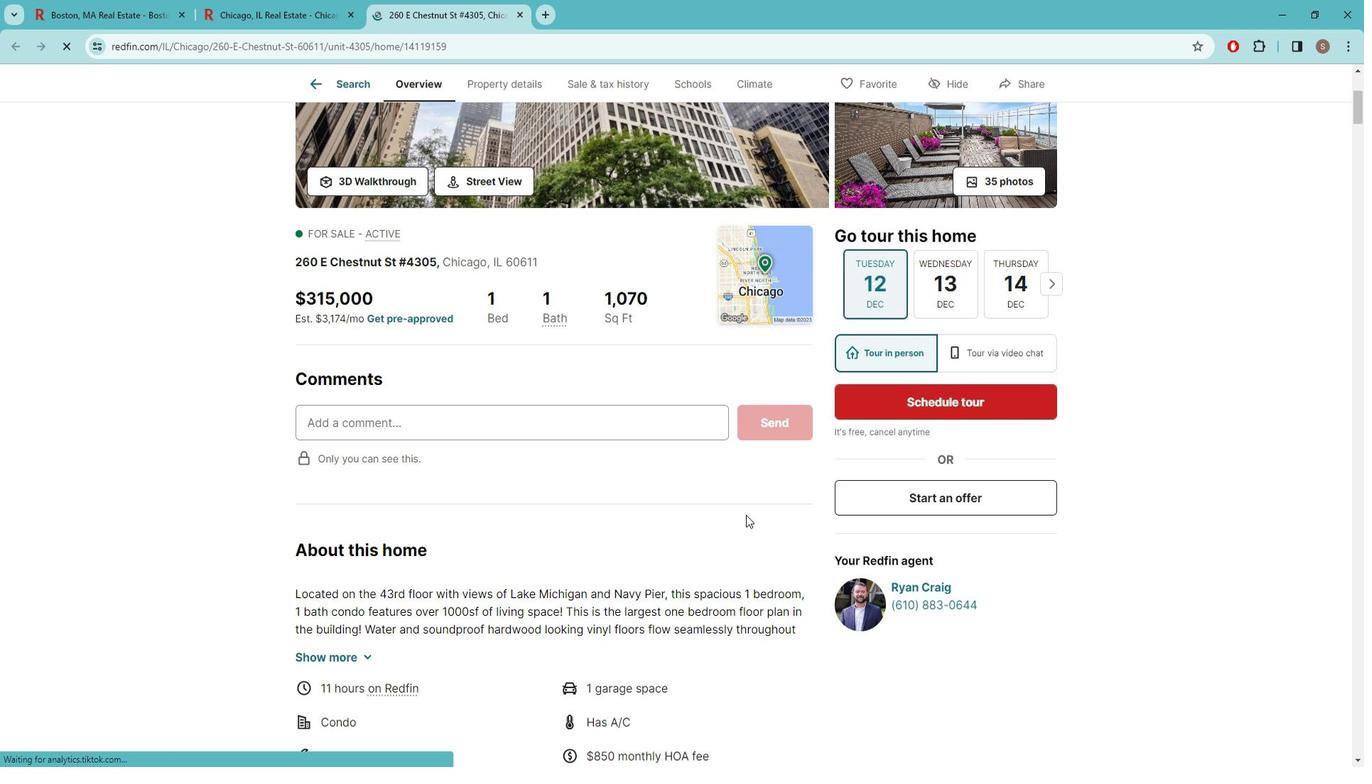 
Action: Mouse moved to (768, 508)
Screenshot: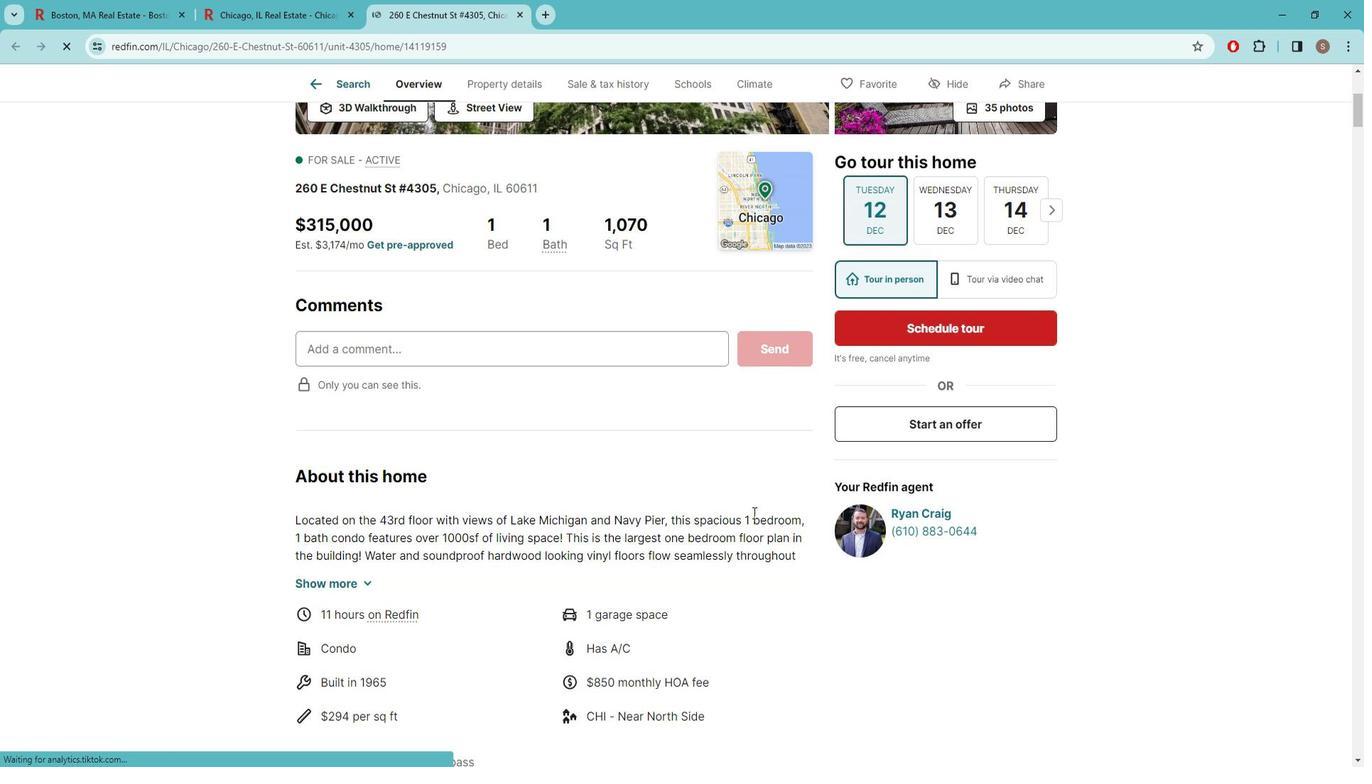 
Action: Mouse scrolled (768, 508) with delta (0, 0)
Screenshot: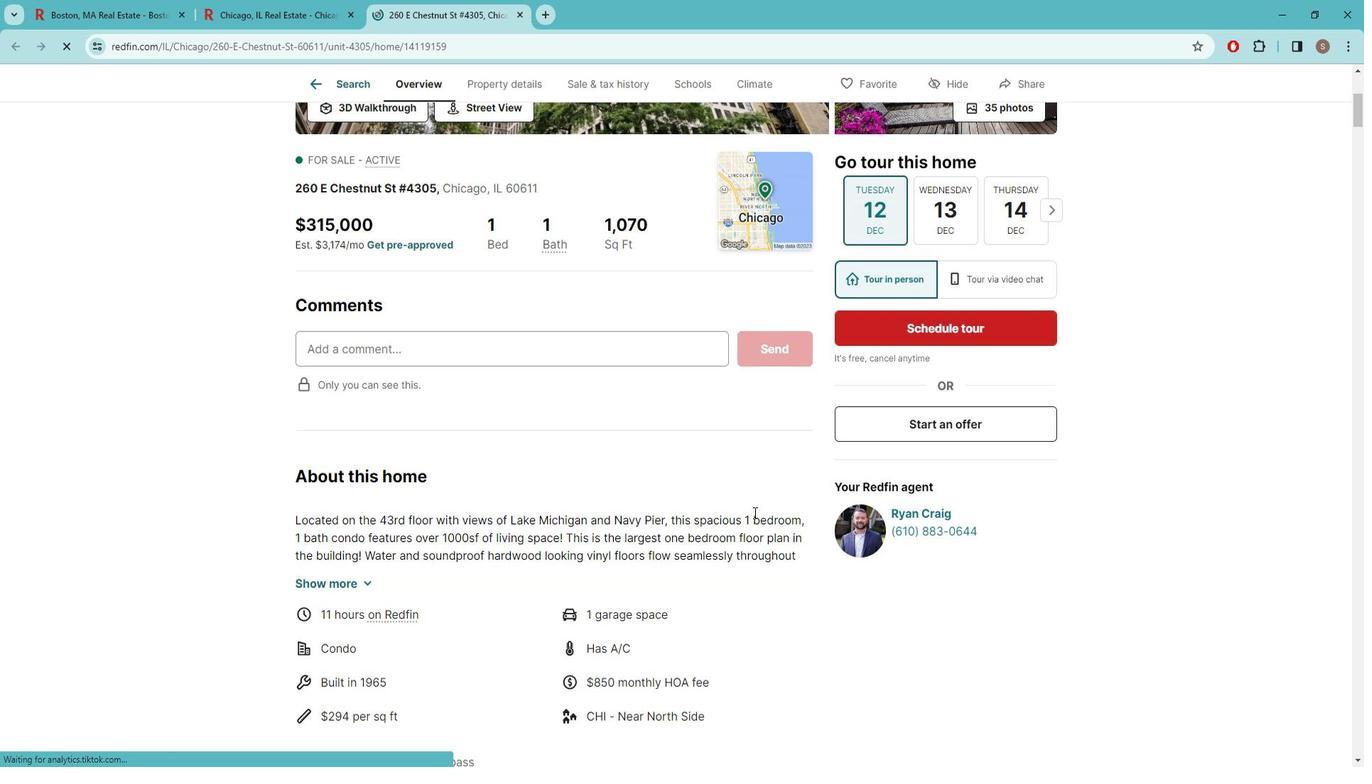 
Action: Mouse scrolled (768, 508) with delta (0, 0)
Screenshot: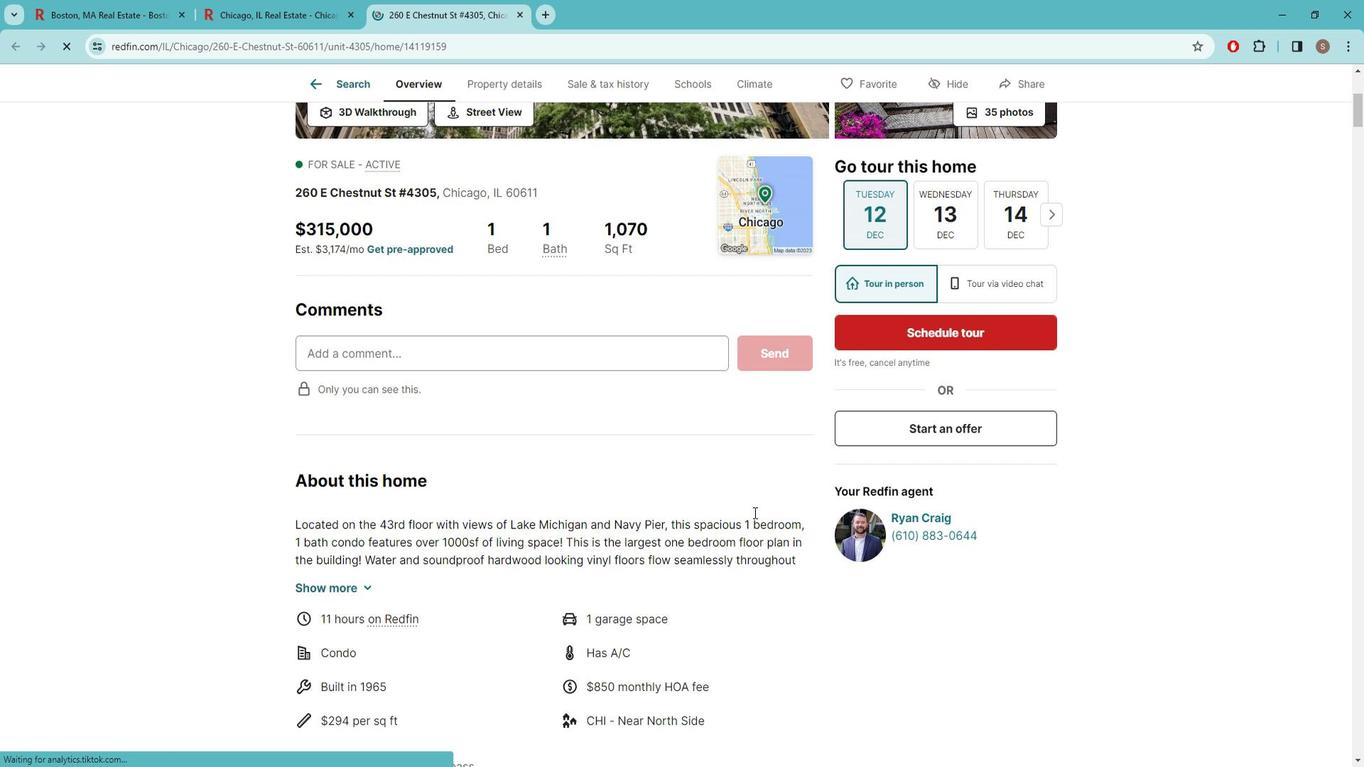 
Action: Mouse scrolled (768, 507) with delta (0, 0)
Screenshot: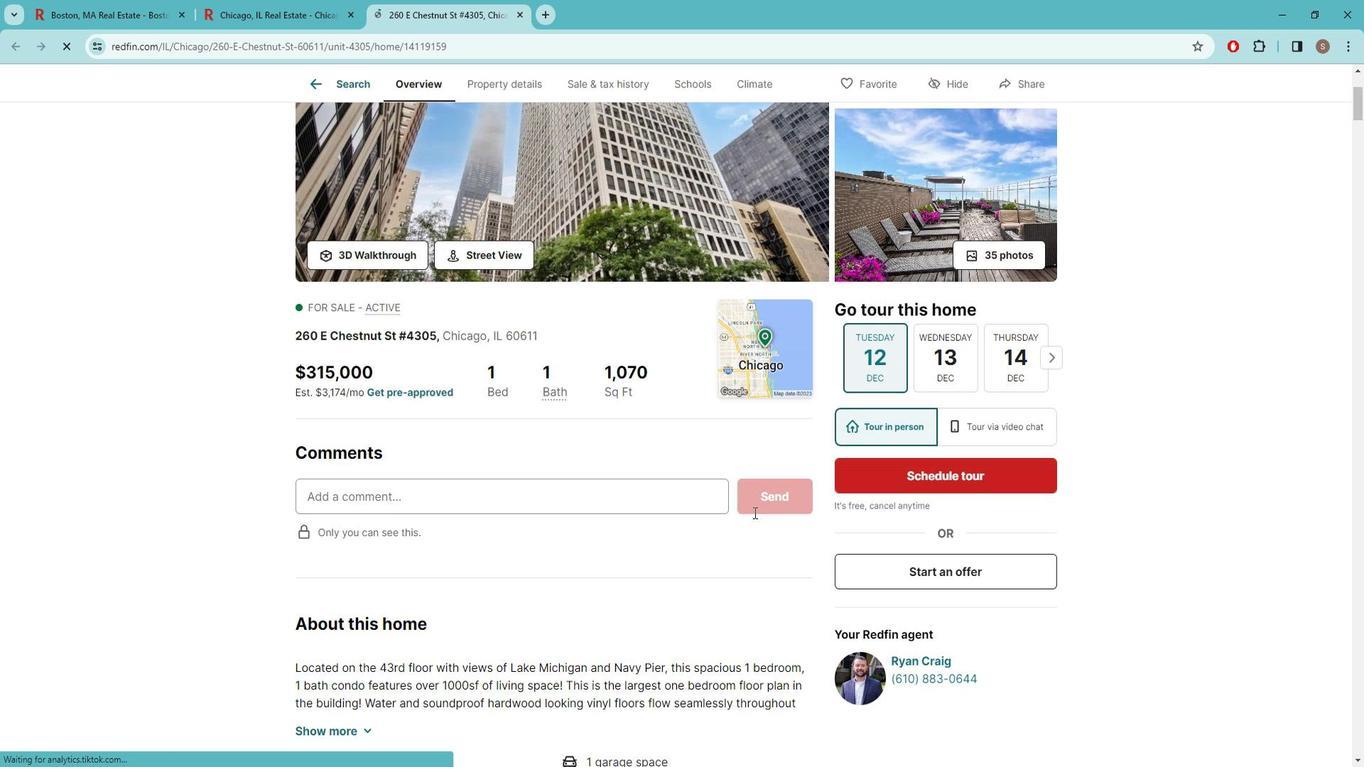 
Action: Mouse moved to (769, 93)
Screenshot: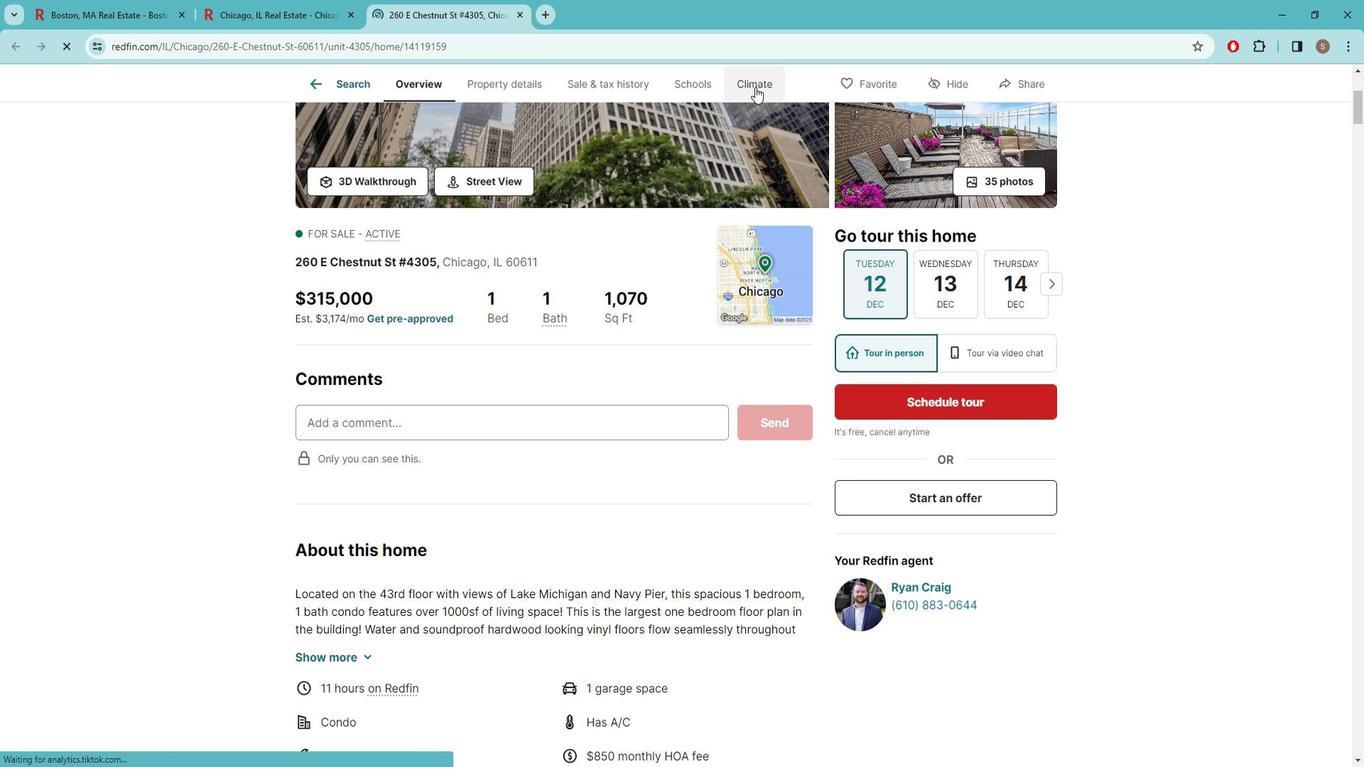 
Action: Mouse pressed left at (769, 93)
Screenshot: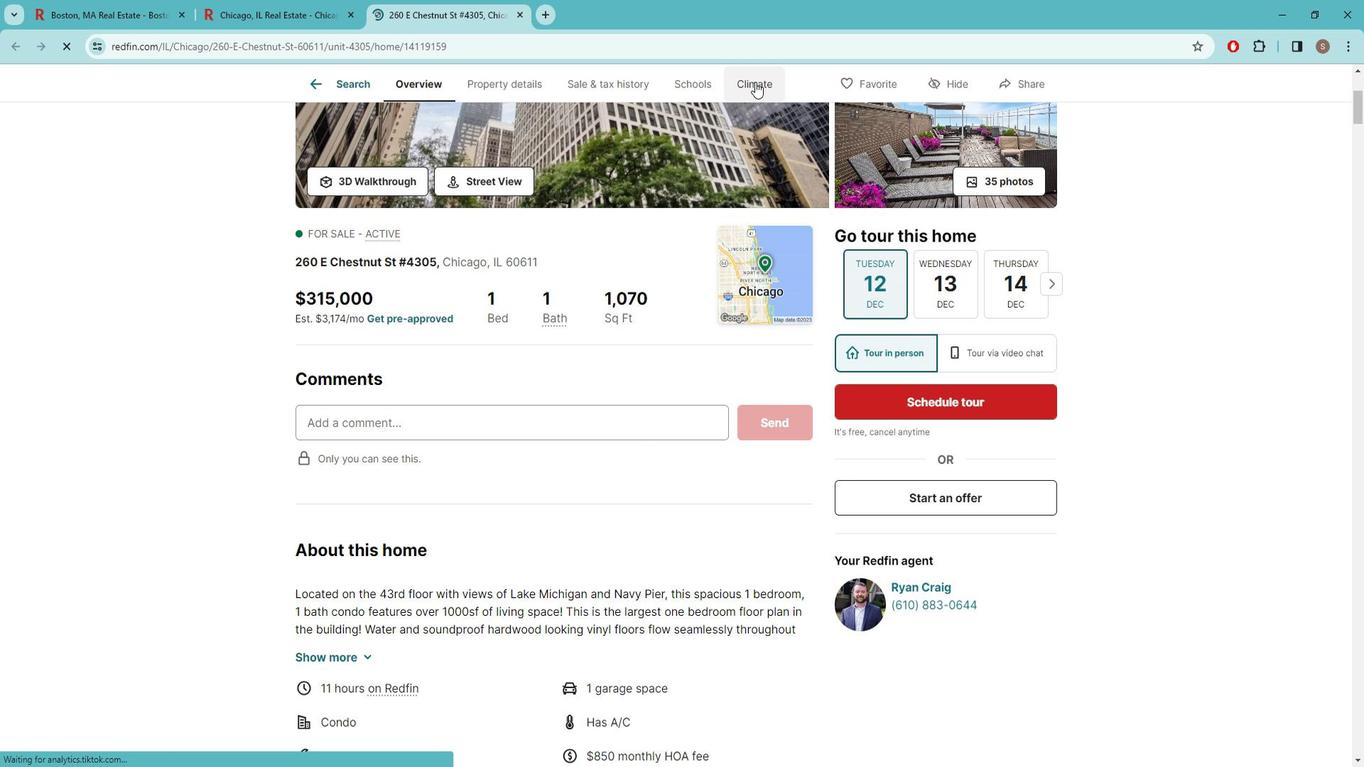 
Action: Mouse moved to (724, 300)
Screenshot: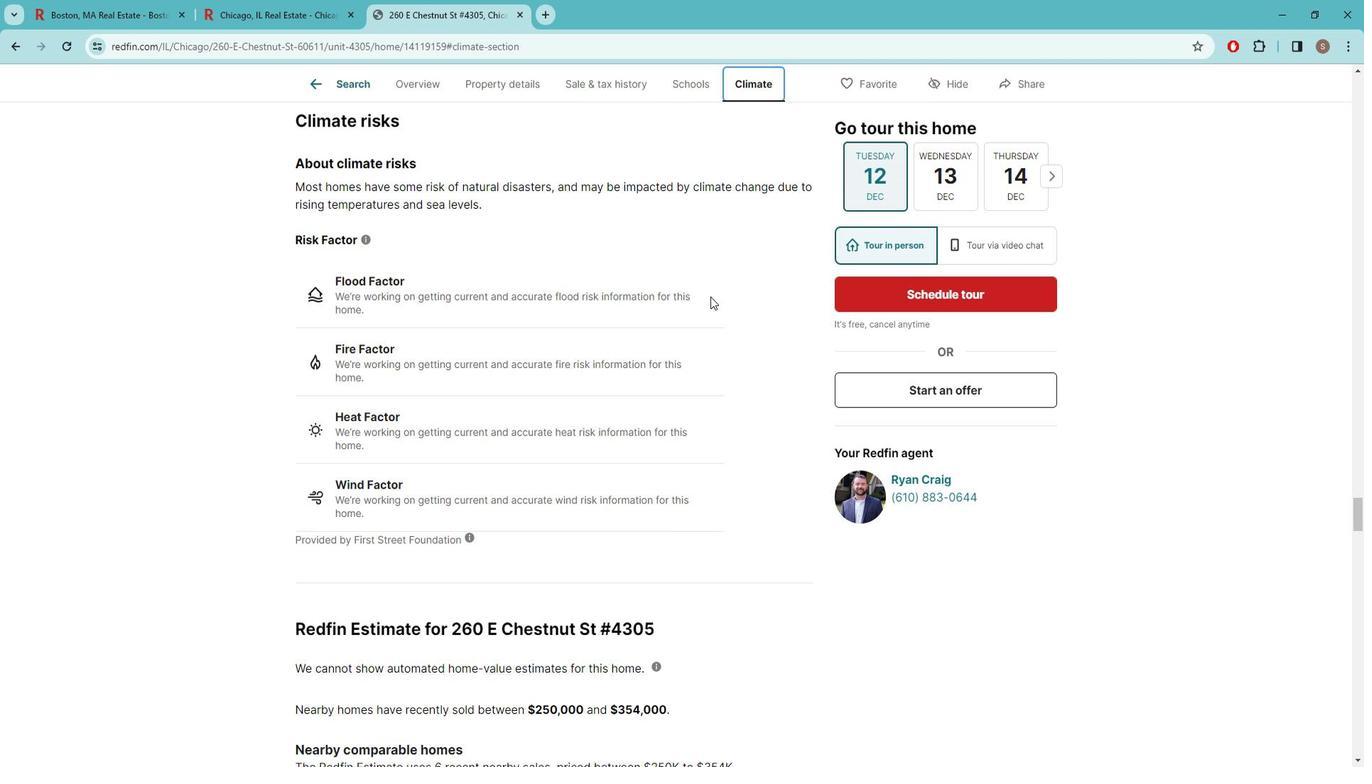 
Action: Mouse scrolled (724, 299) with delta (0, 0)
Screenshot: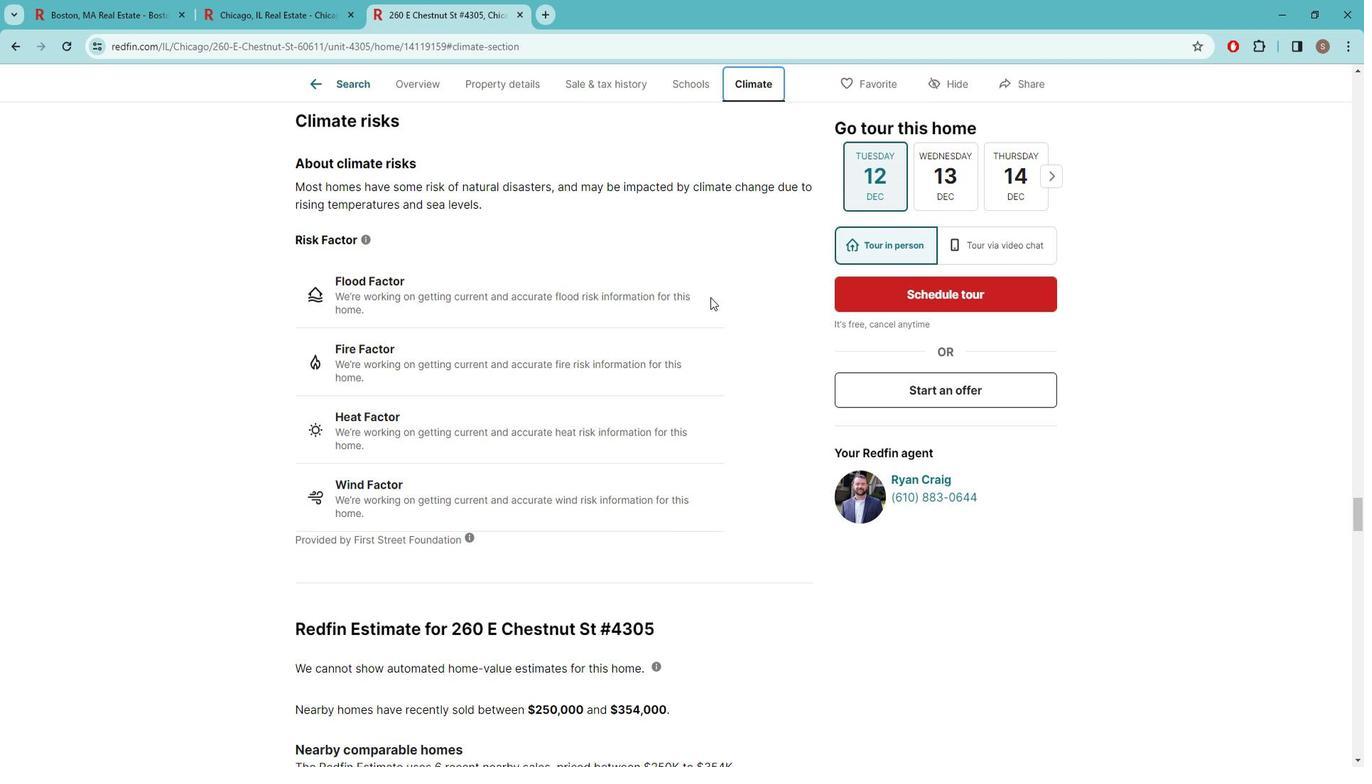 
Action: Mouse moved to (724, 301)
Screenshot: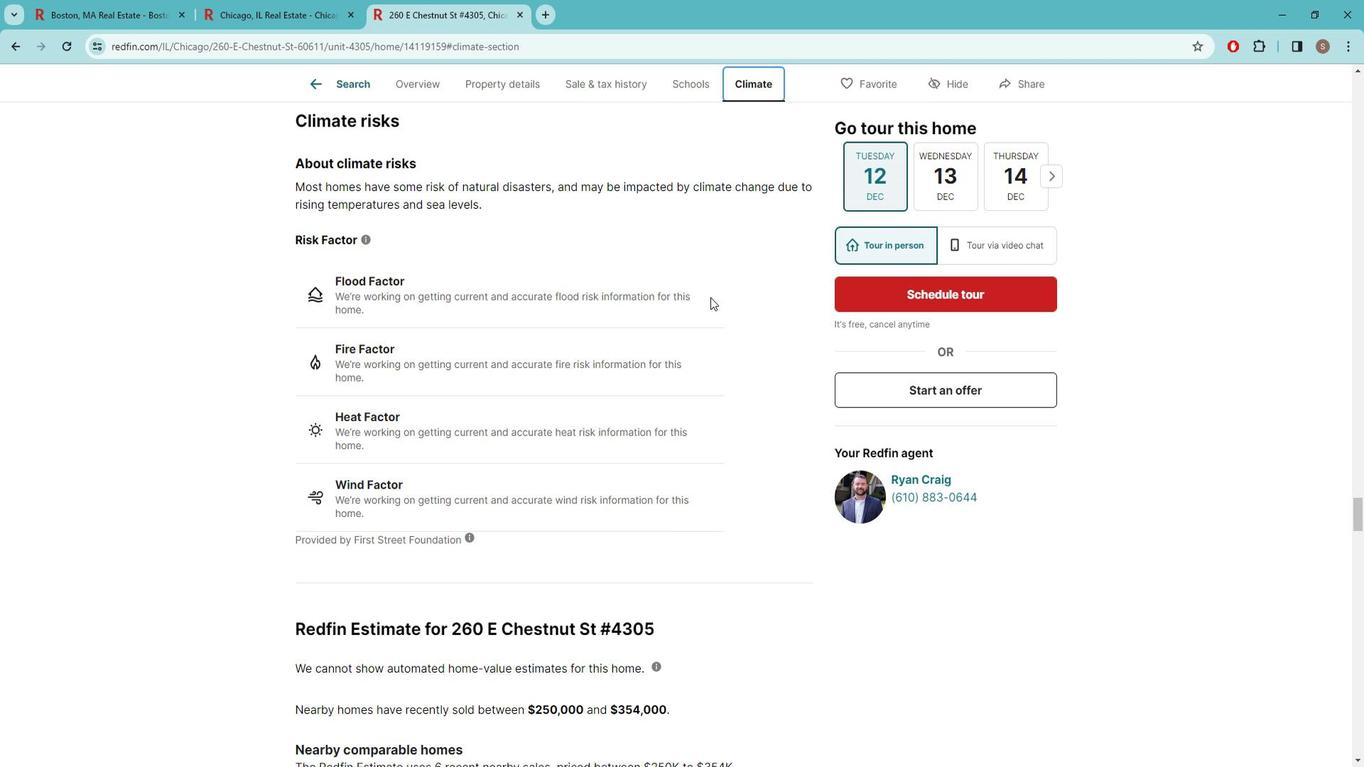 
Action: Mouse scrolled (724, 300) with delta (0, 0)
Screenshot: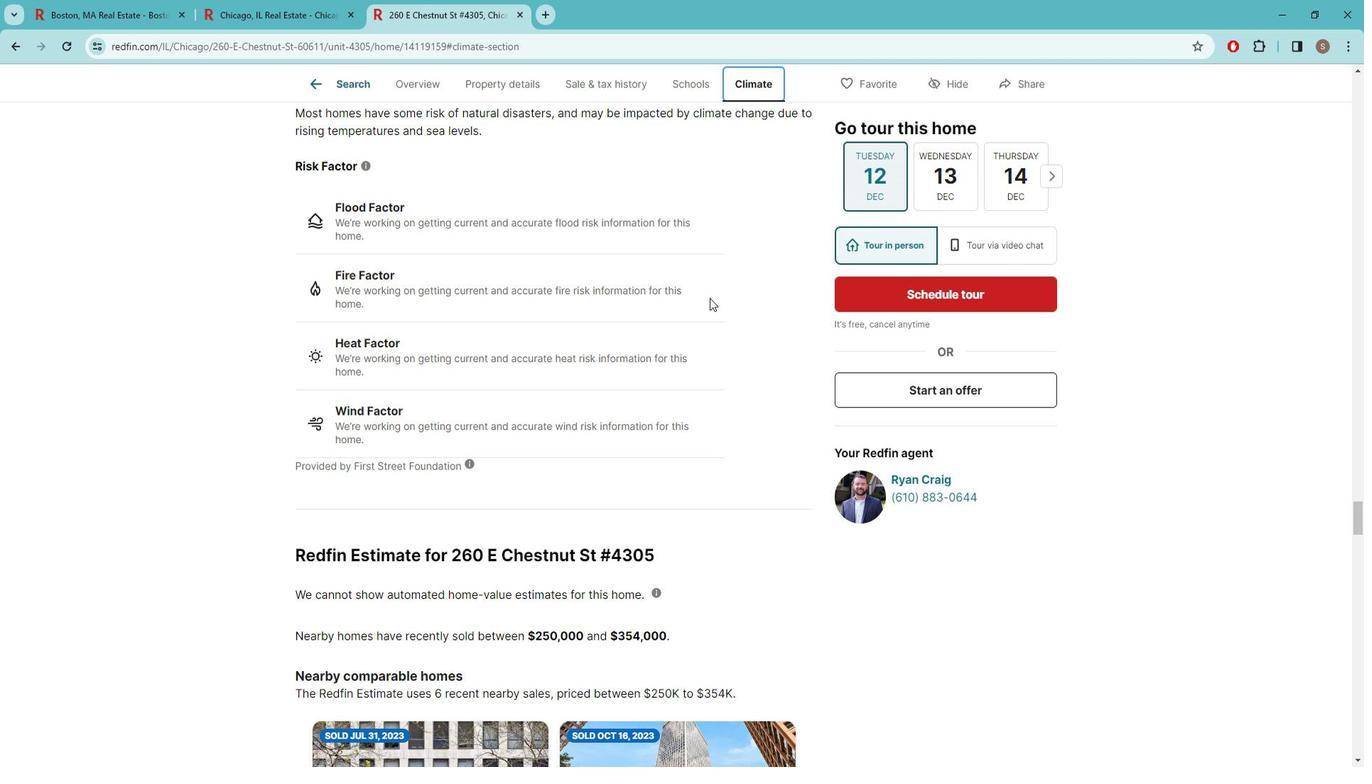 
Action: Mouse scrolled (724, 301) with delta (0, 0)
Screenshot: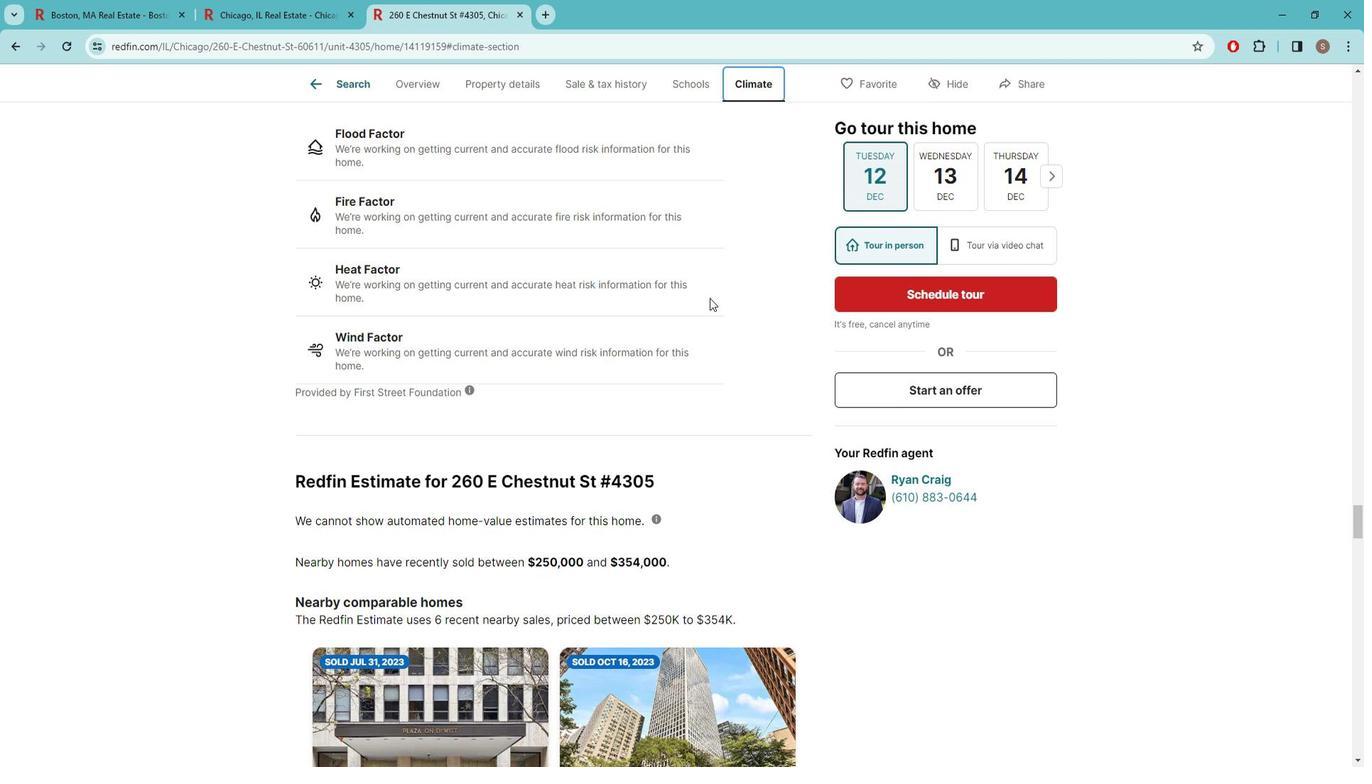 
Action: Mouse scrolled (724, 301) with delta (0, 0)
Screenshot: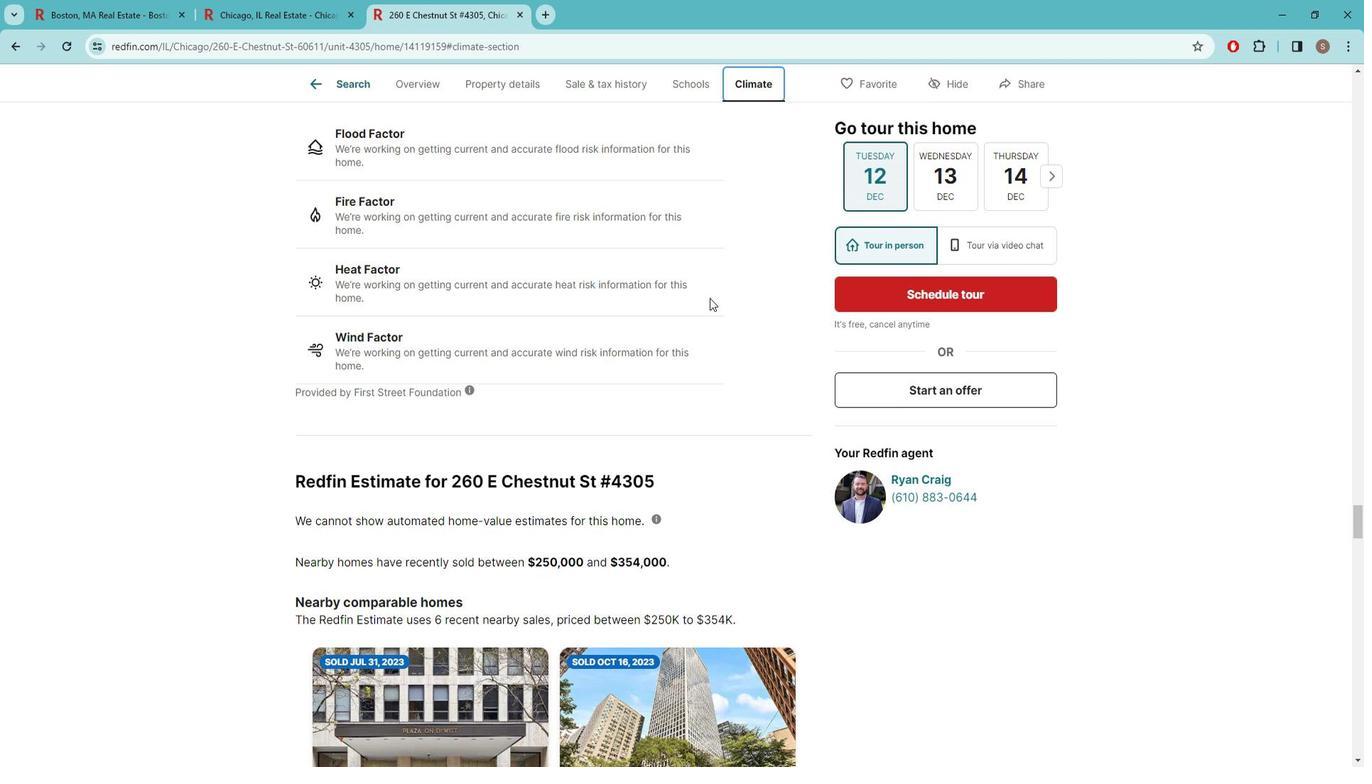 
Action: Mouse moved to (441, 91)
Screenshot: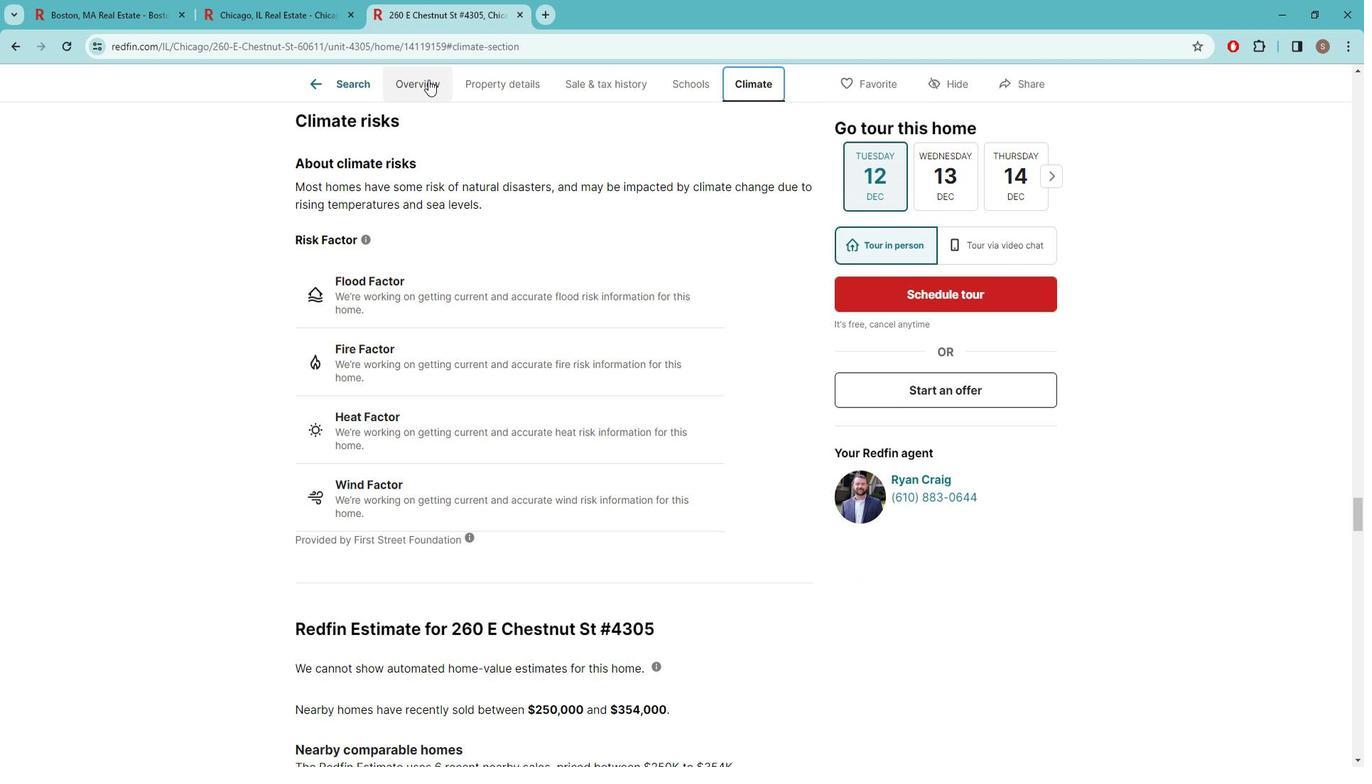 
Action: Mouse pressed left at (441, 91)
Screenshot: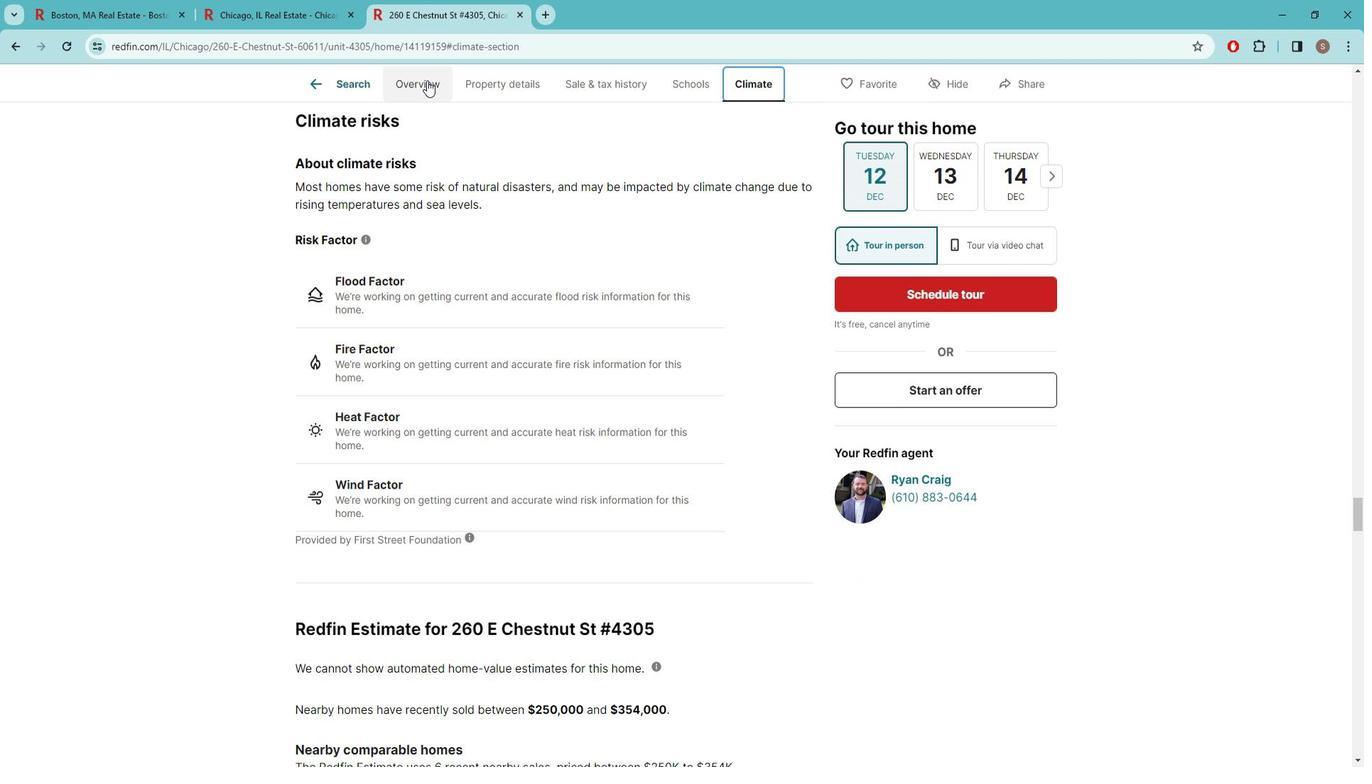 
Action: Mouse moved to (510, 93)
Screenshot: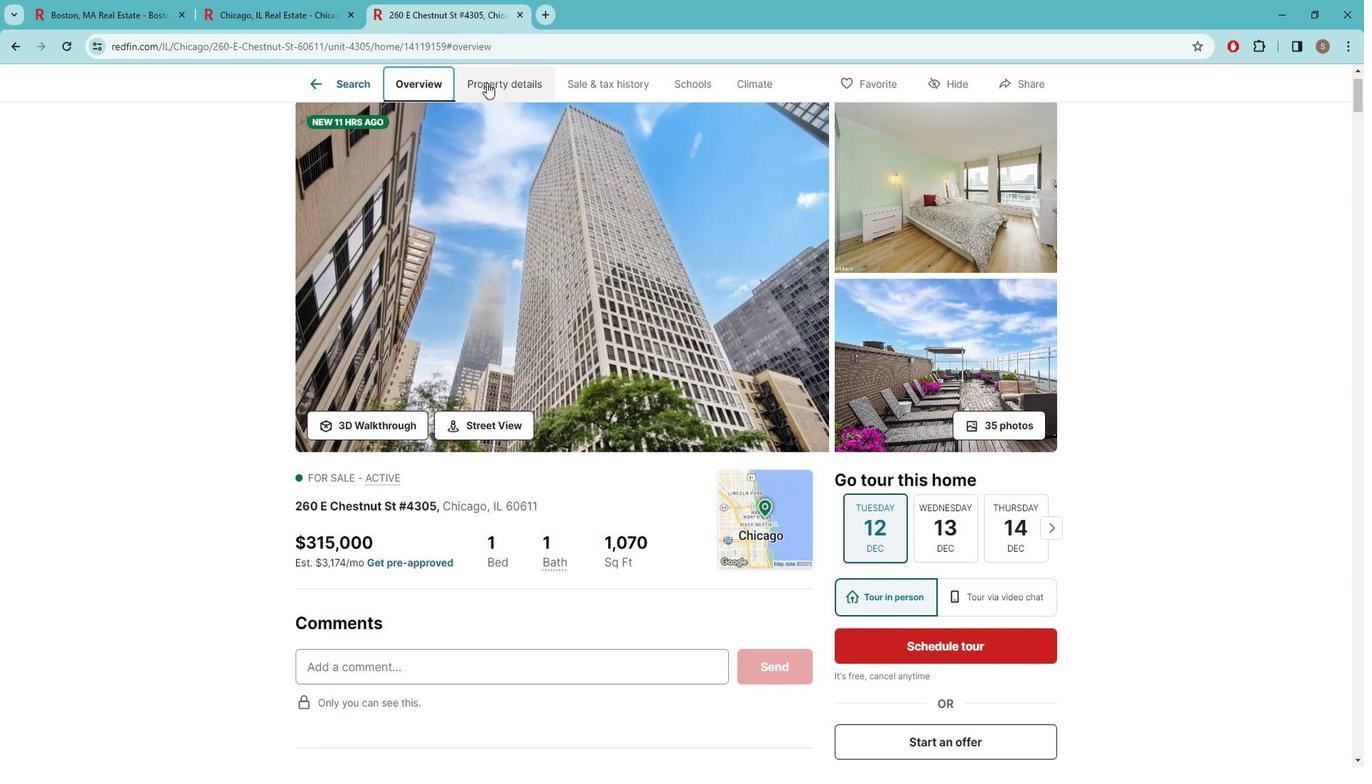 
Action: Mouse pressed left at (510, 93)
Screenshot: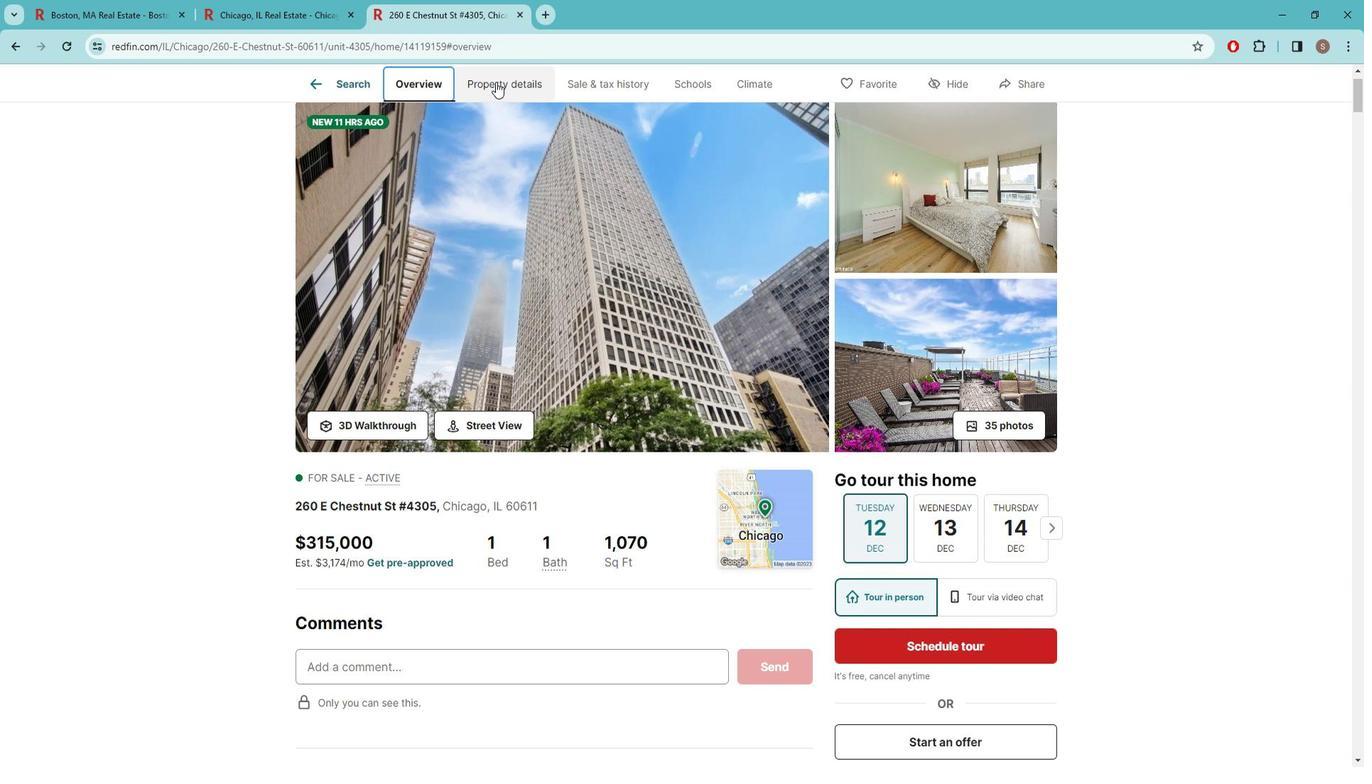 
Action: Mouse moved to (537, 203)
Screenshot: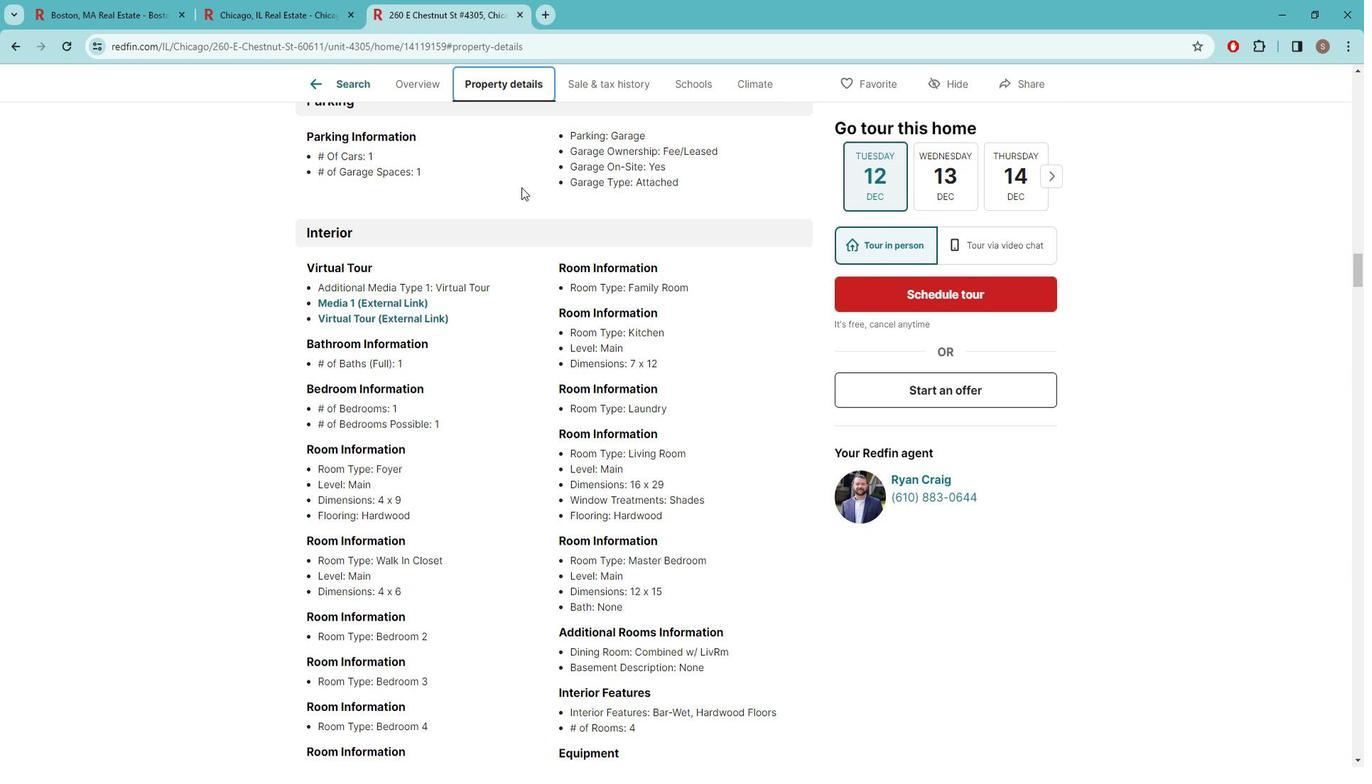 
Action: Mouse scrolled (537, 202) with delta (0, 0)
Screenshot: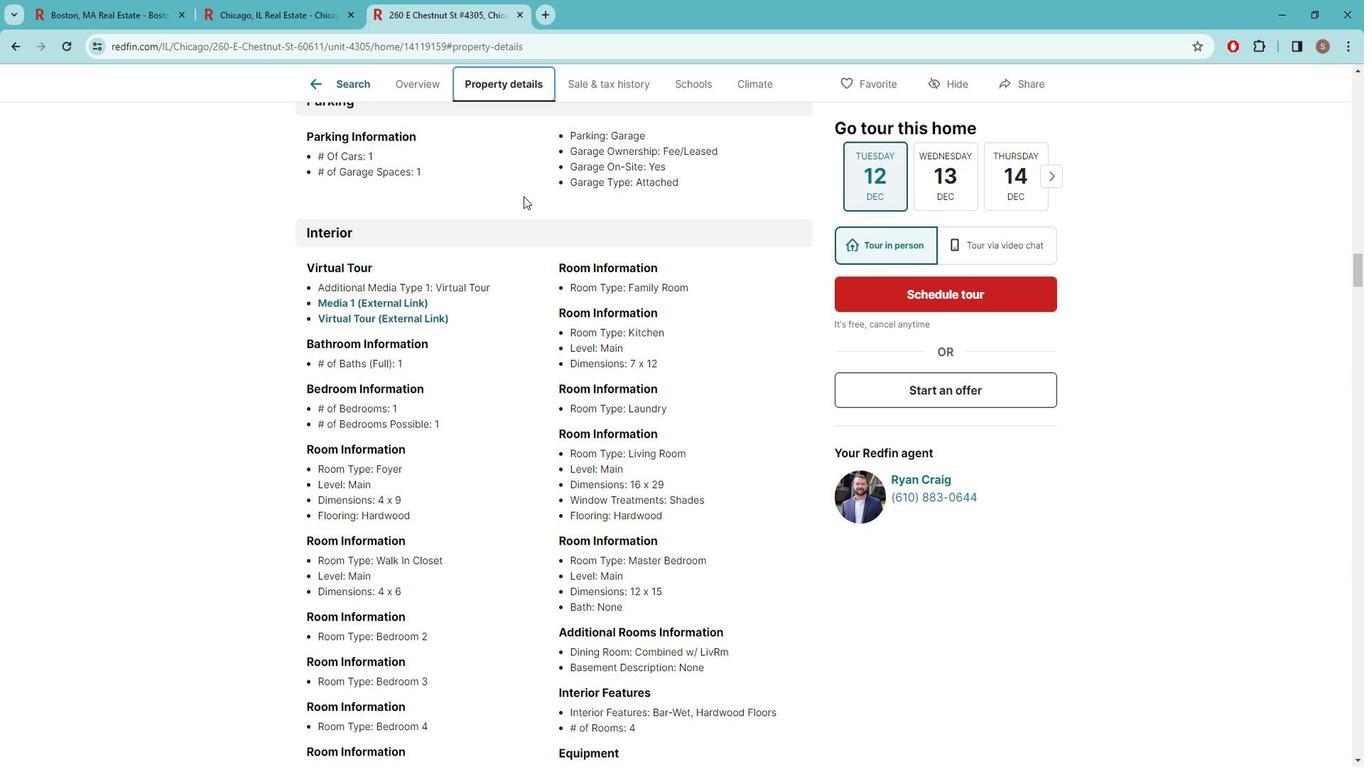 
Action: Mouse moved to (537, 203)
Screenshot: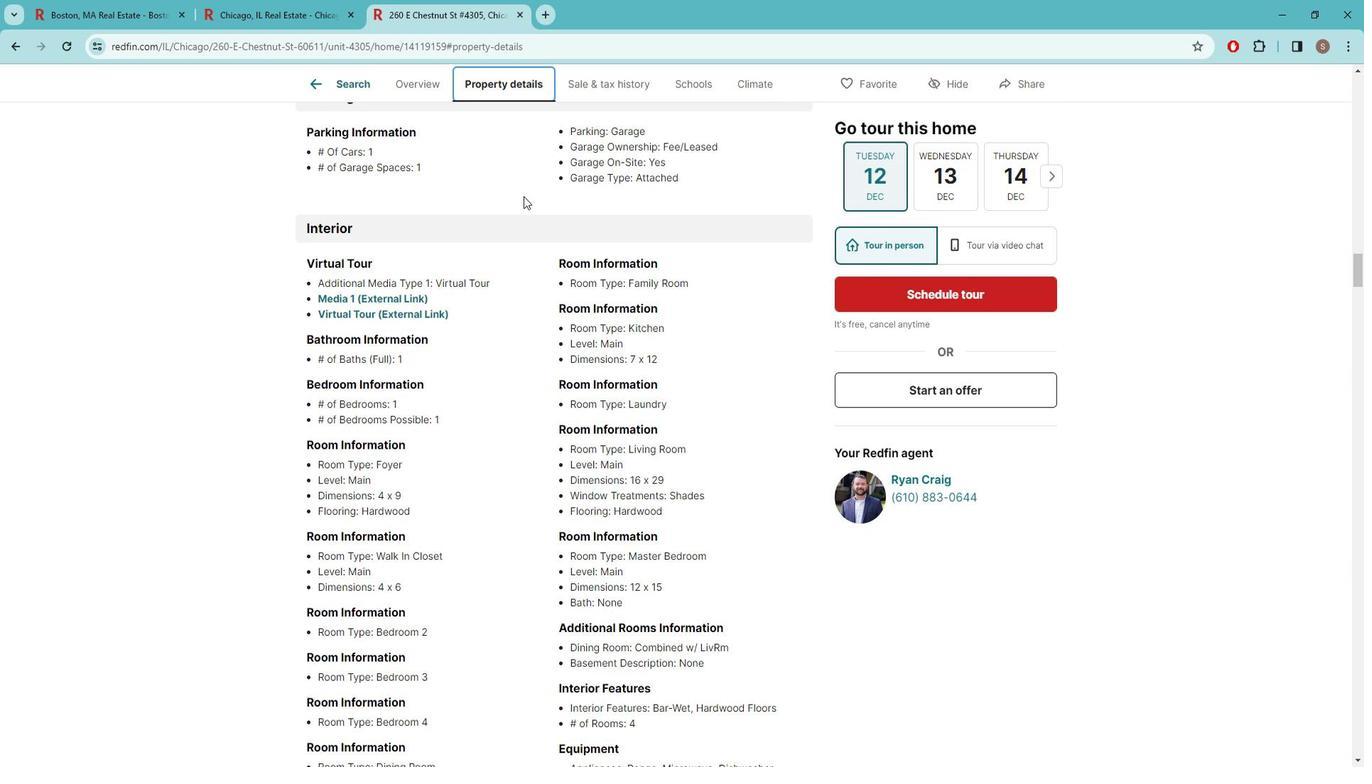 
Action: Mouse scrolled (537, 203) with delta (0, 0)
Screenshot: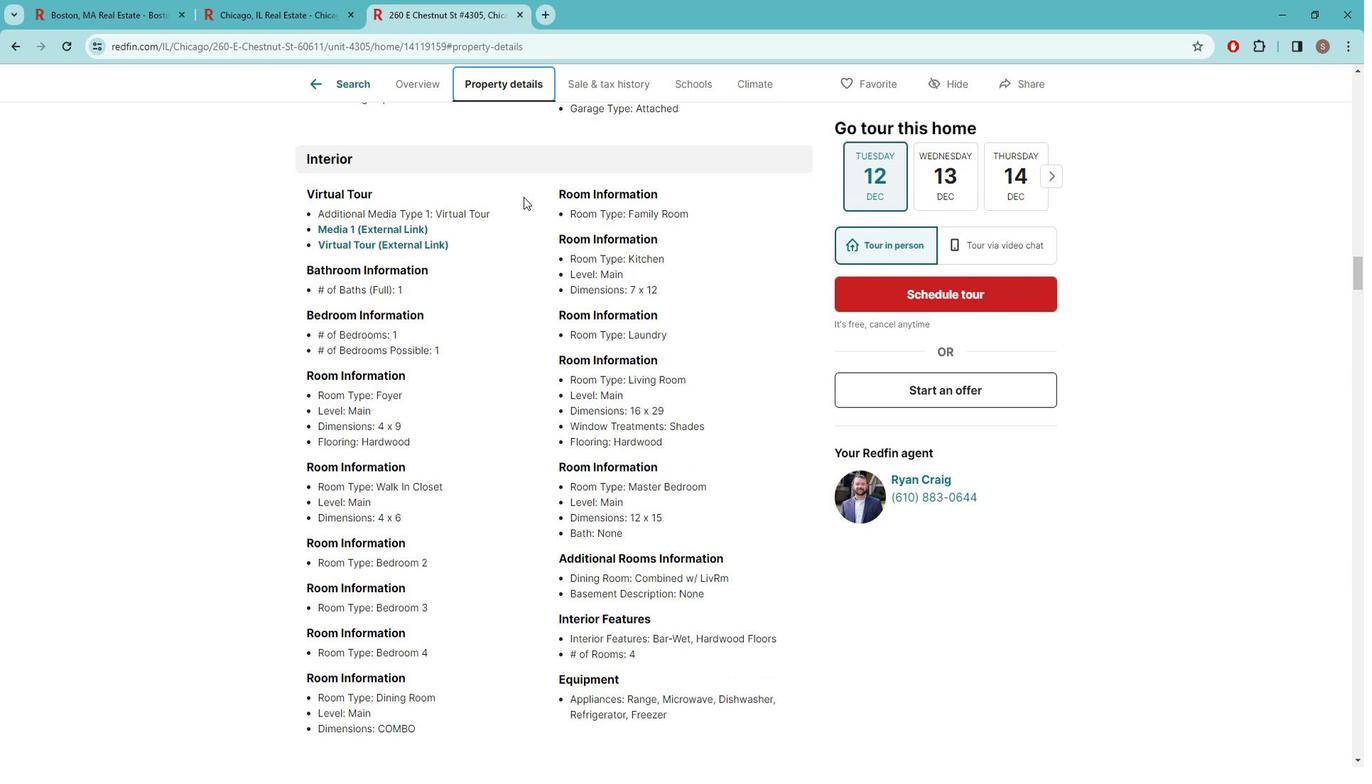 
Action: Mouse scrolled (537, 203) with delta (0, 0)
Screenshot: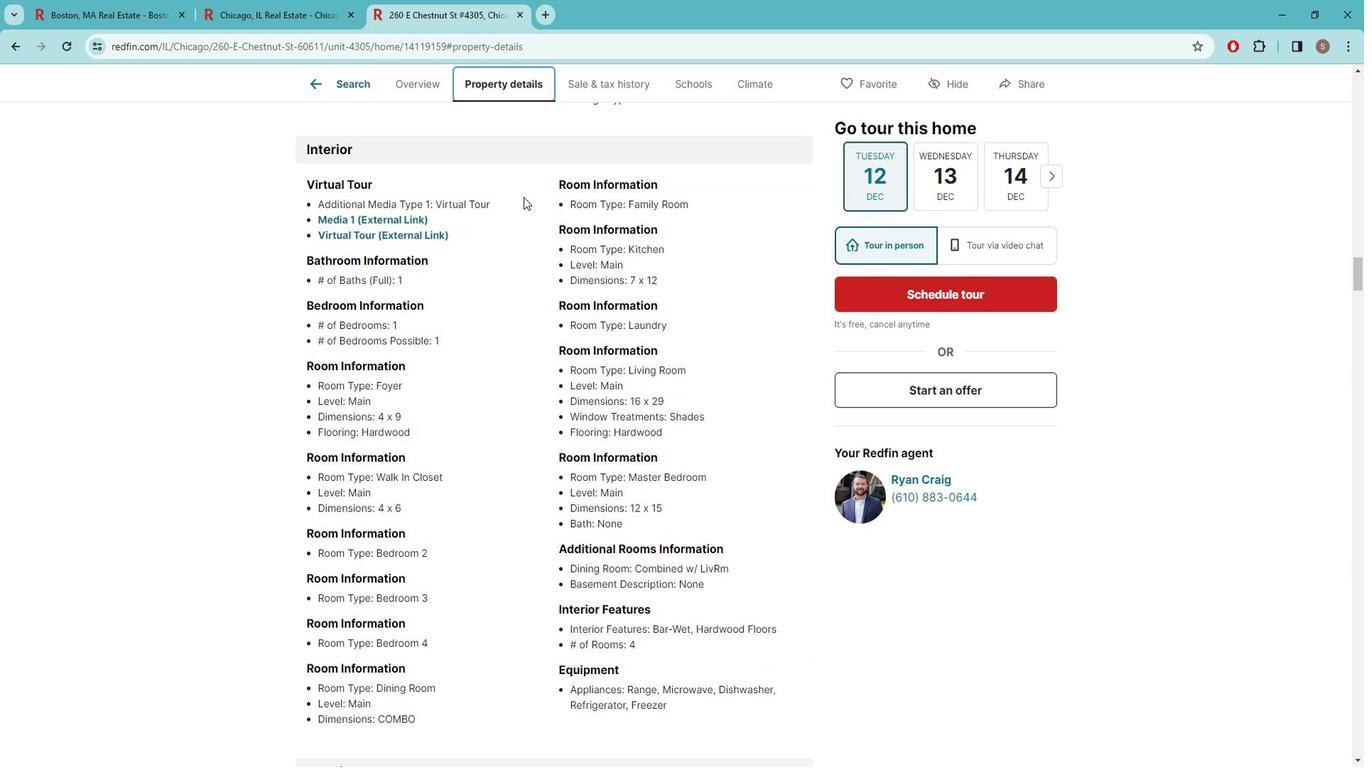 
Action: Mouse scrolled (537, 204) with delta (0, 0)
Screenshot: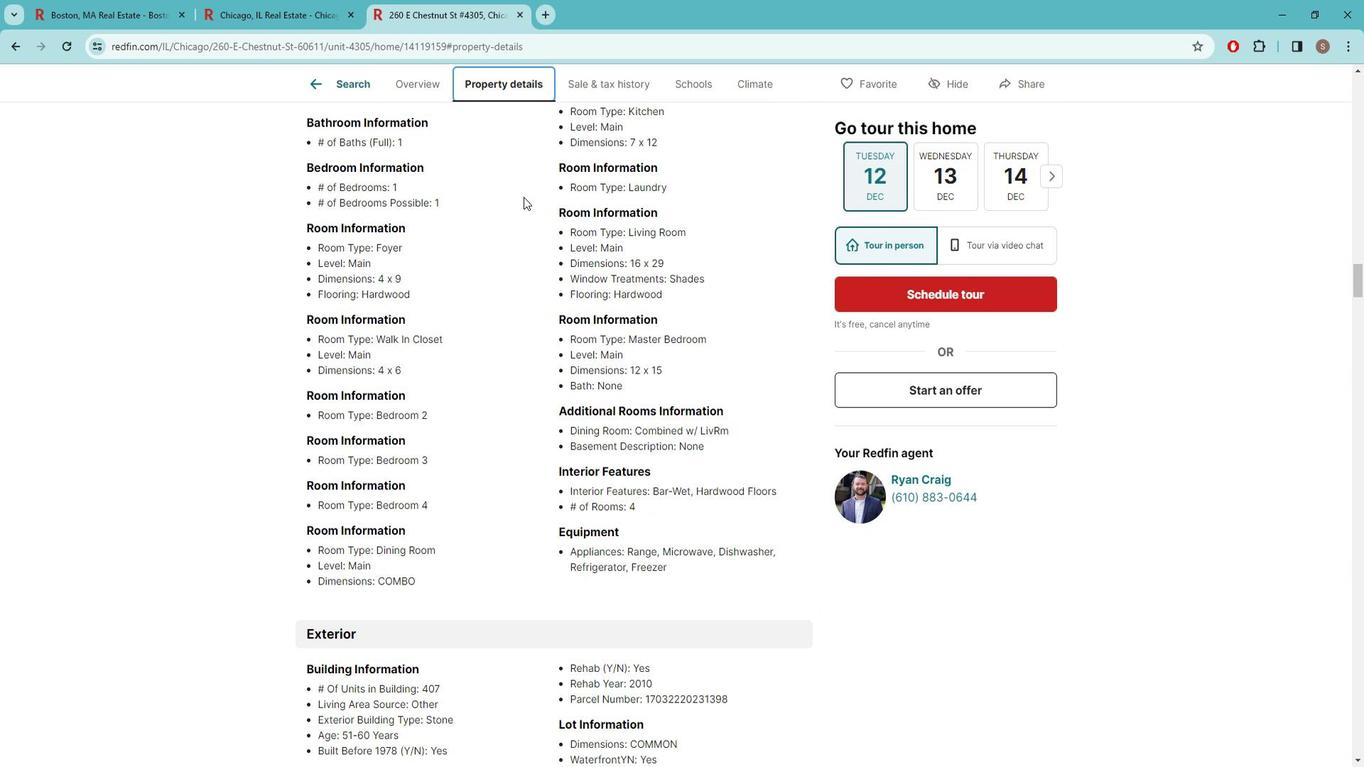 
Action: Mouse scrolled (537, 203) with delta (0, 0)
Screenshot: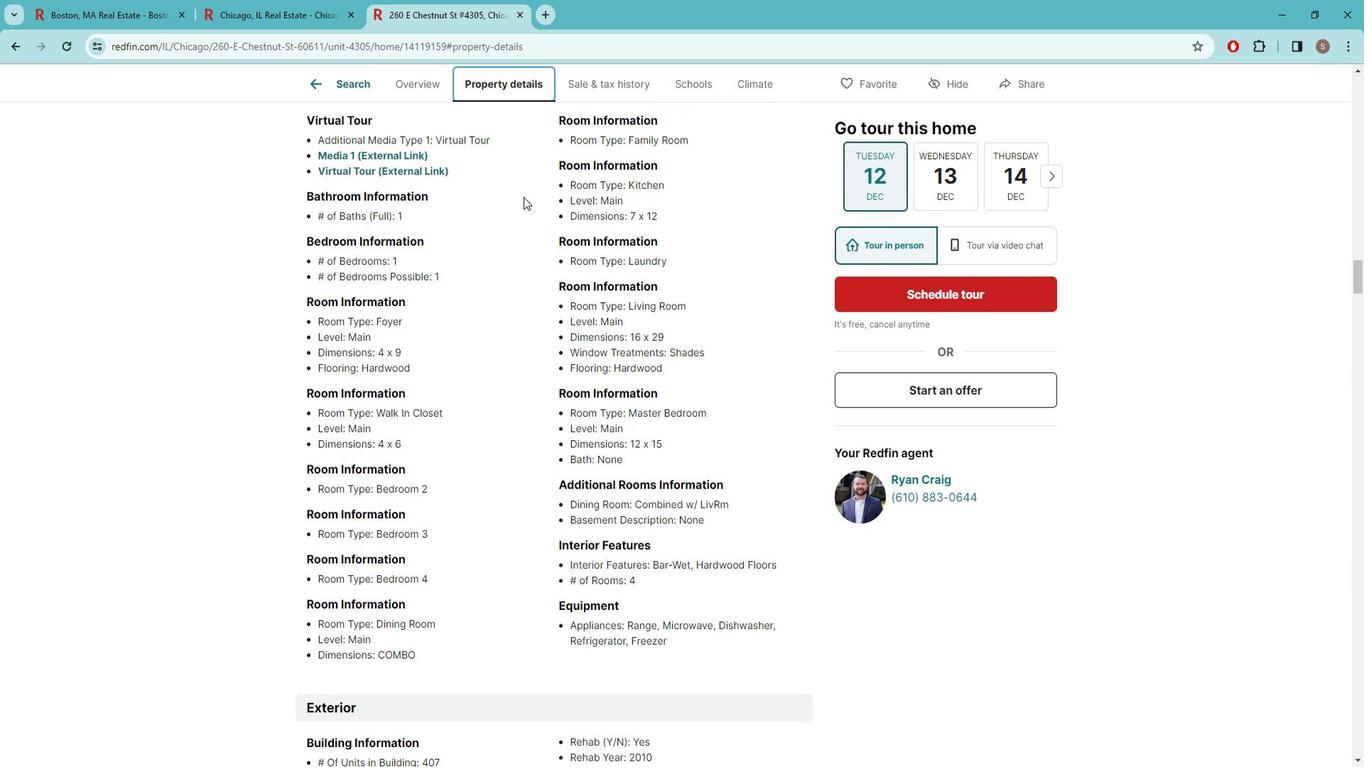 
Action: Mouse scrolled (537, 203) with delta (0, 0)
Screenshot: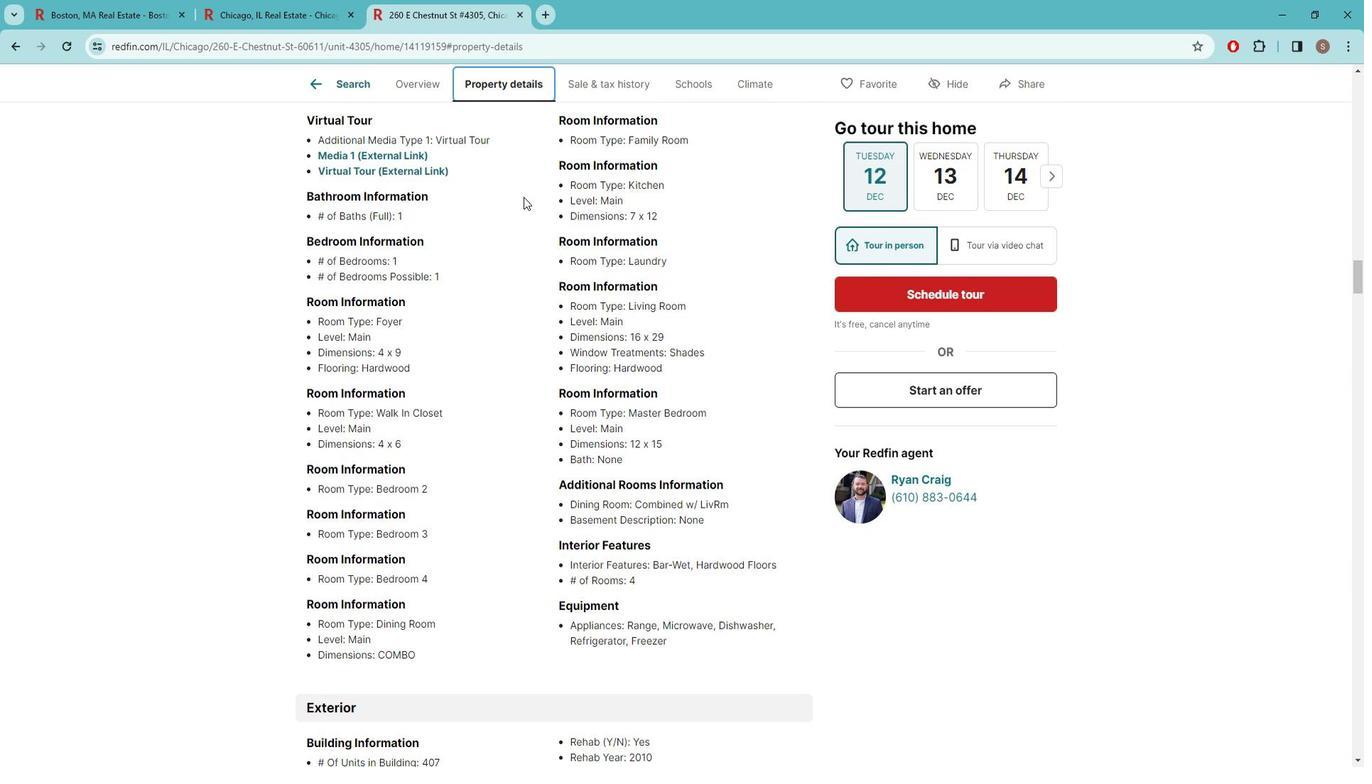
Action: Mouse scrolled (537, 203) with delta (0, 0)
Screenshot: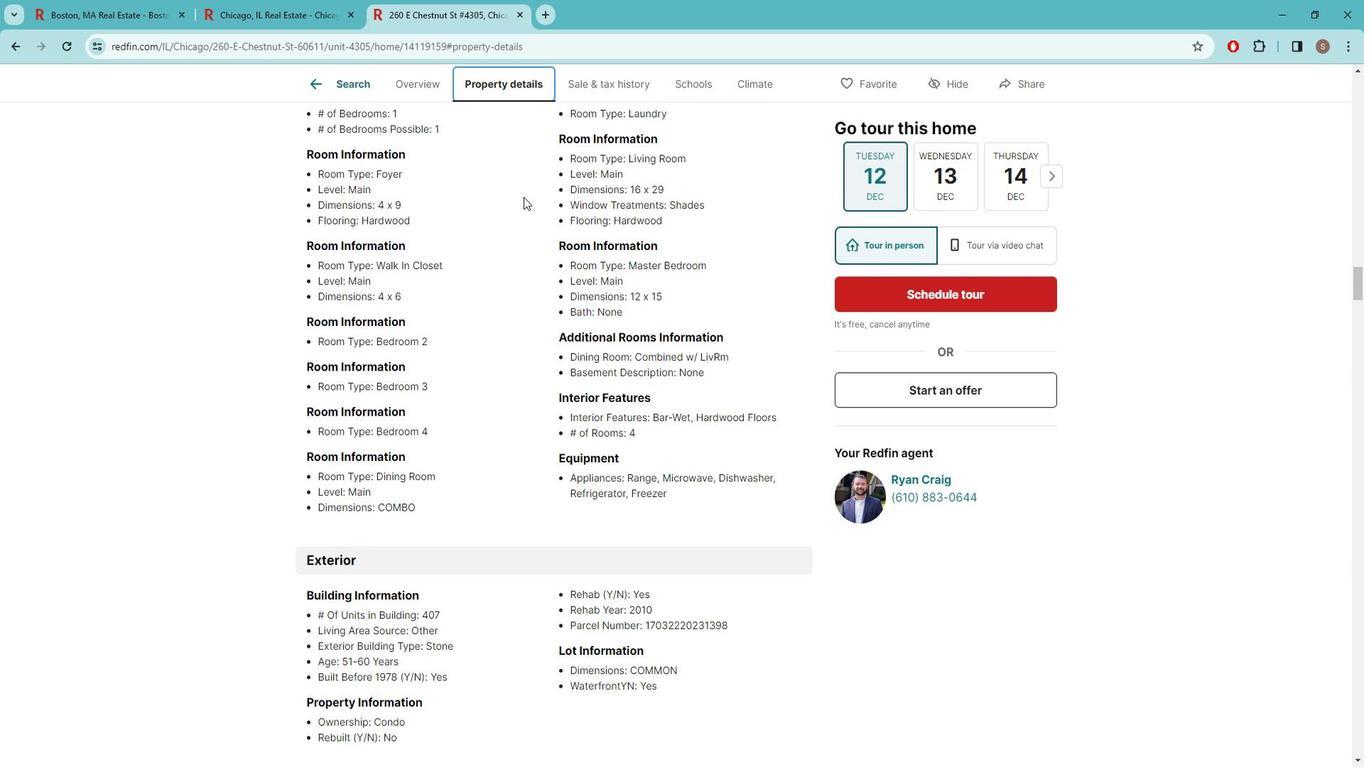 
Action: Mouse moved to (744, 365)
Screenshot: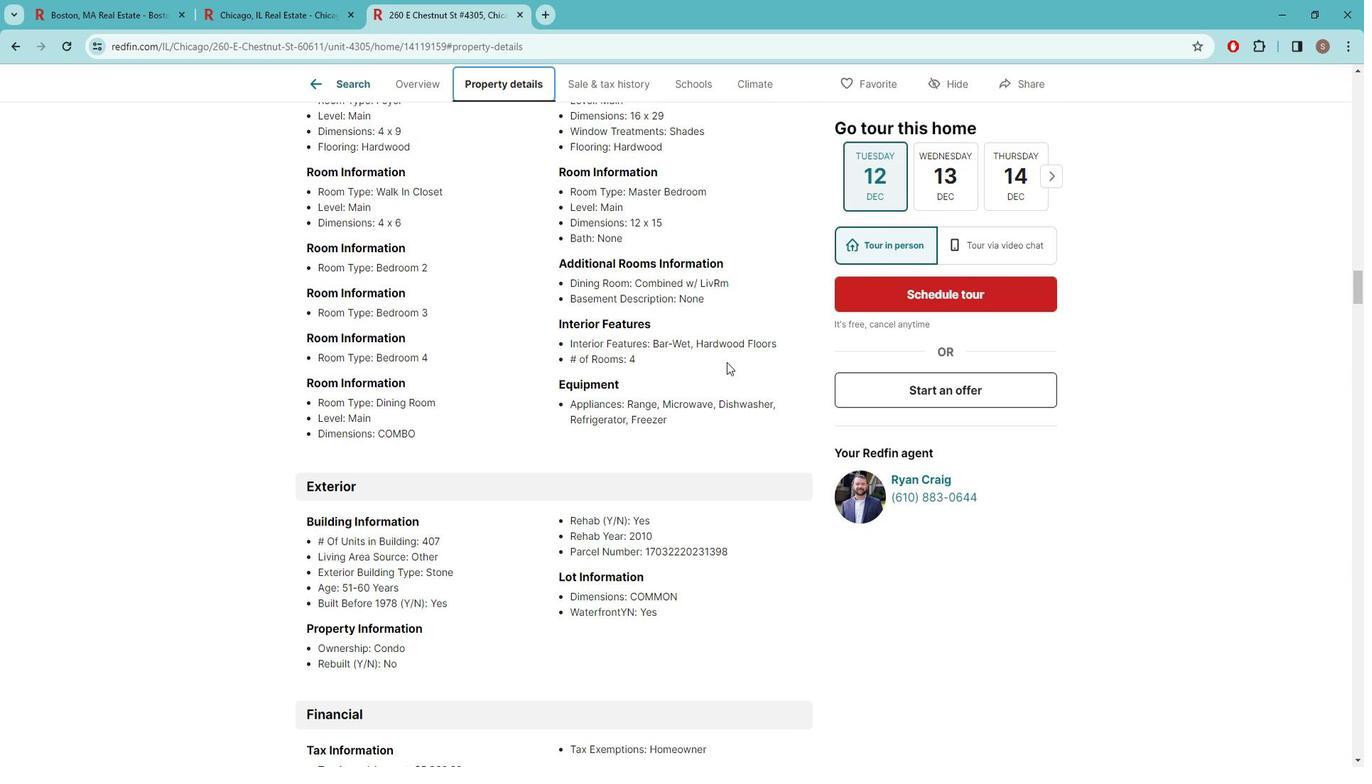 
Action: Mouse scrolled (744, 366) with delta (0, 0)
Screenshot: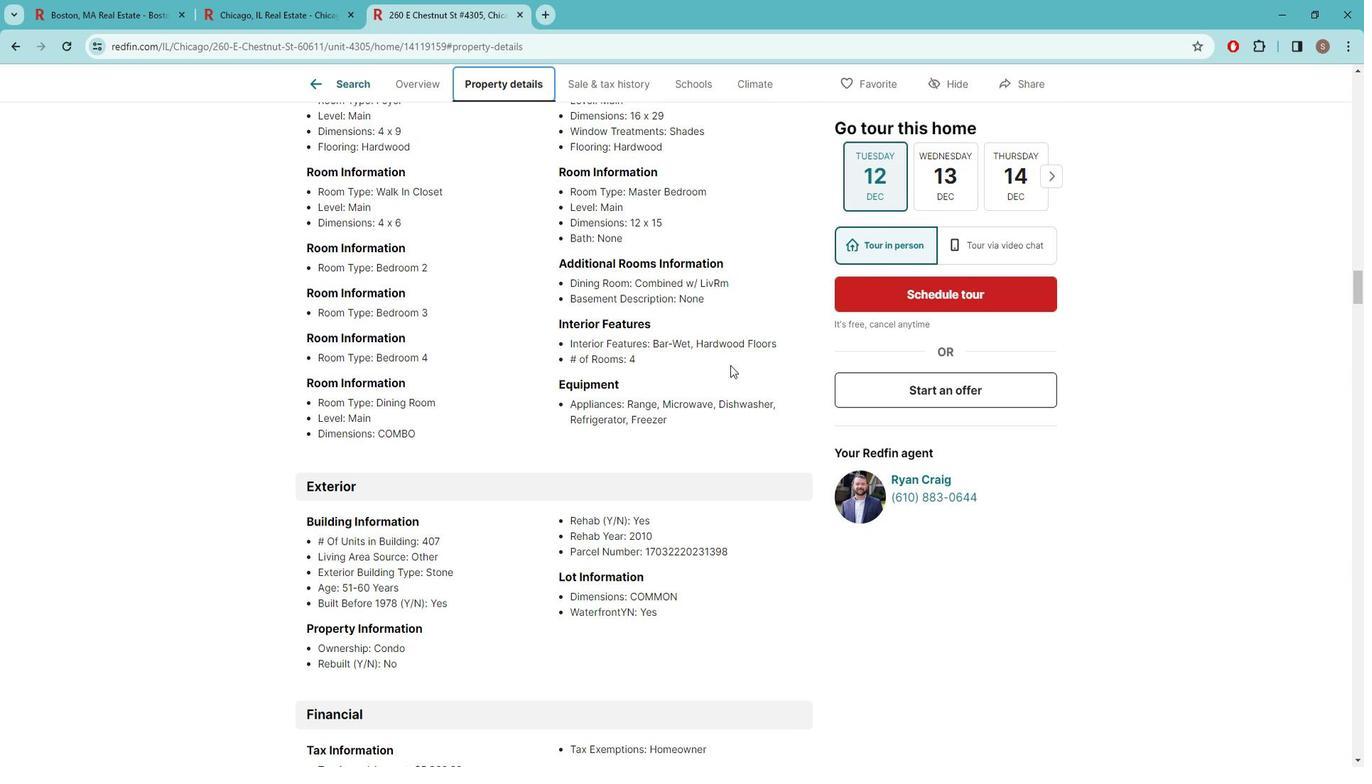 
Action: Mouse scrolled (744, 366) with delta (0, 0)
Screenshot: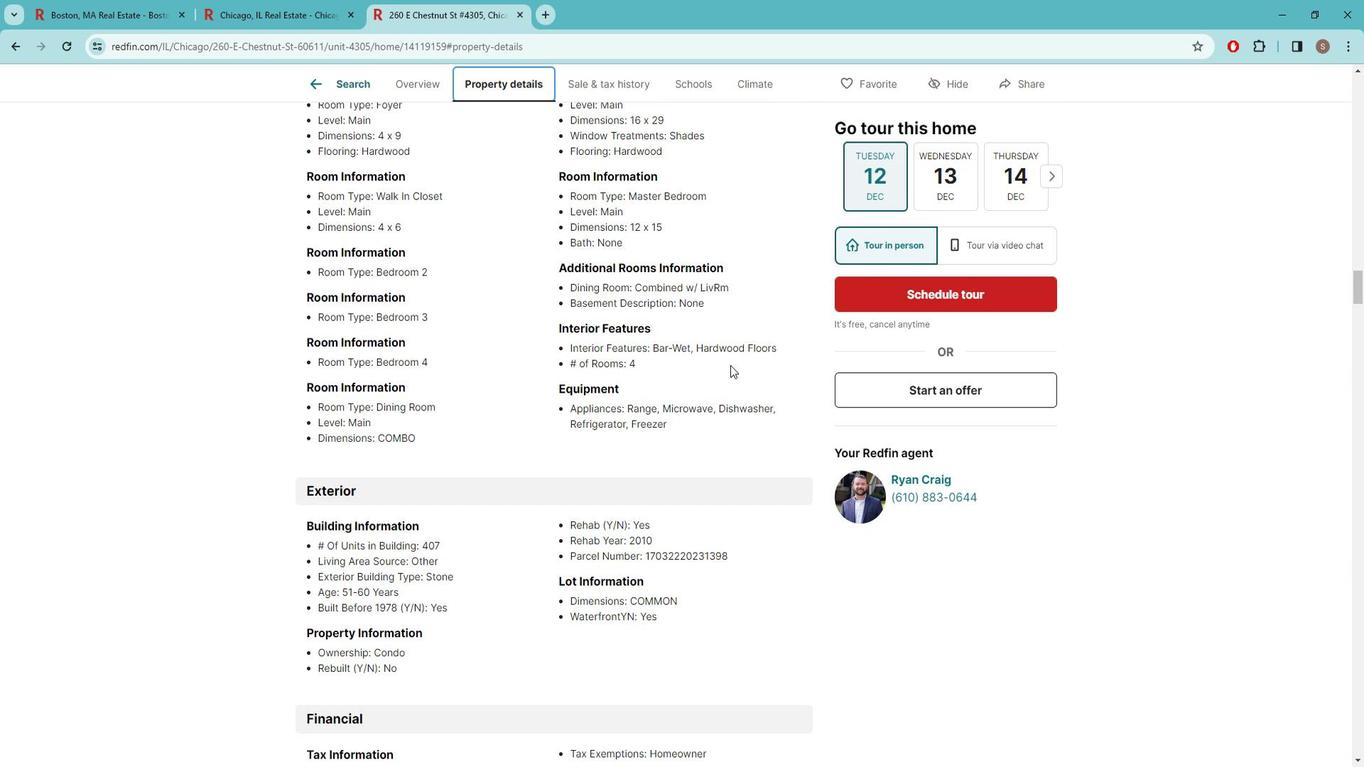 
Action: Mouse scrolled (744, 366) with delta (0, 0)
Screenshot: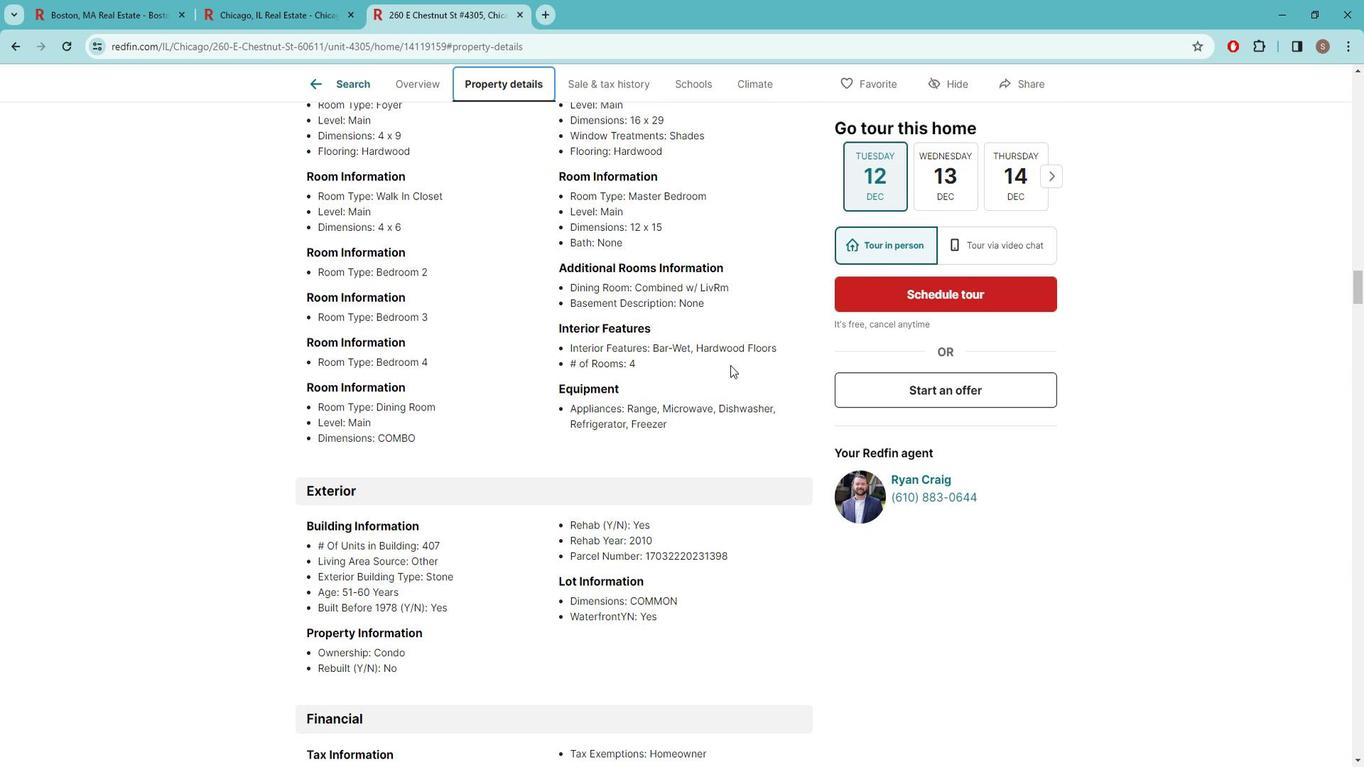 
Action: Mouse scrolled (744, 366) with delta (0, 0)
Screenshot: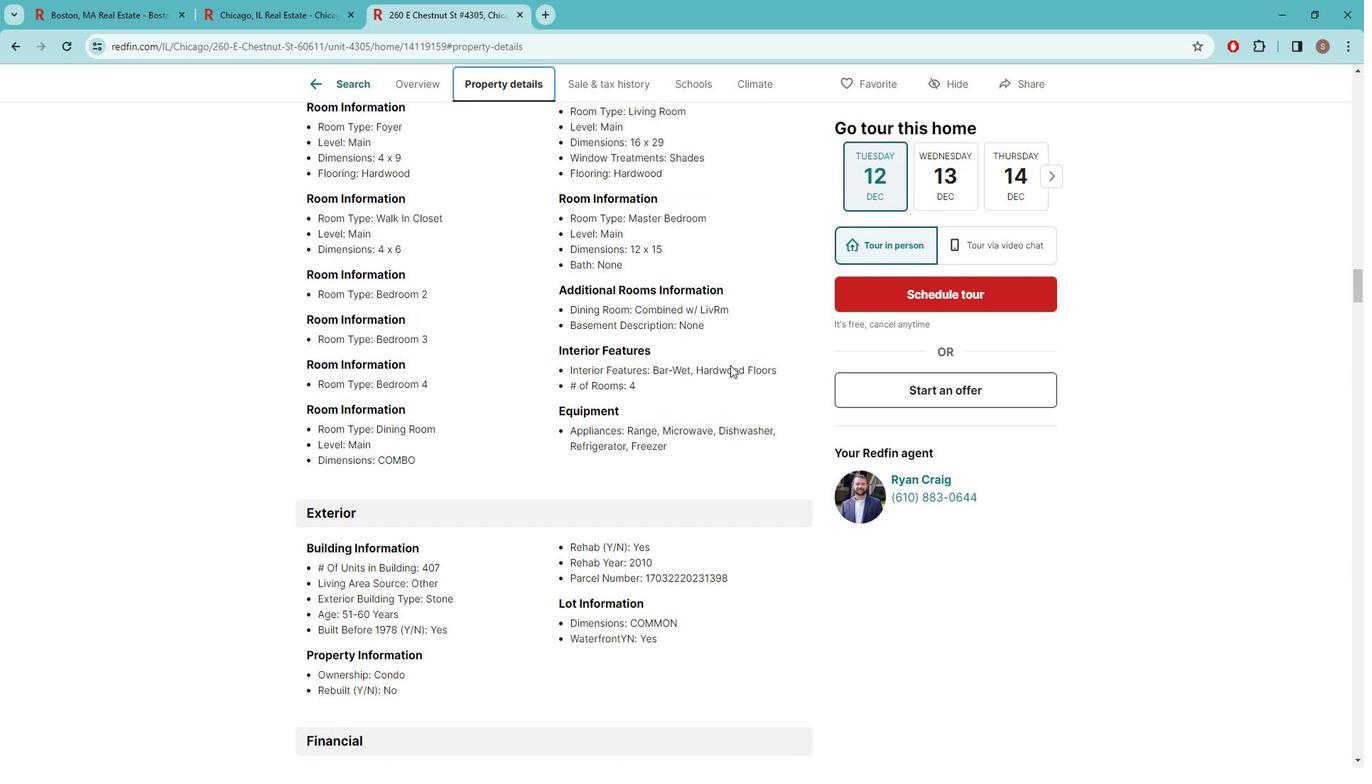 
Action: Mouse scrolled (744, 366) with delta (0, 0)
Screenshot: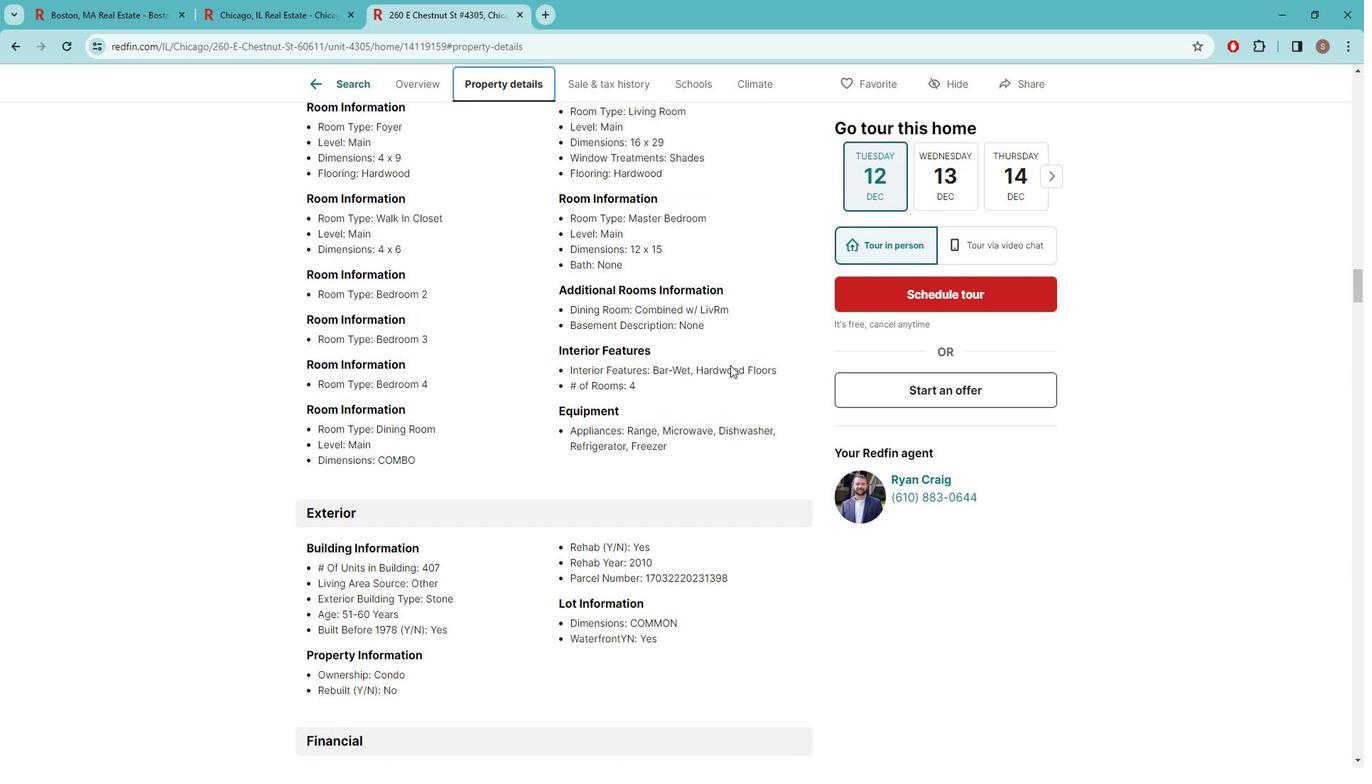 
Action: Mouse scrolled (744, 366) with delta (0, 0)
Screenshot: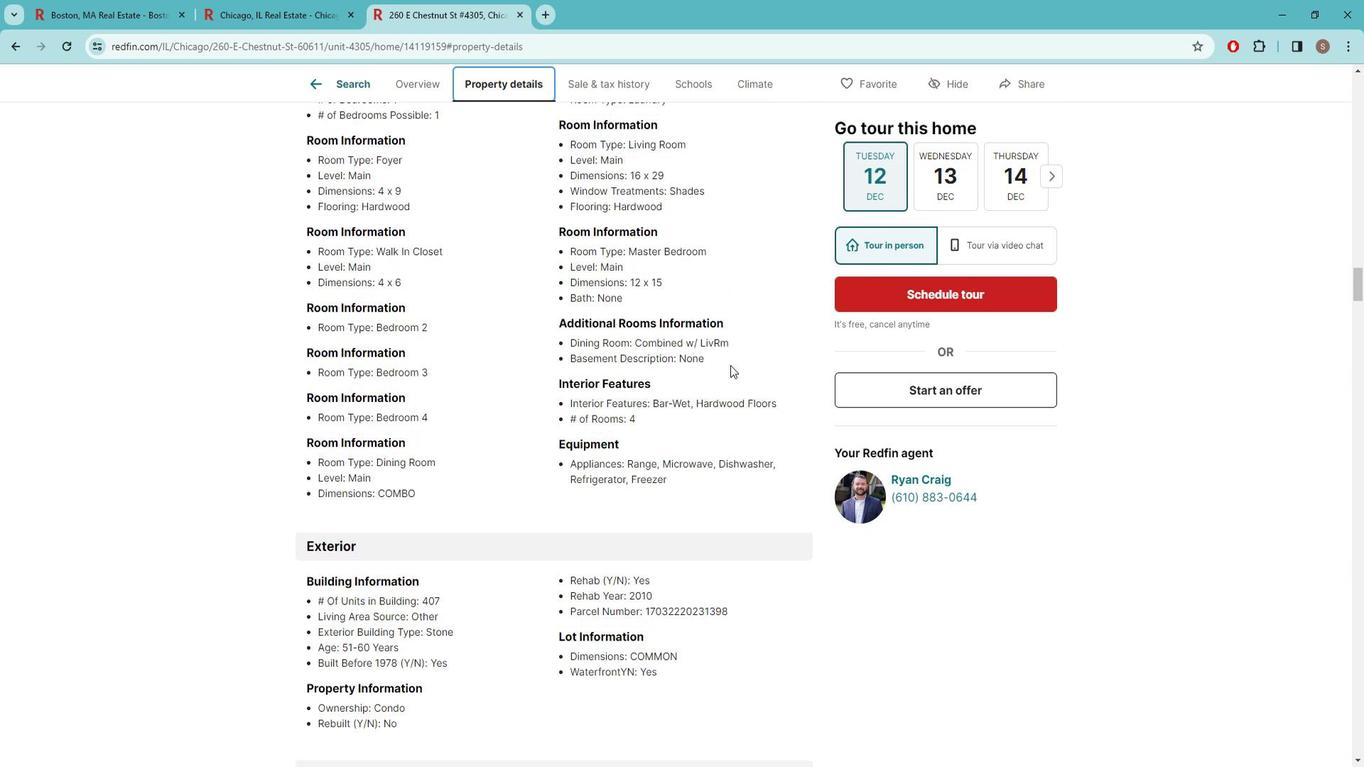 
Action: Mouse moved to (931, 468)
Screenshot: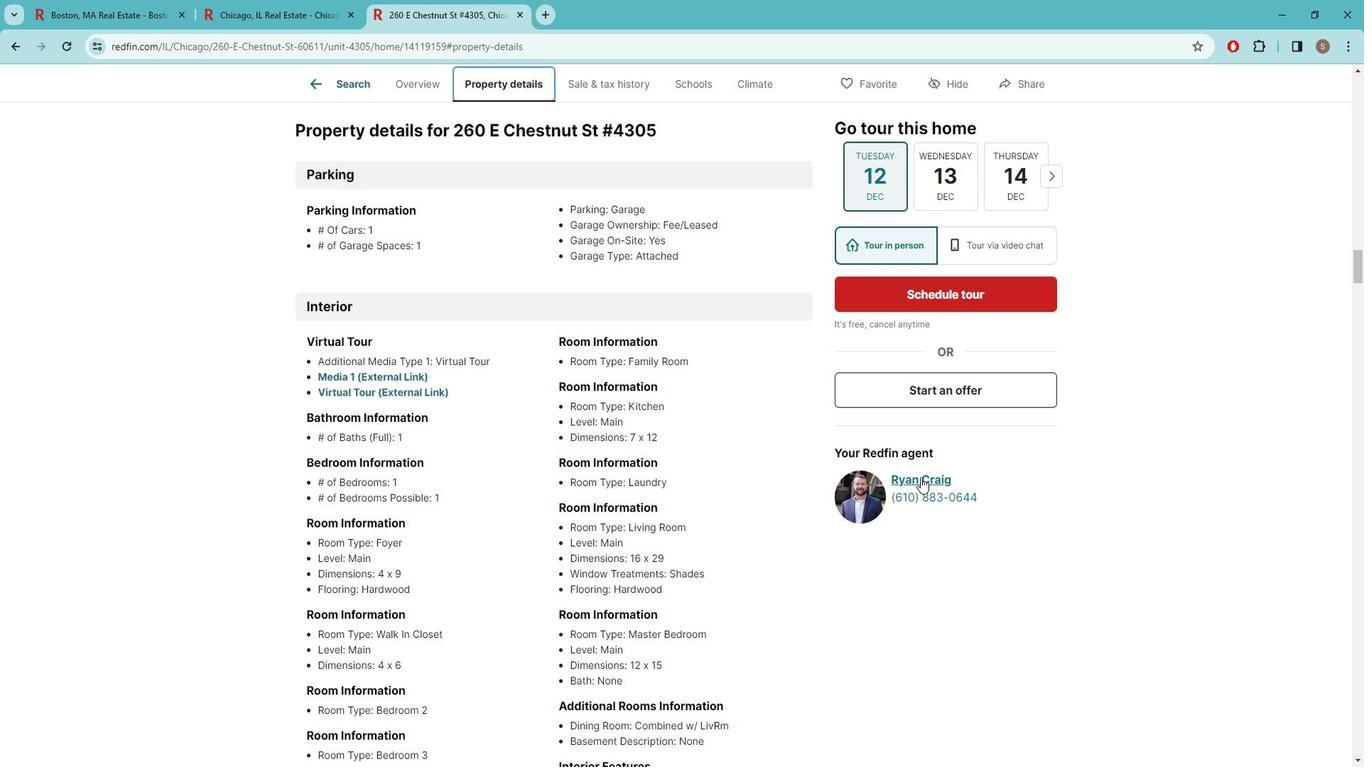 
Action: Mouse pressed left at (931, 468)
Screenshot: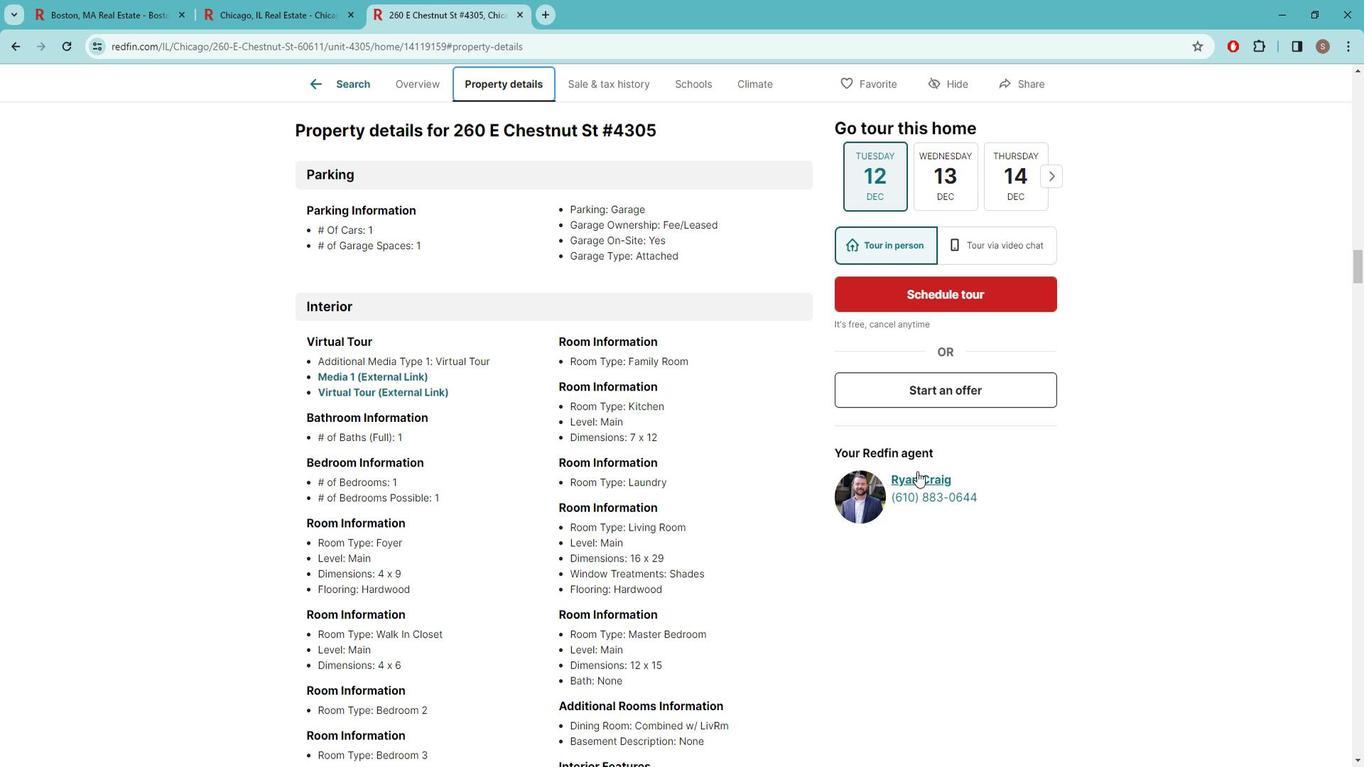 
Action: Mouse moved to (926, 468)
Screenshot: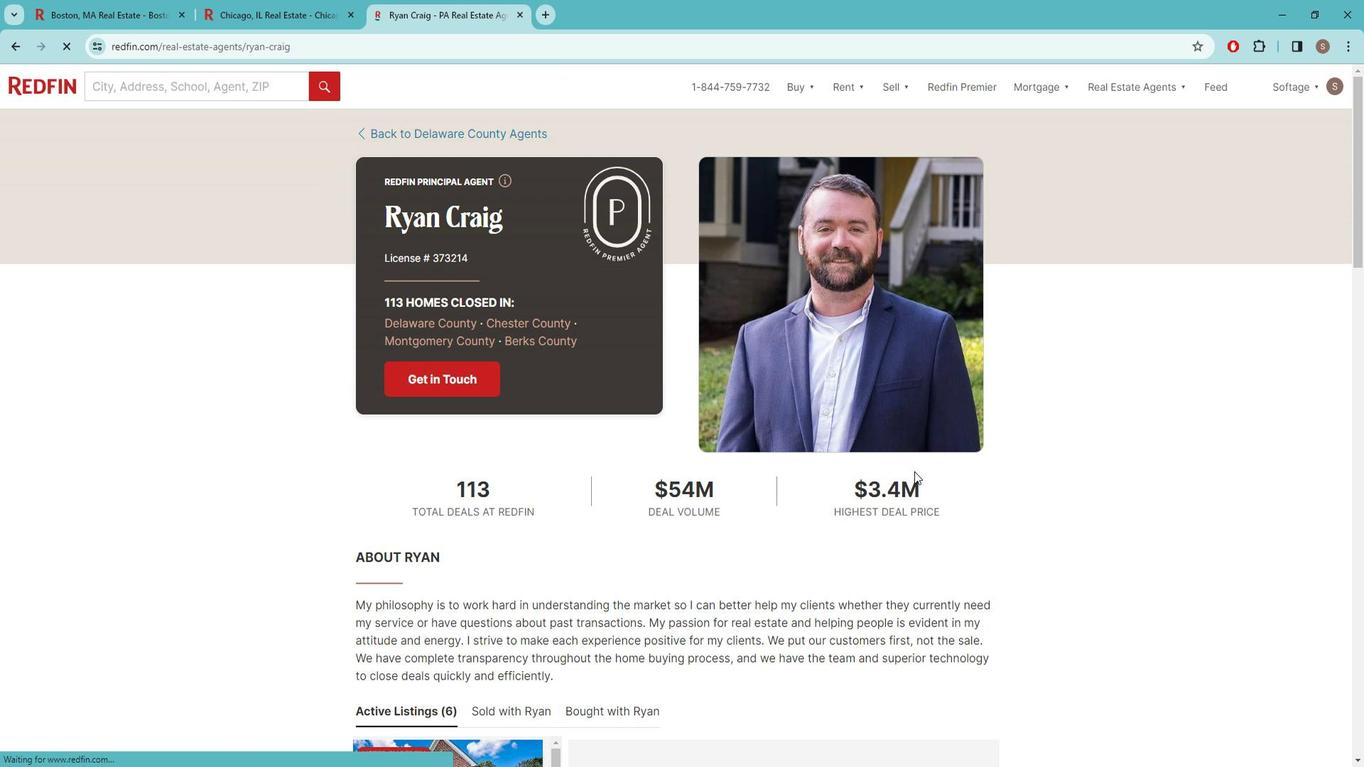 
